Task: Look for space in Budaun, India from 2nd June, 2023 to 9th June, 2023 for 5 adults in price range Rs.7000 to Rs.13000. Place can be shared room with 2 bedrooms having 5 beds and 2 bathrooms. Property type can be house, flat, guest house. Booking option can be shelf check-in. Required host language is English.
Action: Mouse moved to (585, 77)
Screenshot: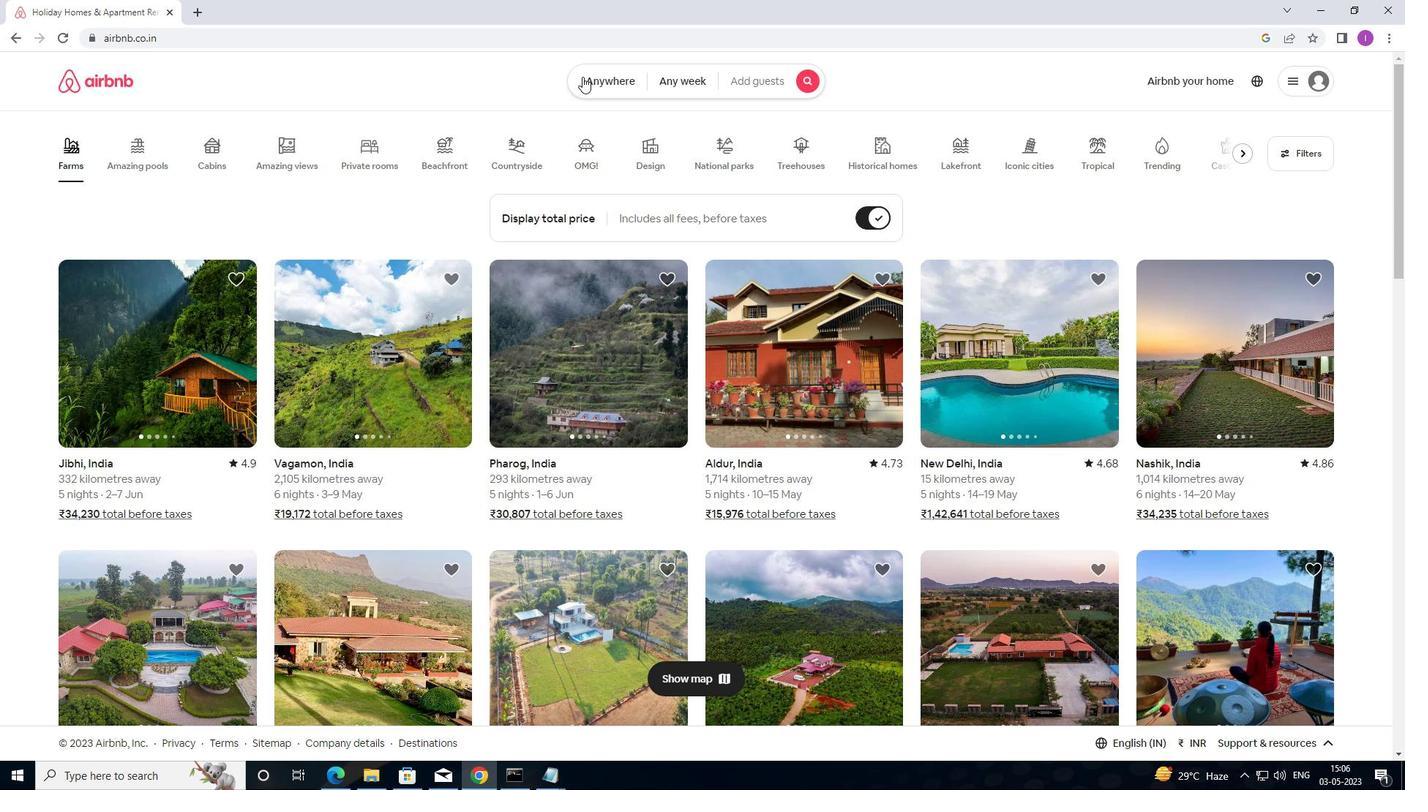 
Action: Mouse pressed left at (585, 77)
Screenshot: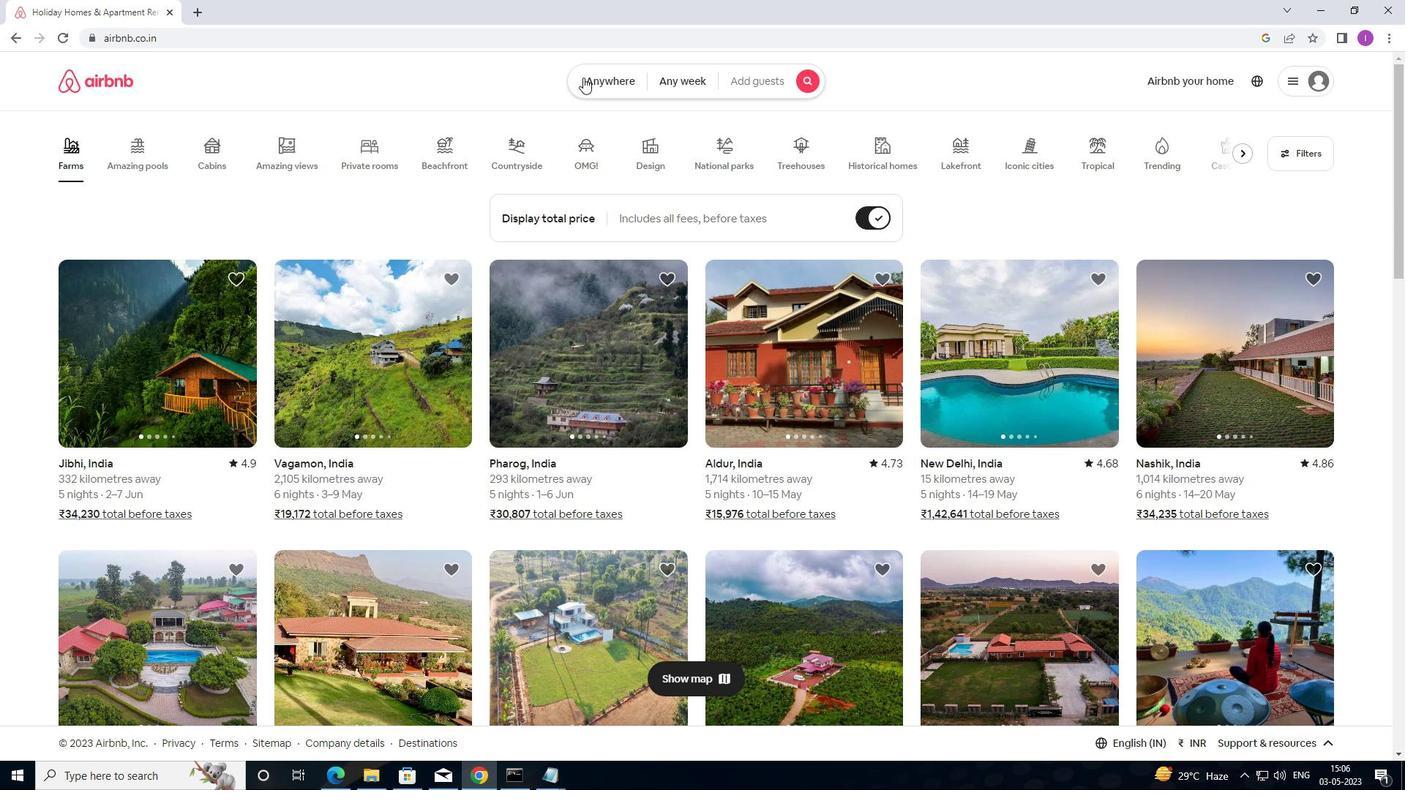 
Action: Mouse moved to (478, 144)
Screenshot: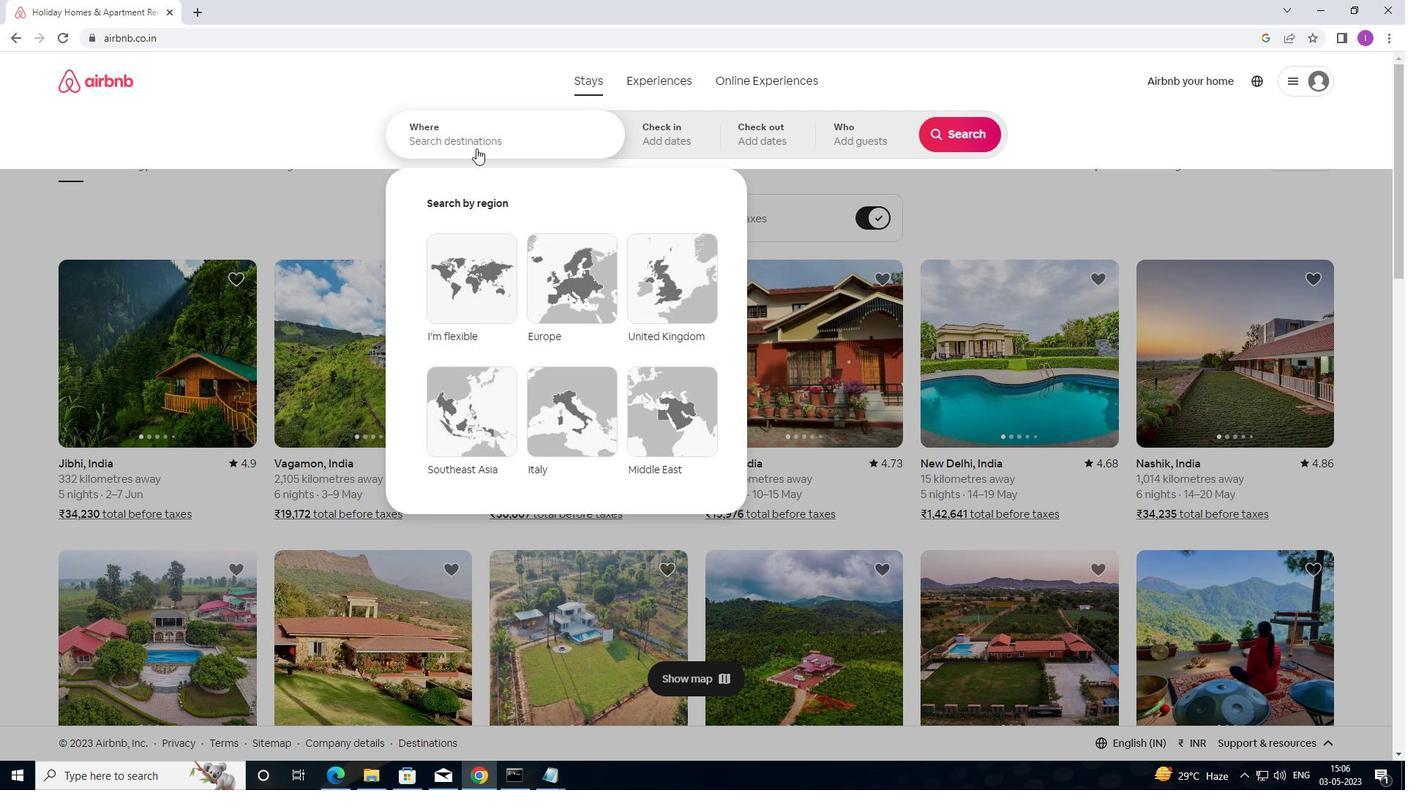 
Action: Mouse pressed left at (478, 144)
Screenshot: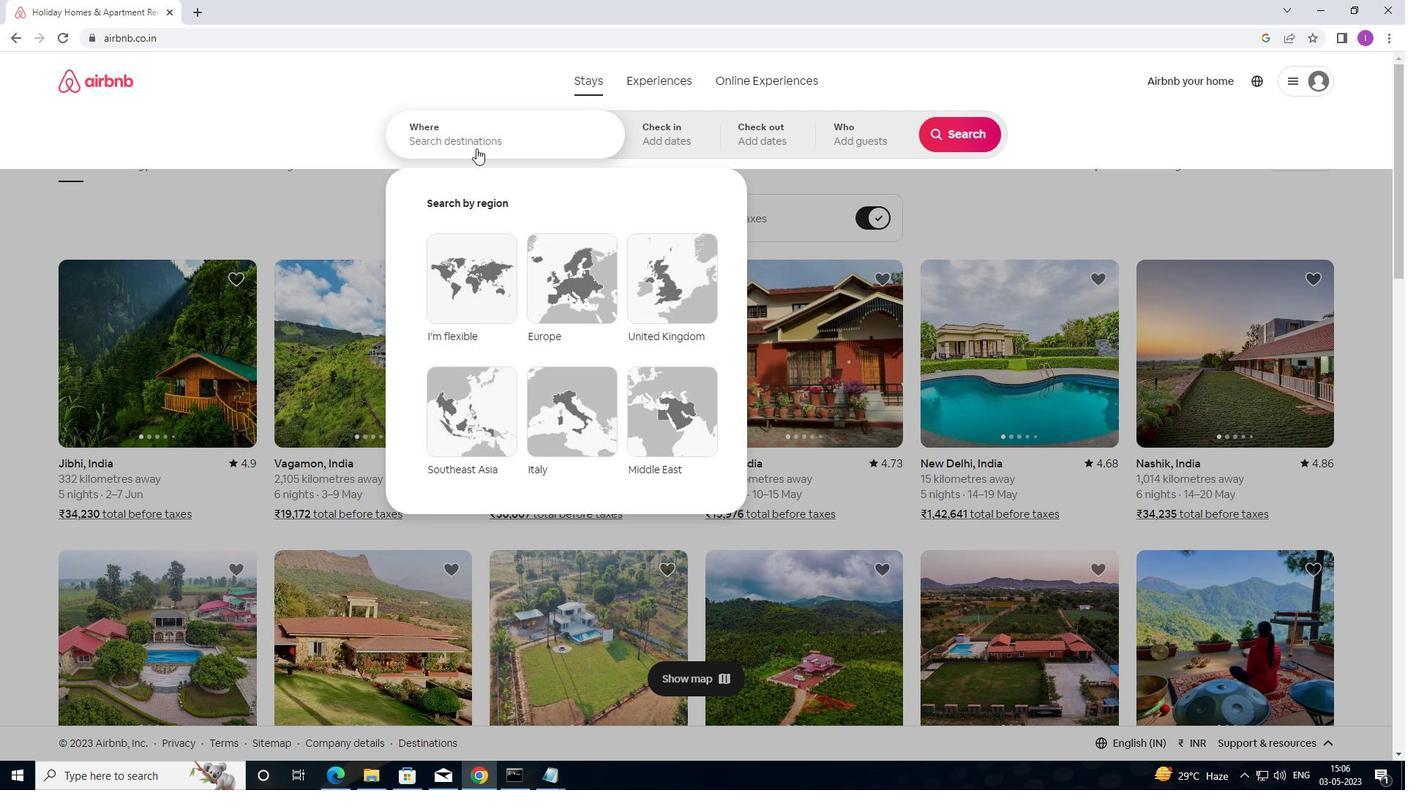 
Action: Mouse moved to (536, 133)
Screenshot: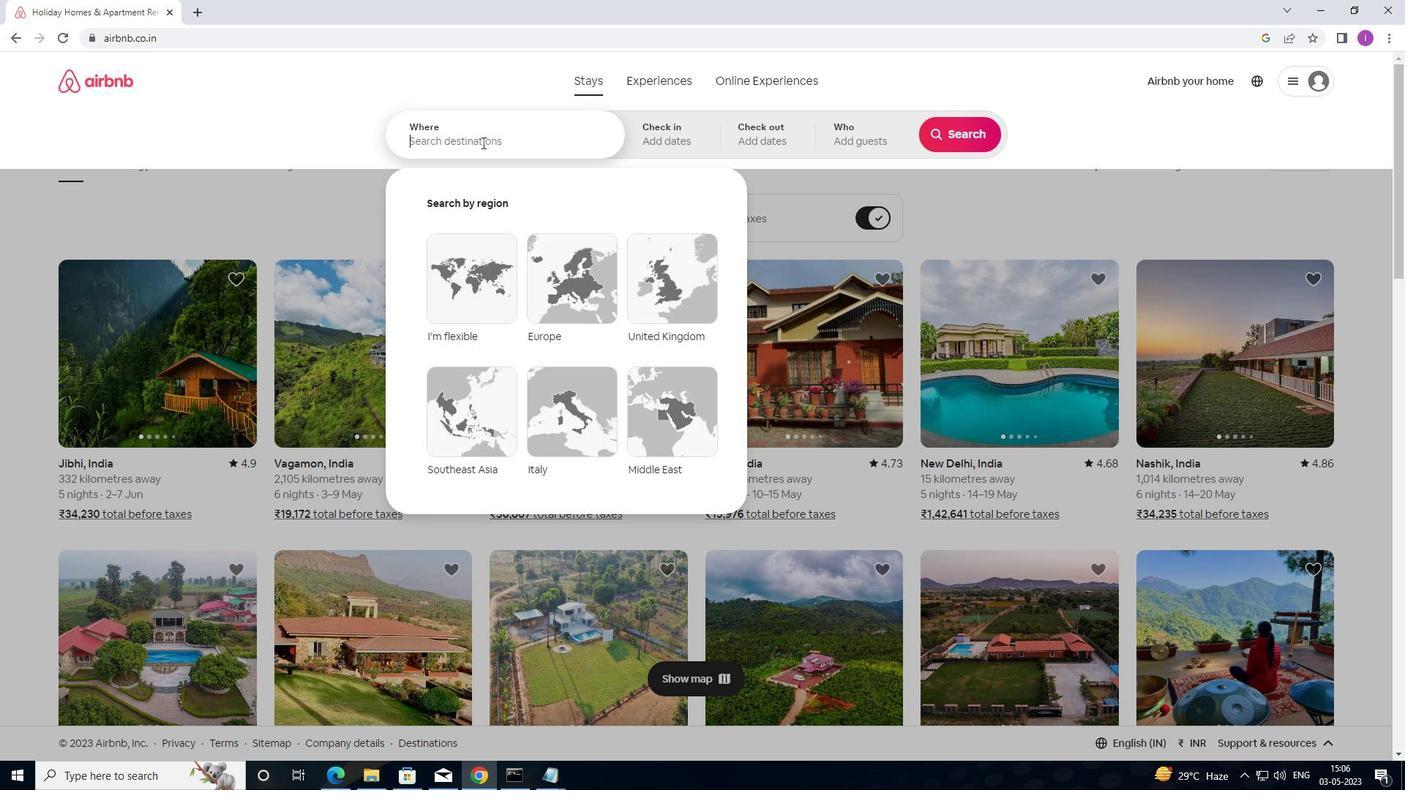 
Action: Key pressed <Key.shift>BUDUAN,<Key.shift>INDIA
Screenshot: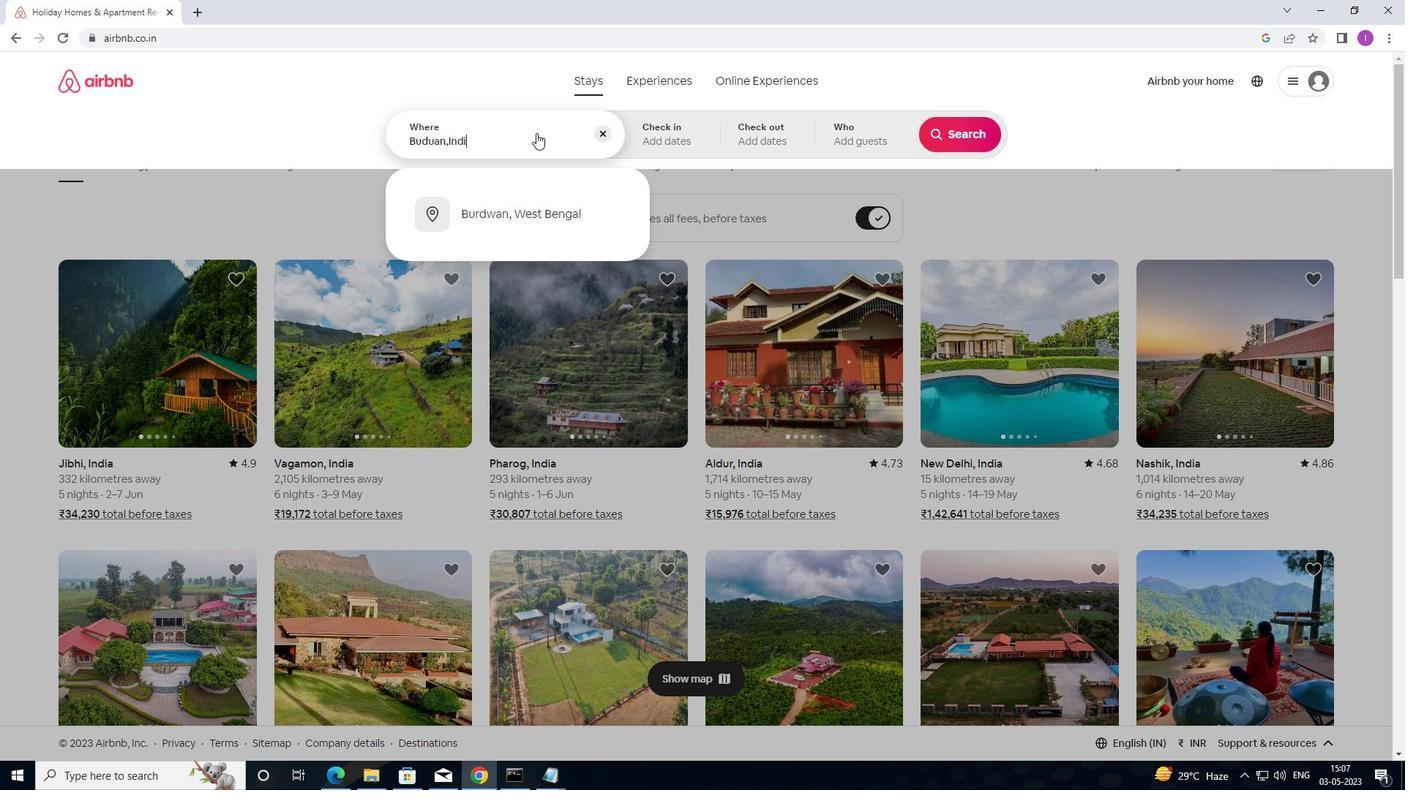 
Action: Mouse moved to (706, 133)
Screenshot: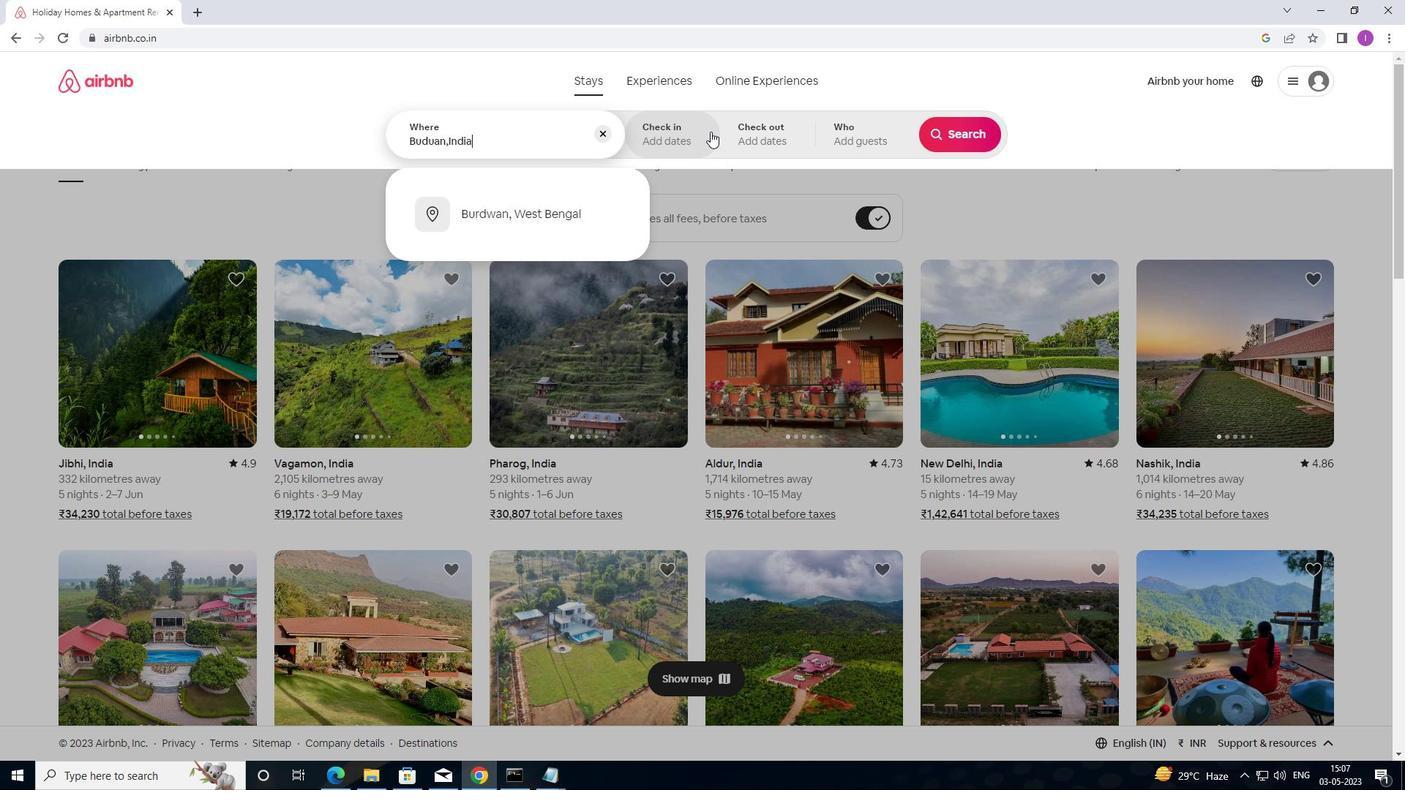
Action: Mouse pressed left at (706, 133)
Screenshot: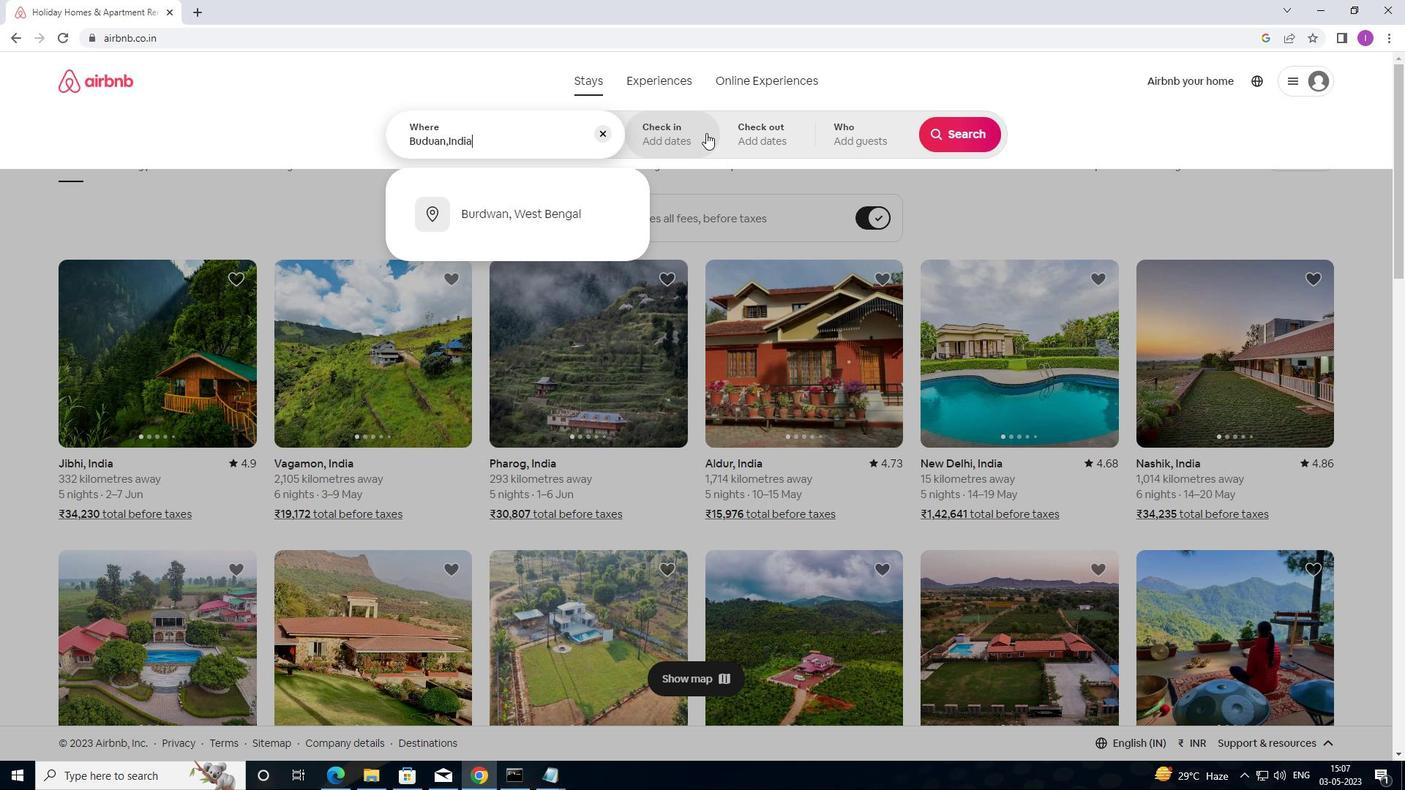 
Action: Mouse moved to (900, 305)
Screenshot: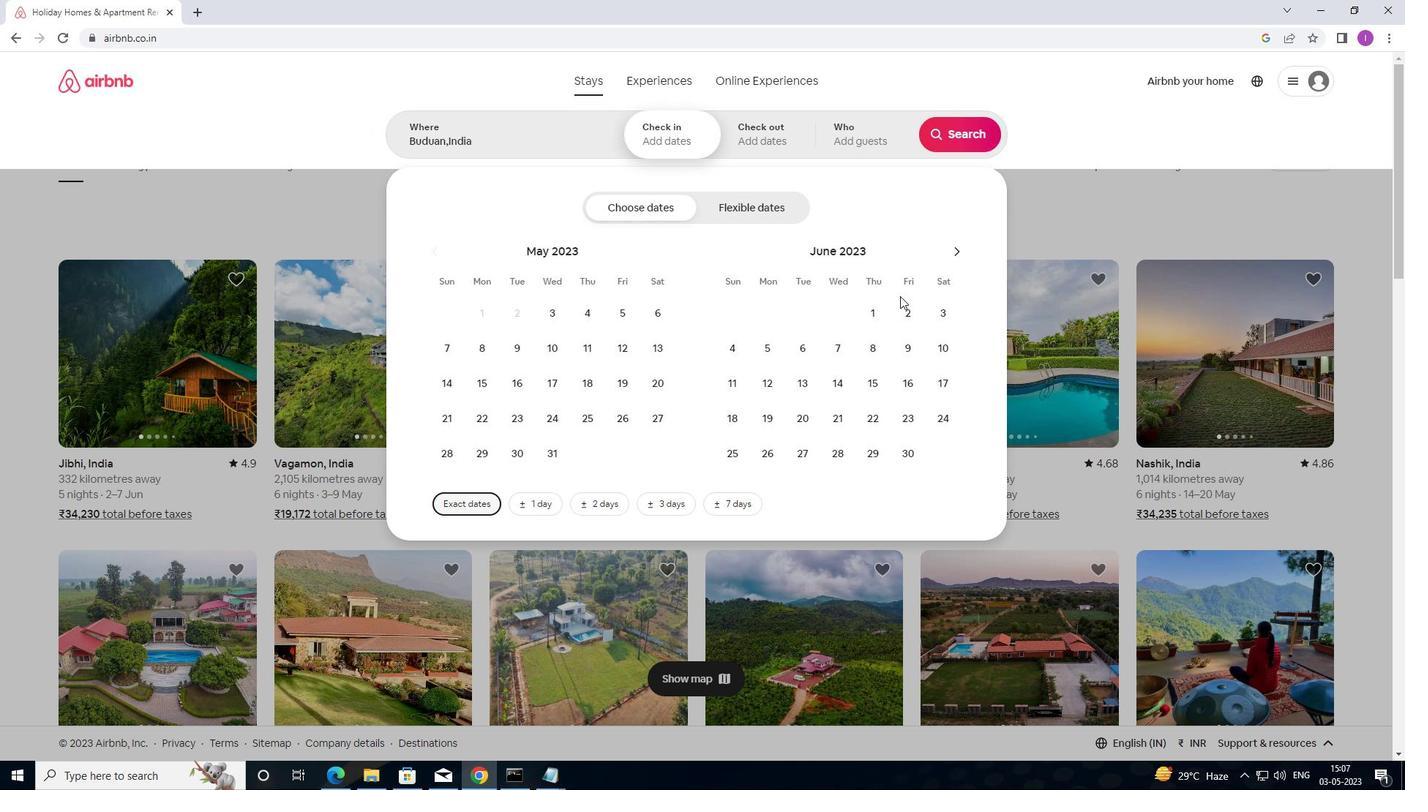 
Action: Mouse pressed left at (900, 305)
Screenshot: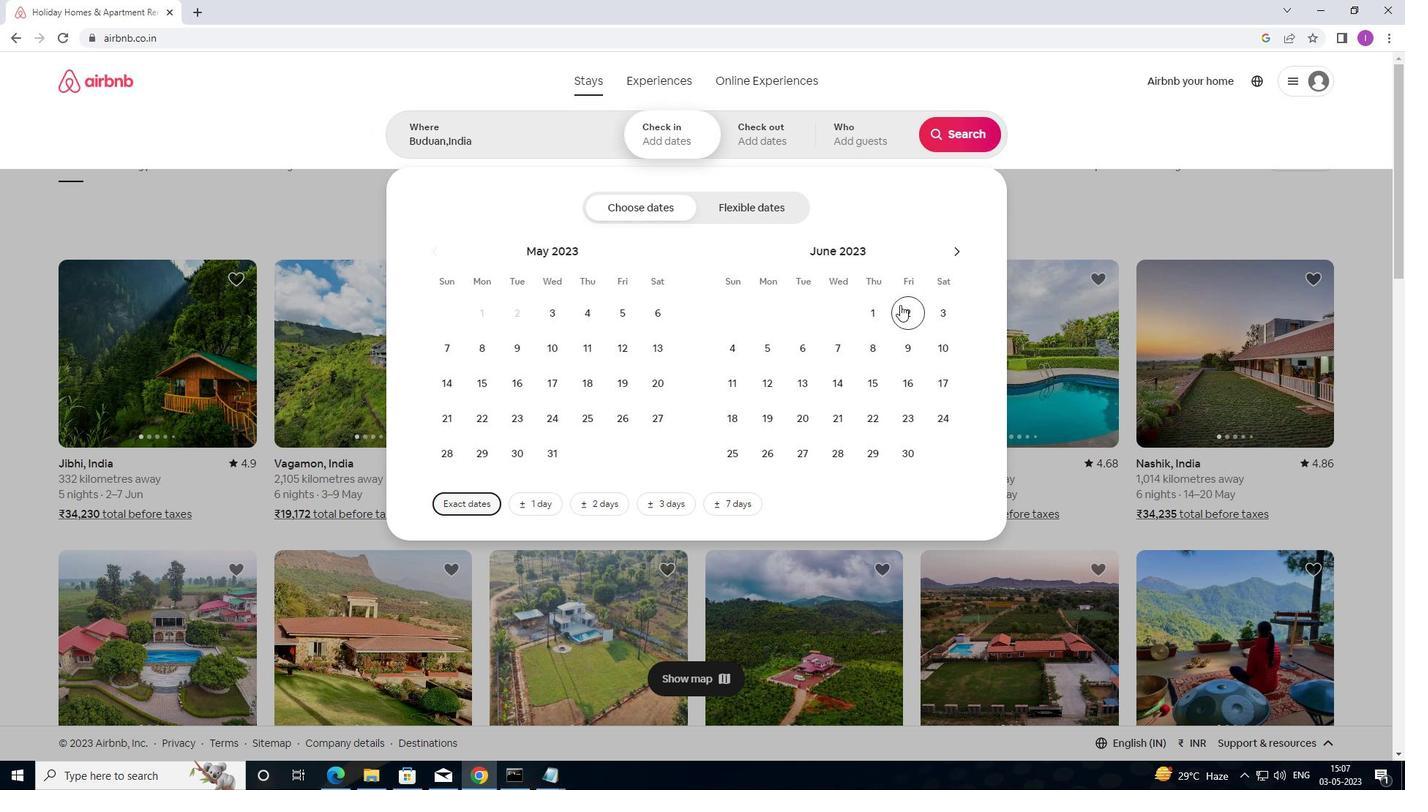 
Action: Mouse moved to (907, 347)
Screenshot: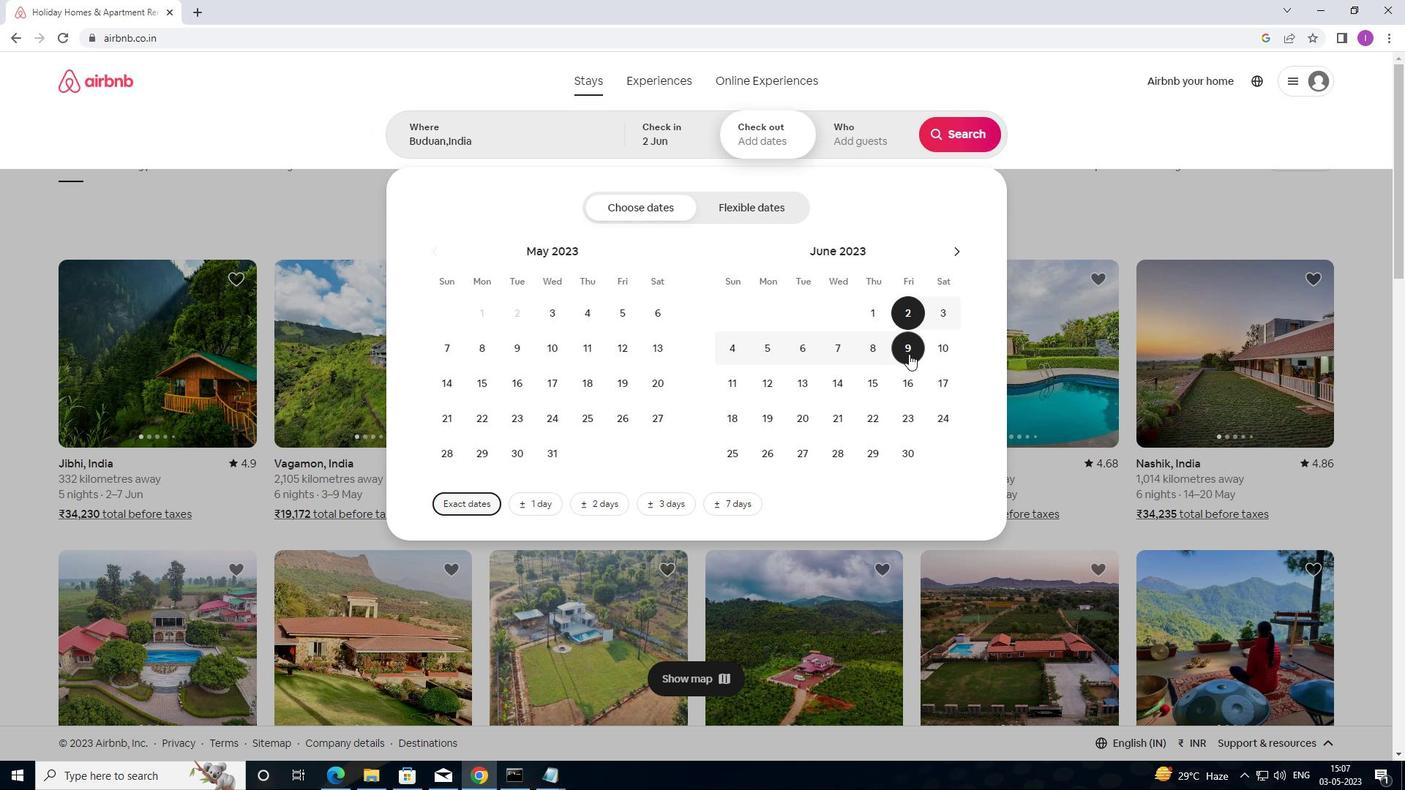 
Action: Mouse pressed left at (907, 347)
Screenshot: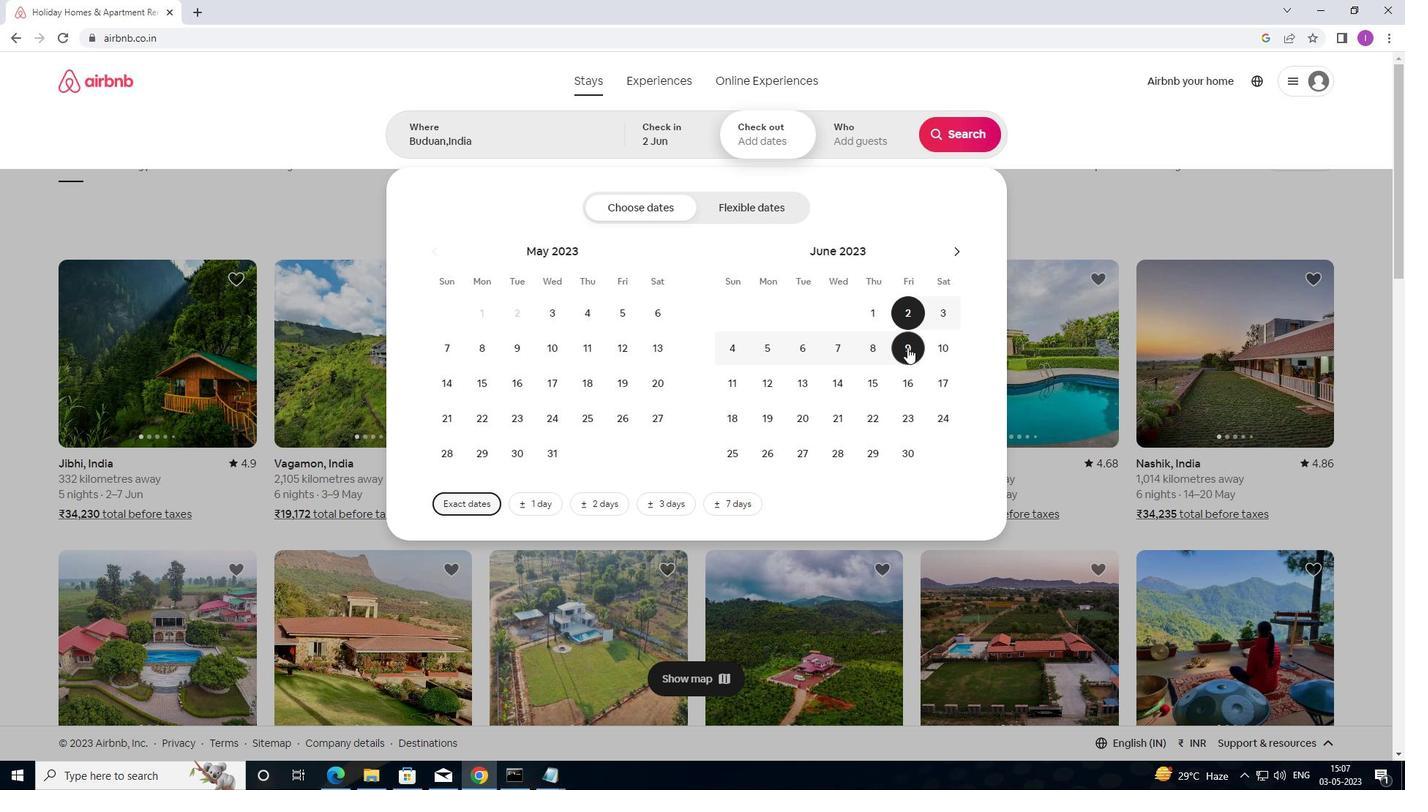
Action: Mouse moved to (882, 142)
Screenshot: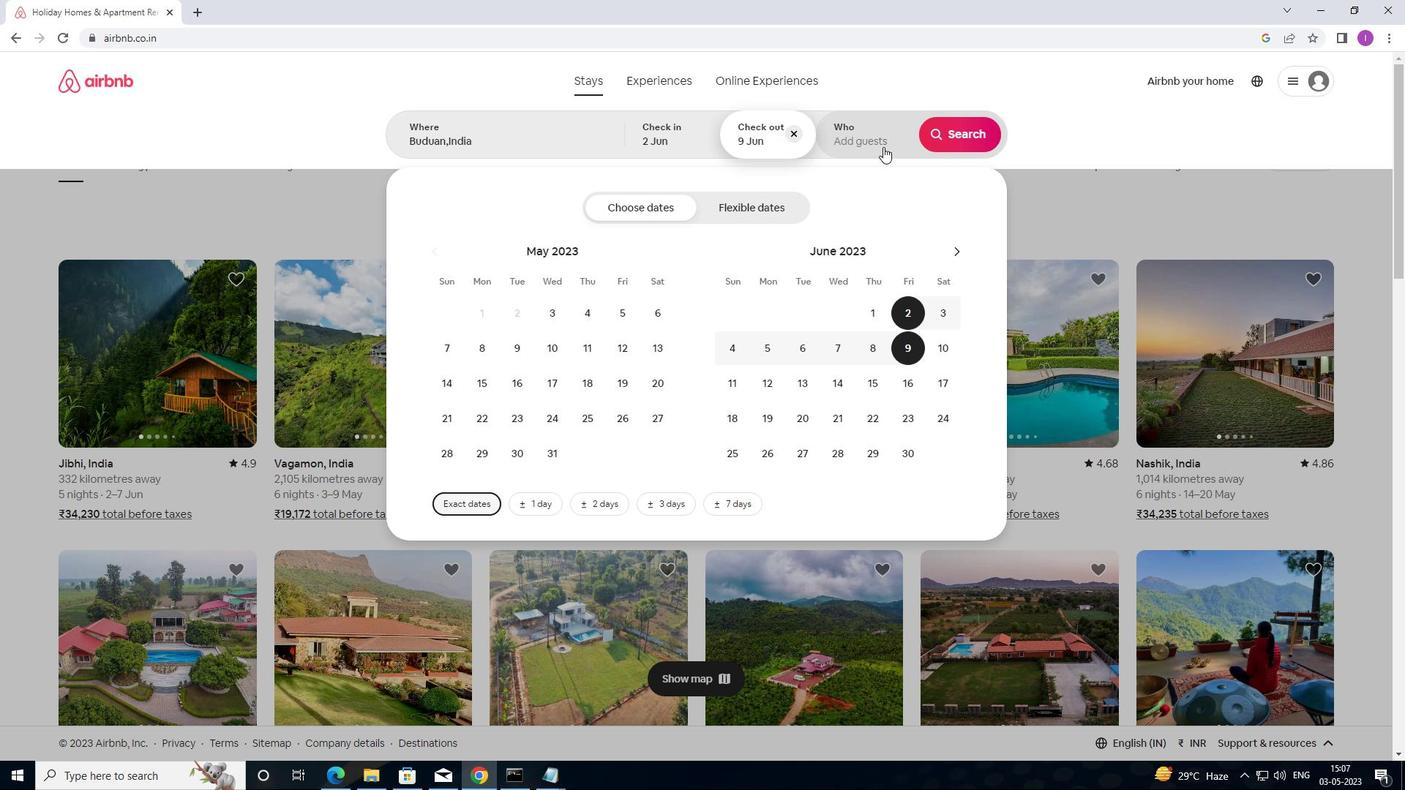 
Action: Mouse pressed left at (882, 142)
Screenshot: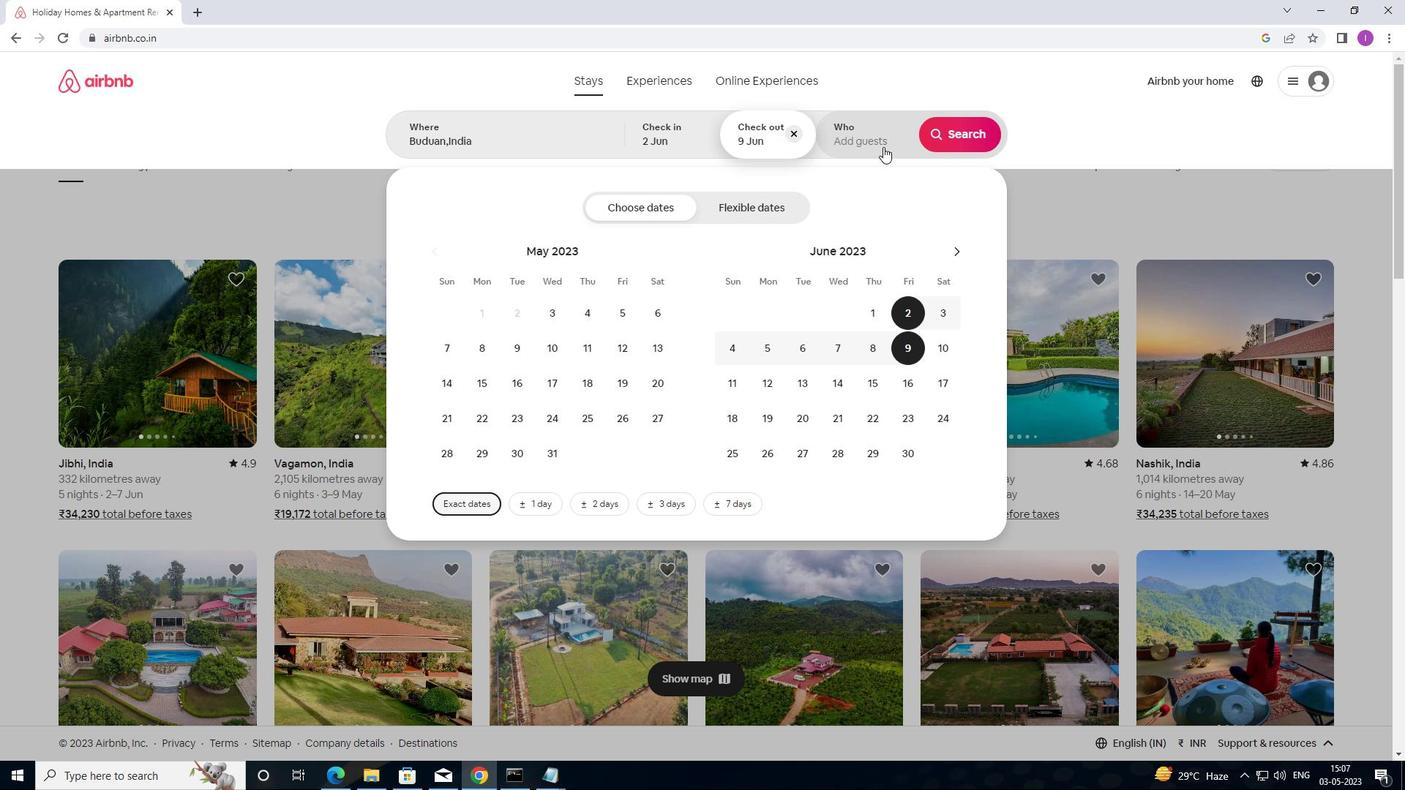 
Action: Mouse moved to (962, 204)
Screenshot: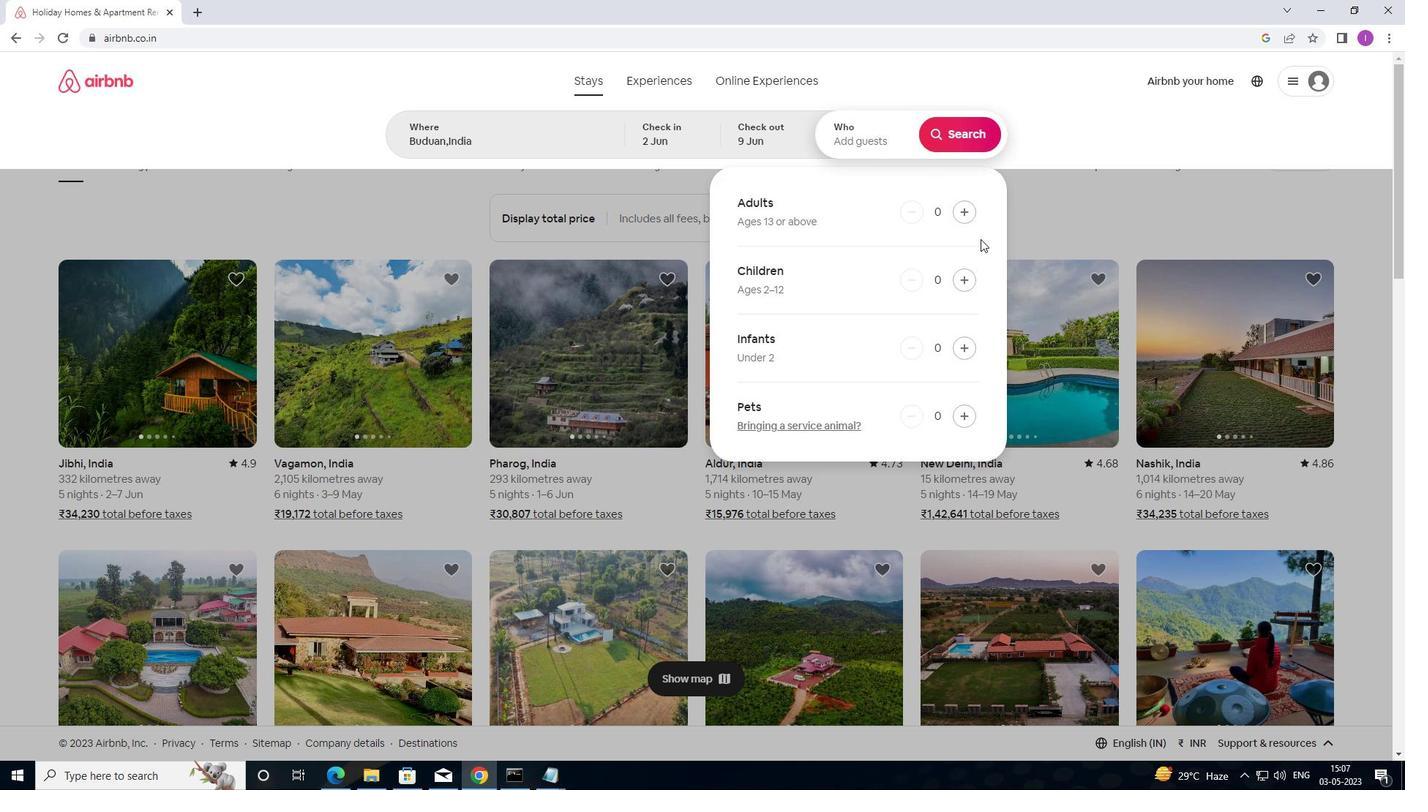 
Action: Mouse pressed left at (962, 204)
Screenshot: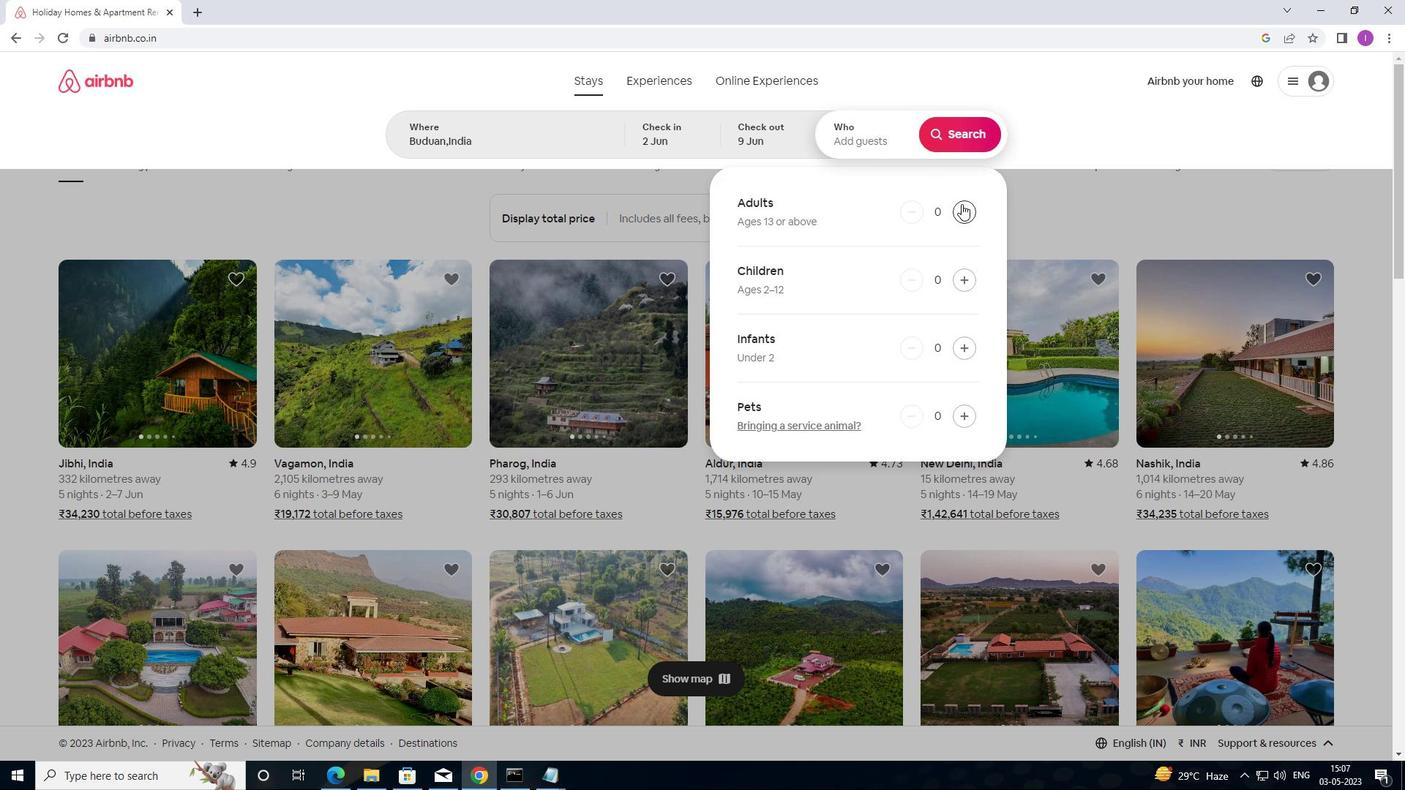 
Action: Mouse pressed left at (962, 204)
Screenshot: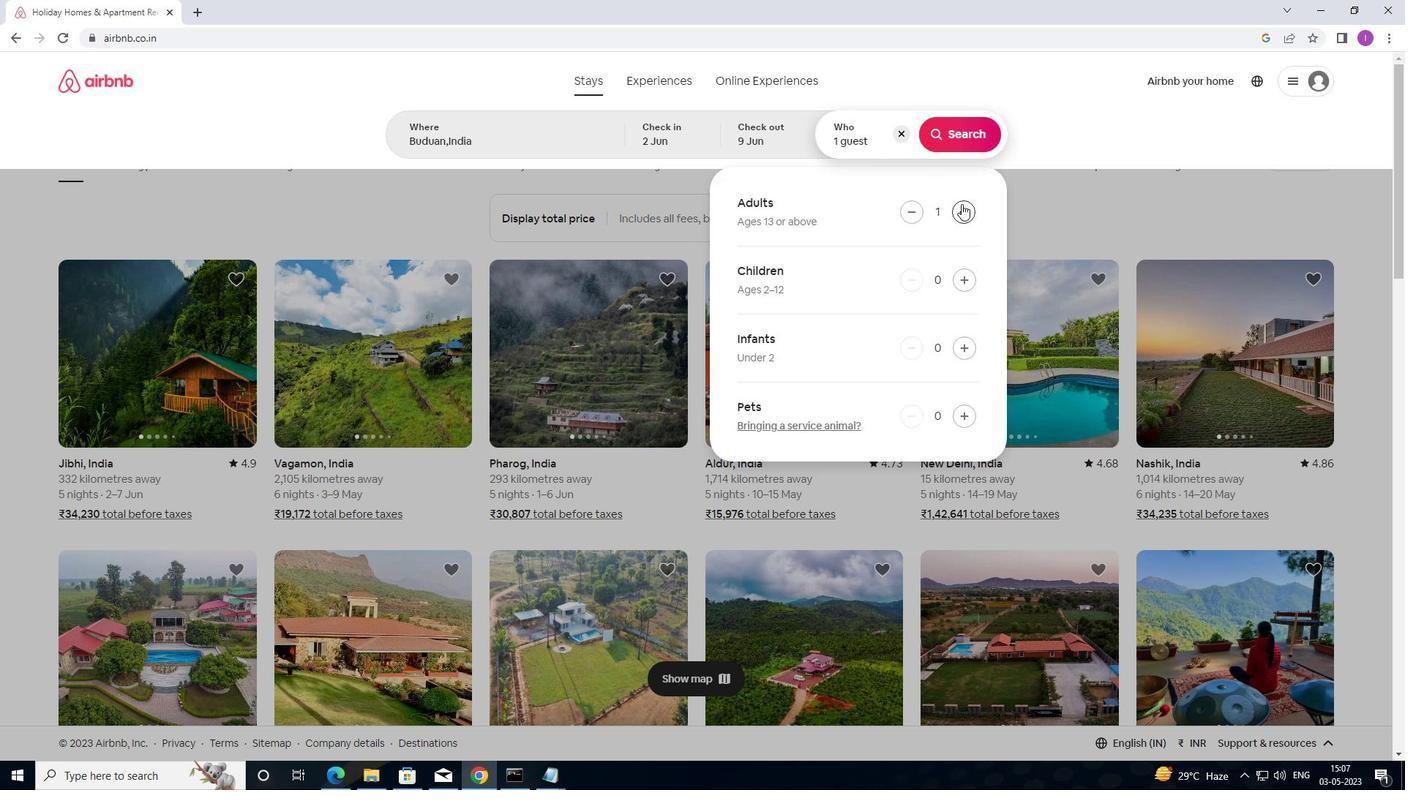 
Action: Mouse pressed left at (962, 204)
Screenshot: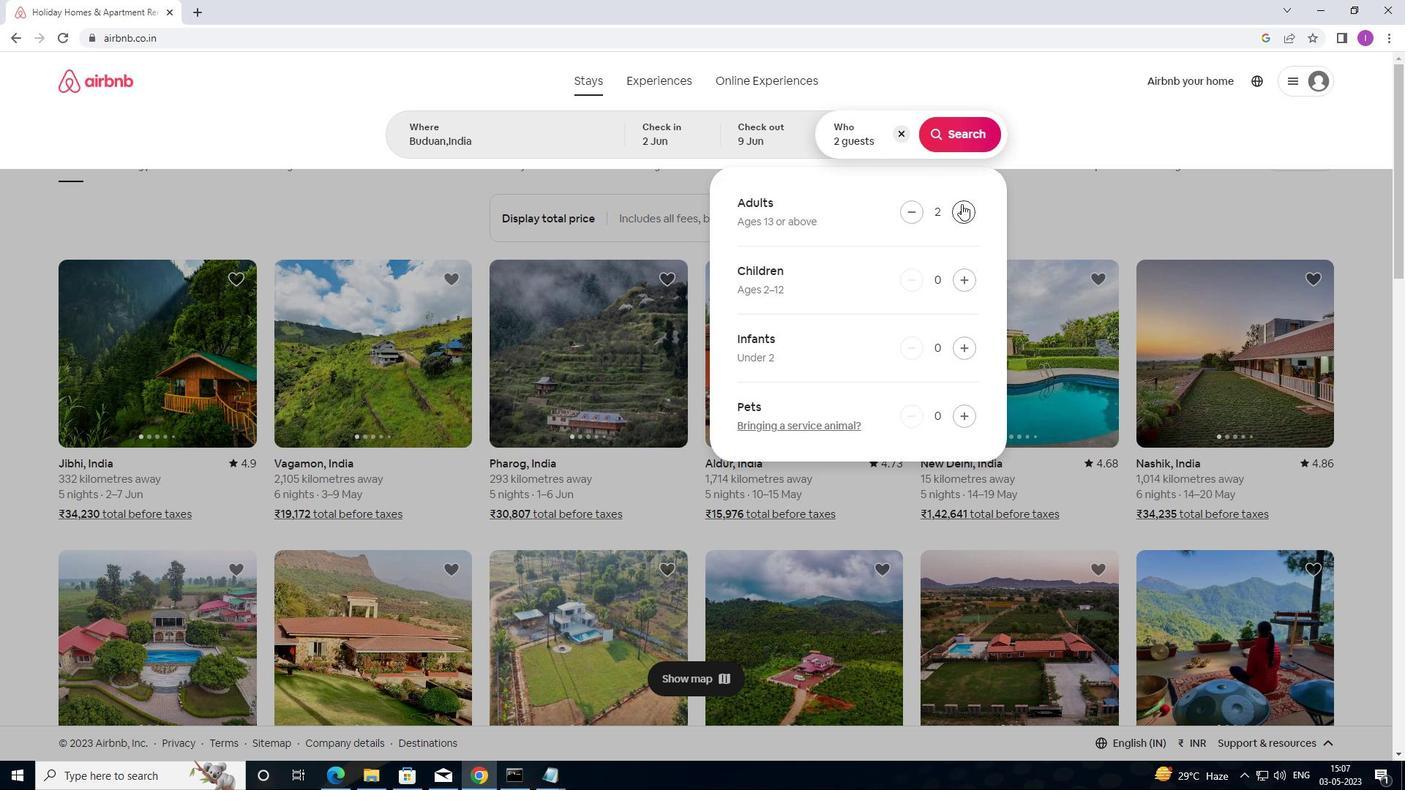 
Action: Mouse pressed left at (962, 204)
Screenshot: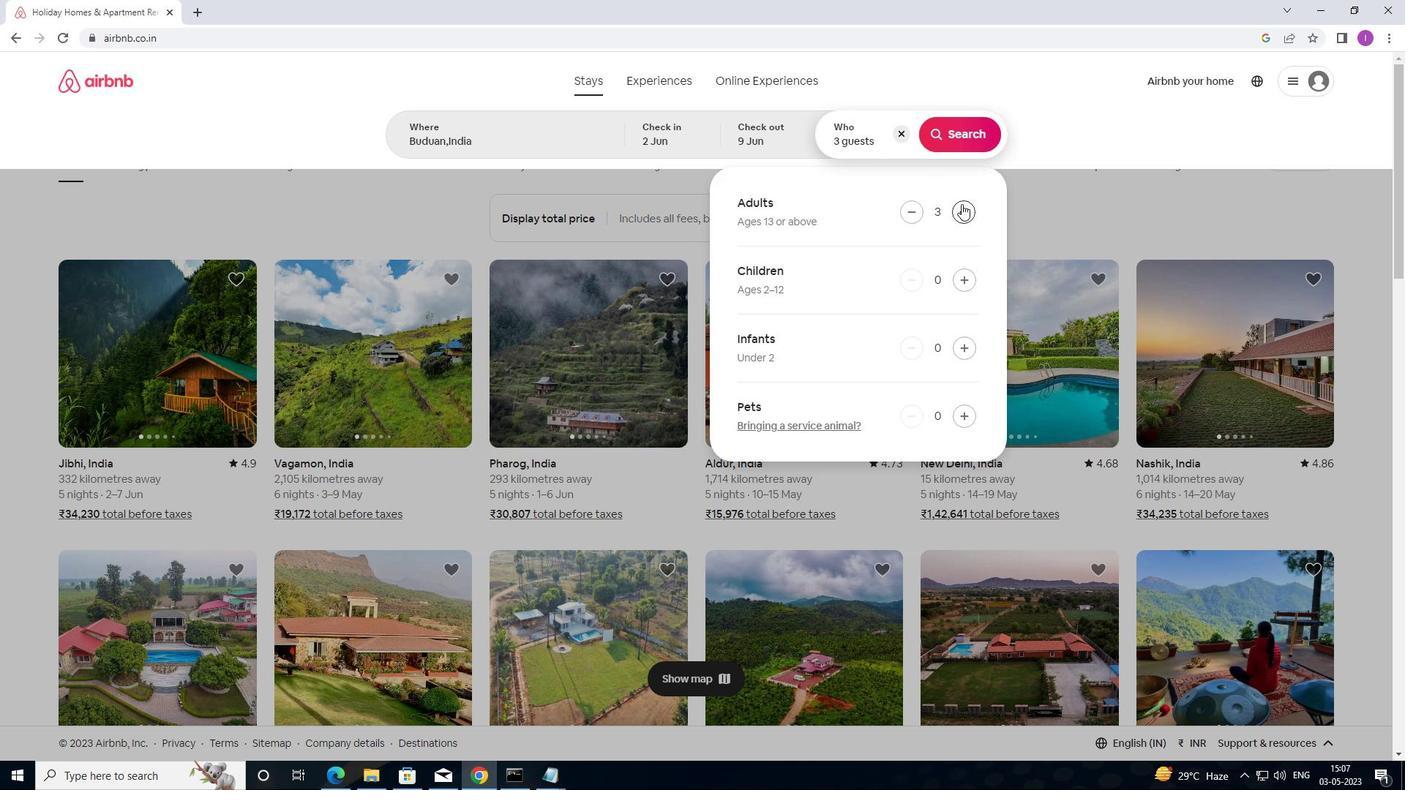 
Action: Mouse pressed left at (962, 204)
Screenshot: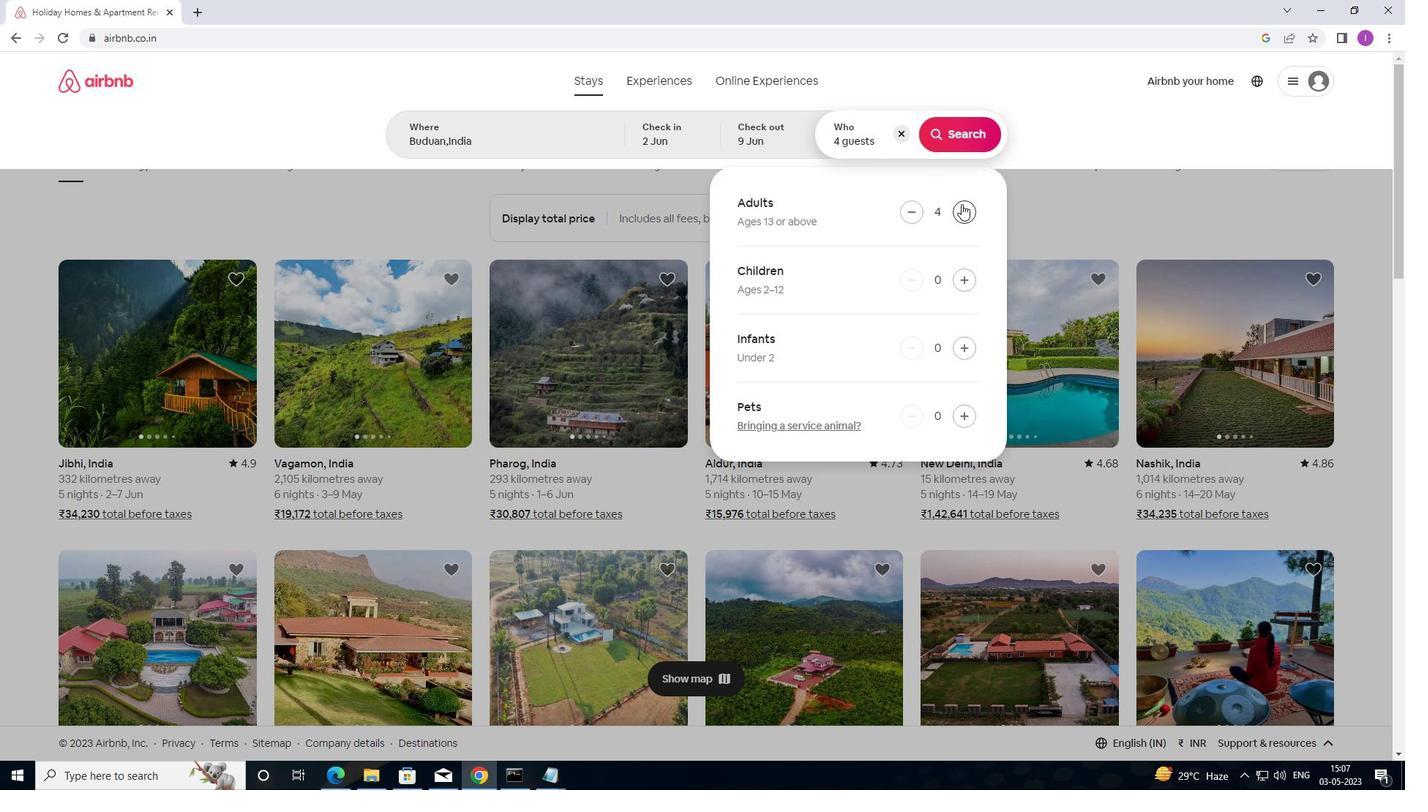 
Action: Mouse moved to (970, 131)
Screenshot: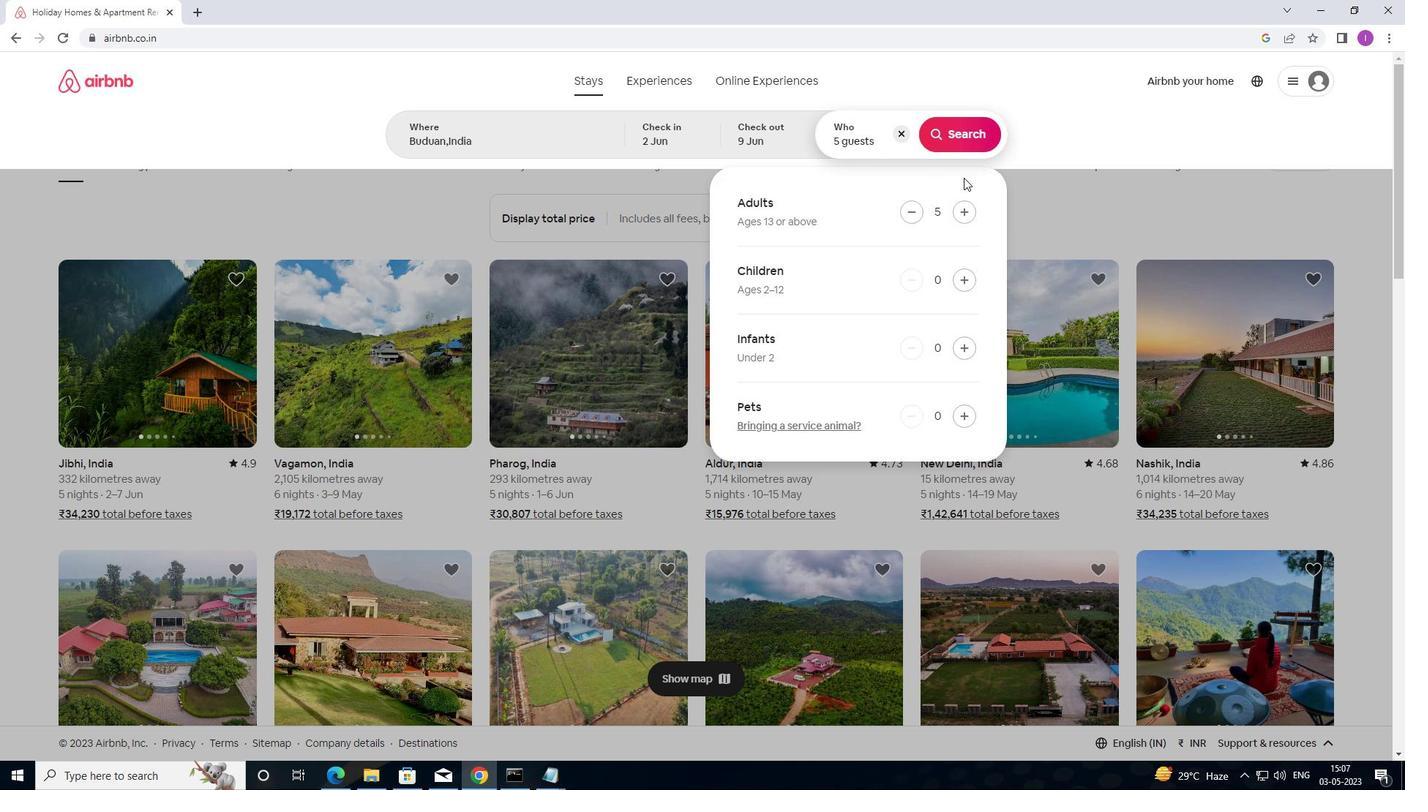 
Action: Mouse pressed left at (970, 131)
Screenshot: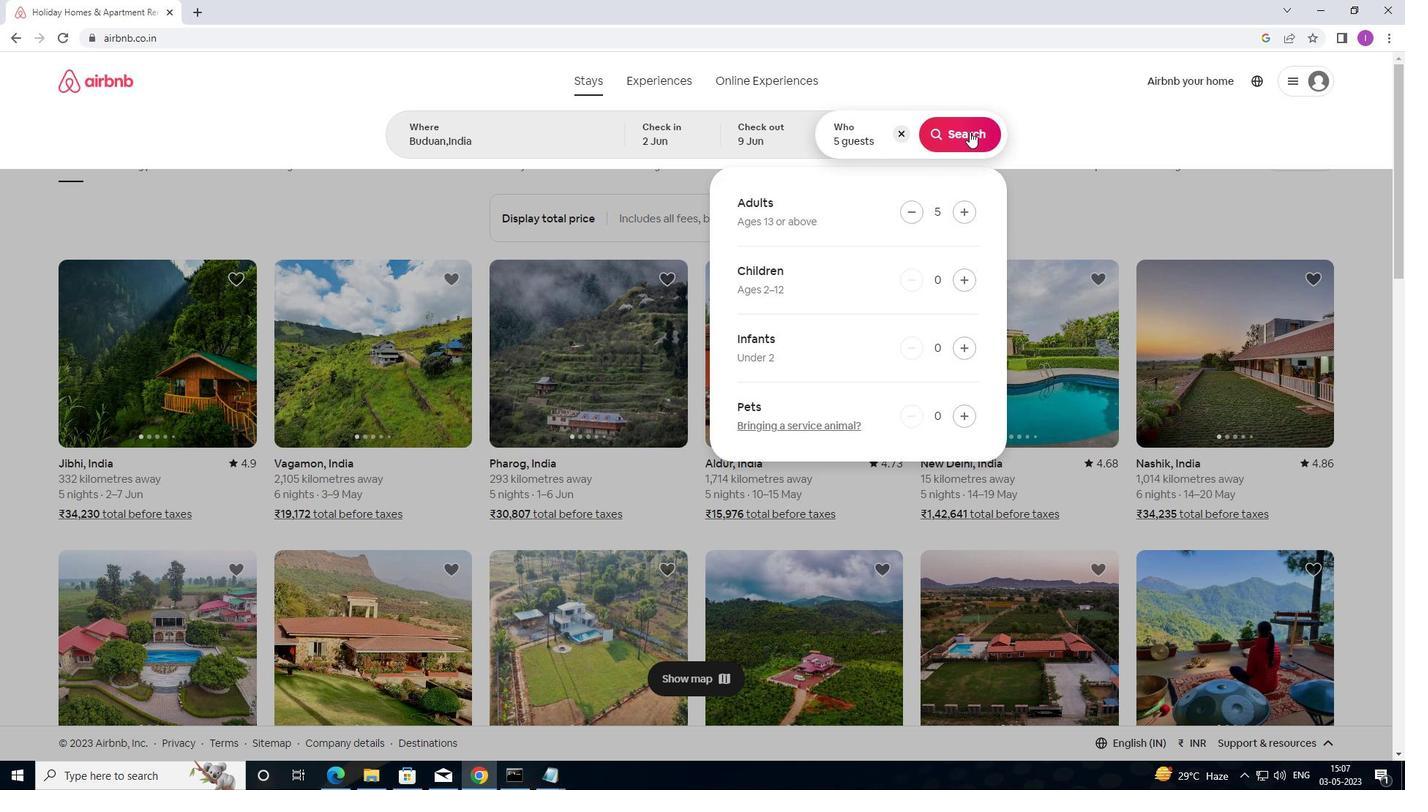 
Action: Mouse moved to (1334, 136)
Screenshot: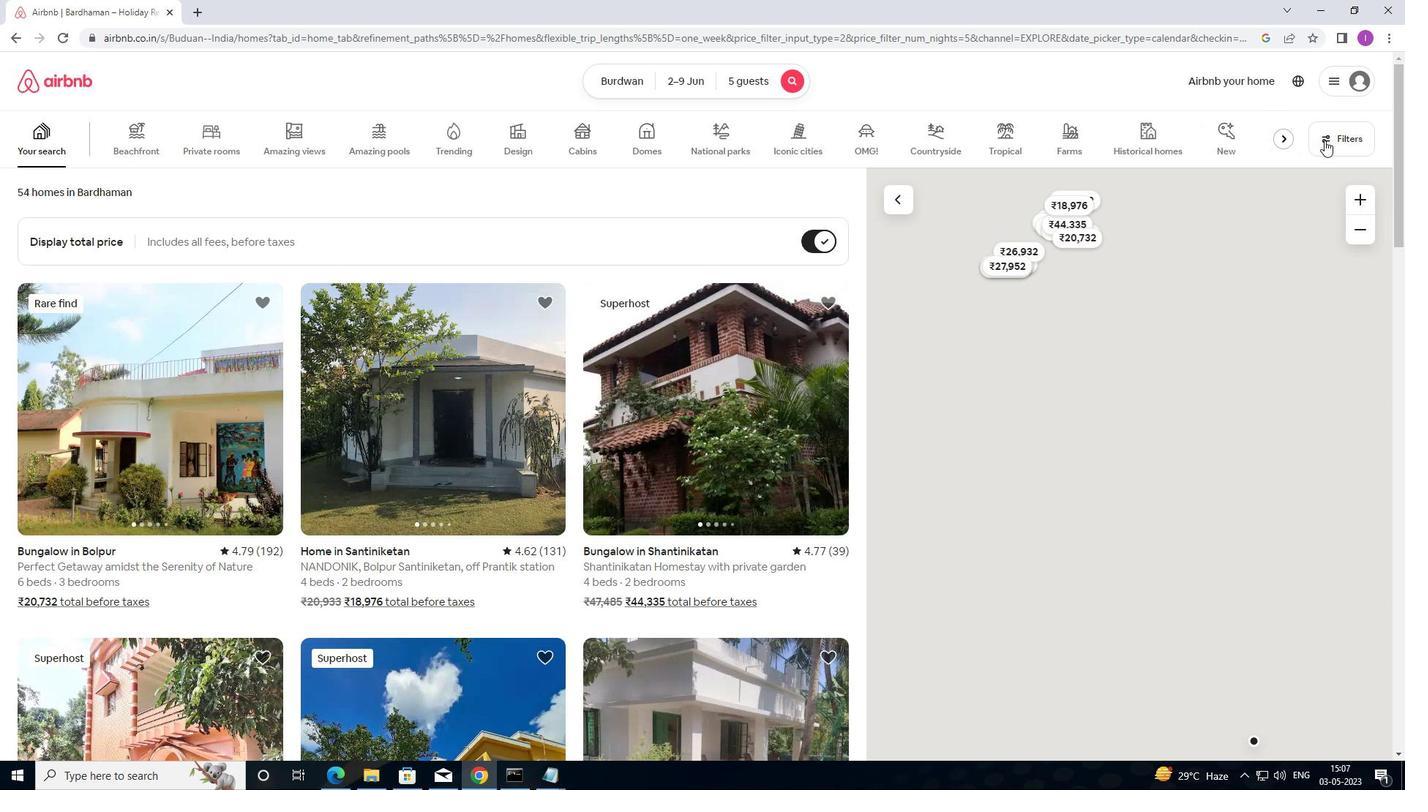 
Action: Mouse pressed left at (1334, 136)
Screenshot: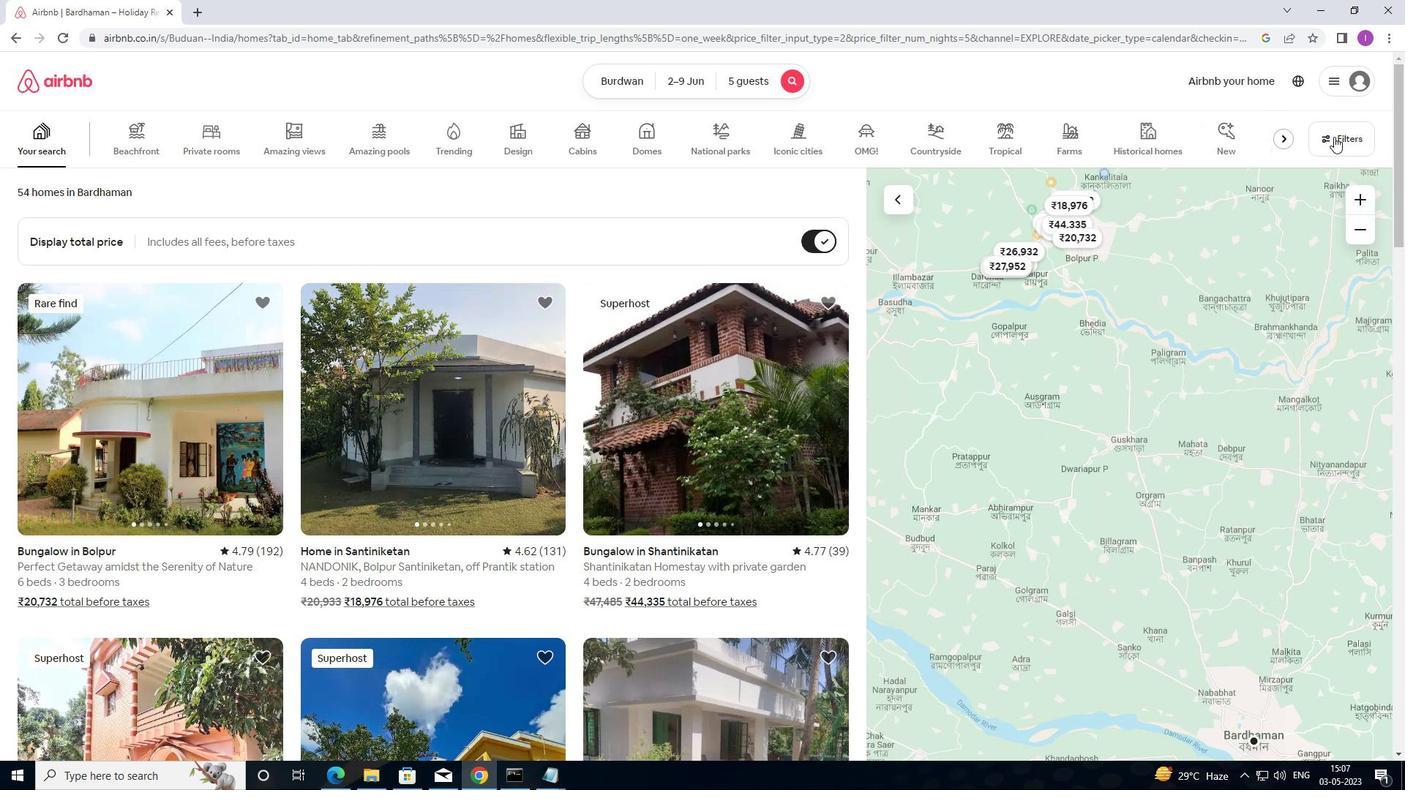 
Action: Mouse moved to (507, 322)
Screenshot: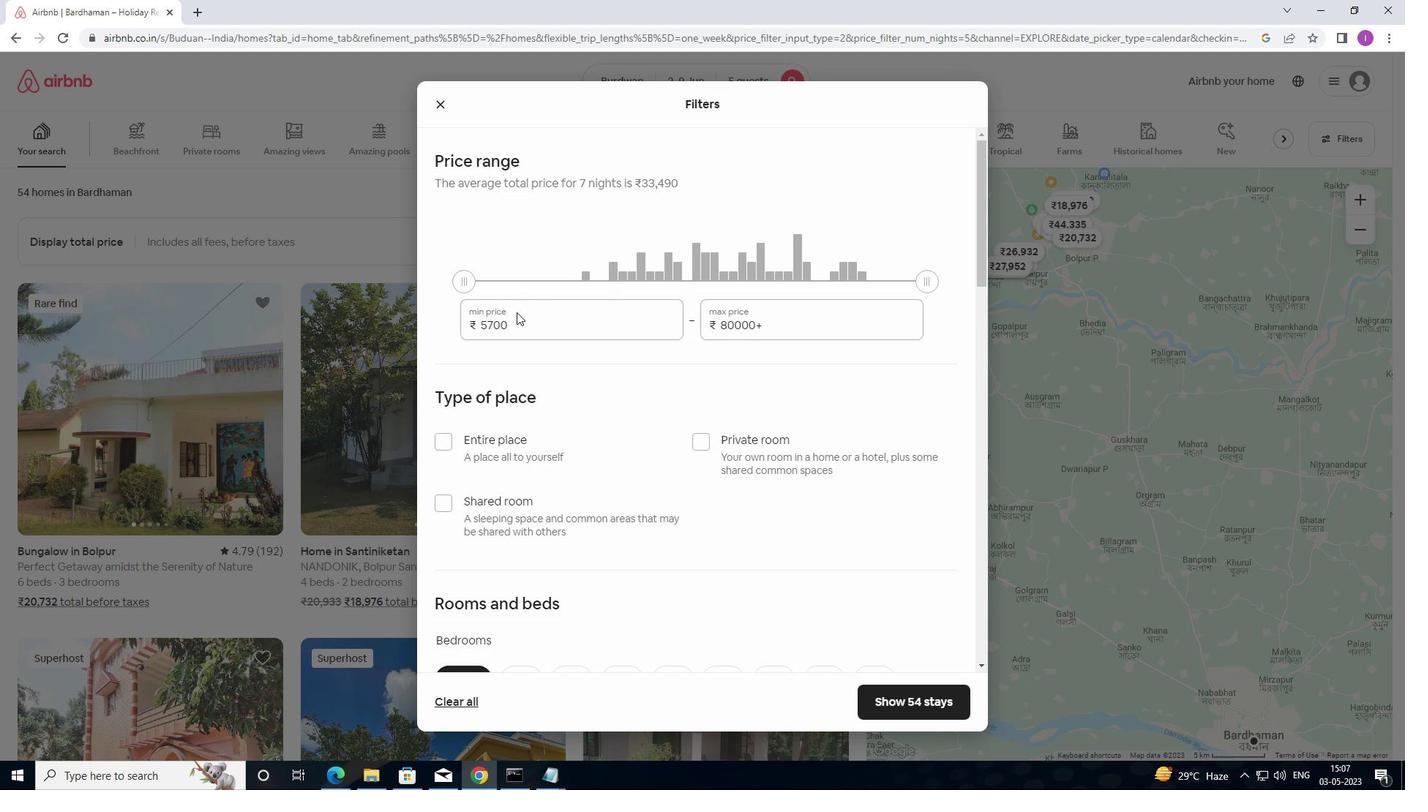 
Action: Mouse pressed left at (507, 322)
Screenshot: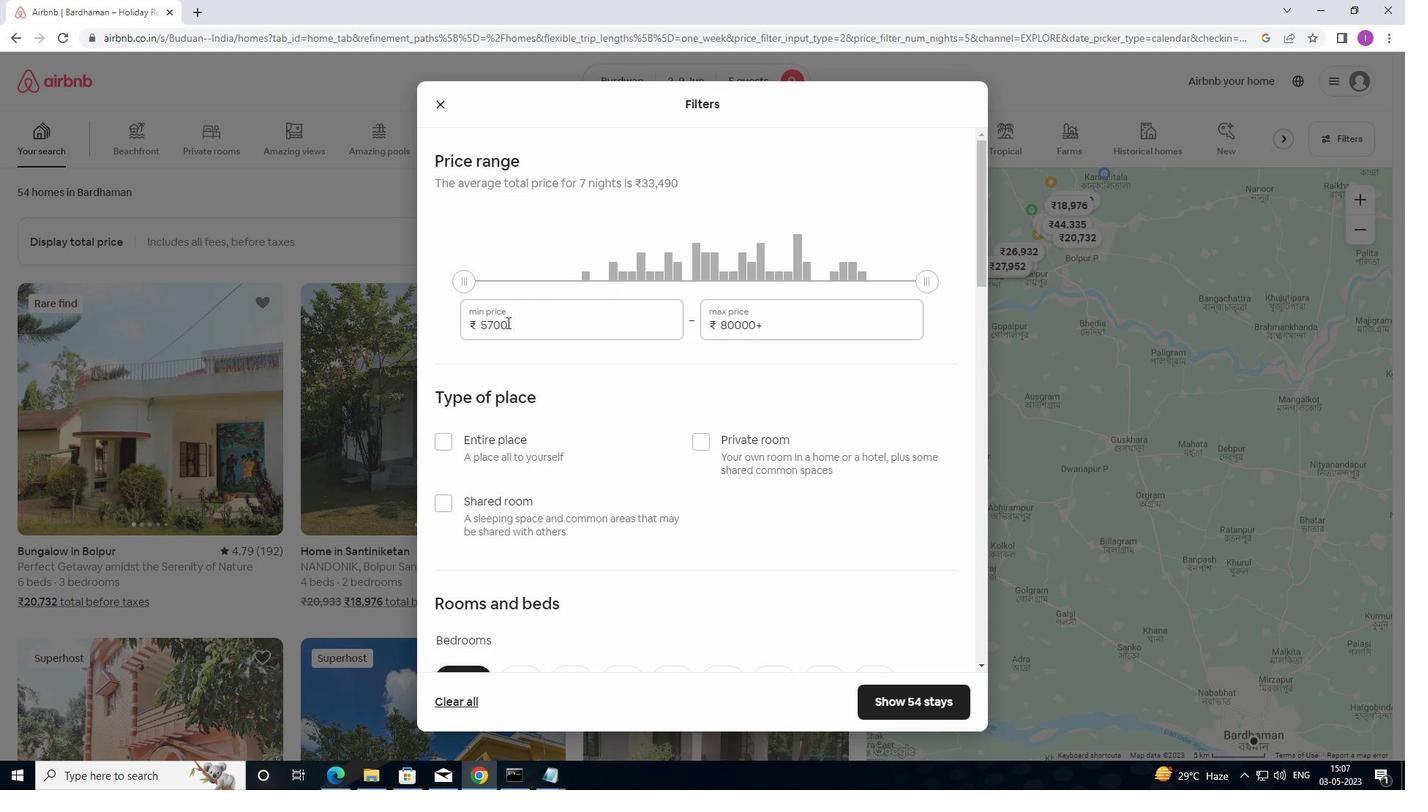 
Action: Mouse moved to (464, 330)
Screenshot: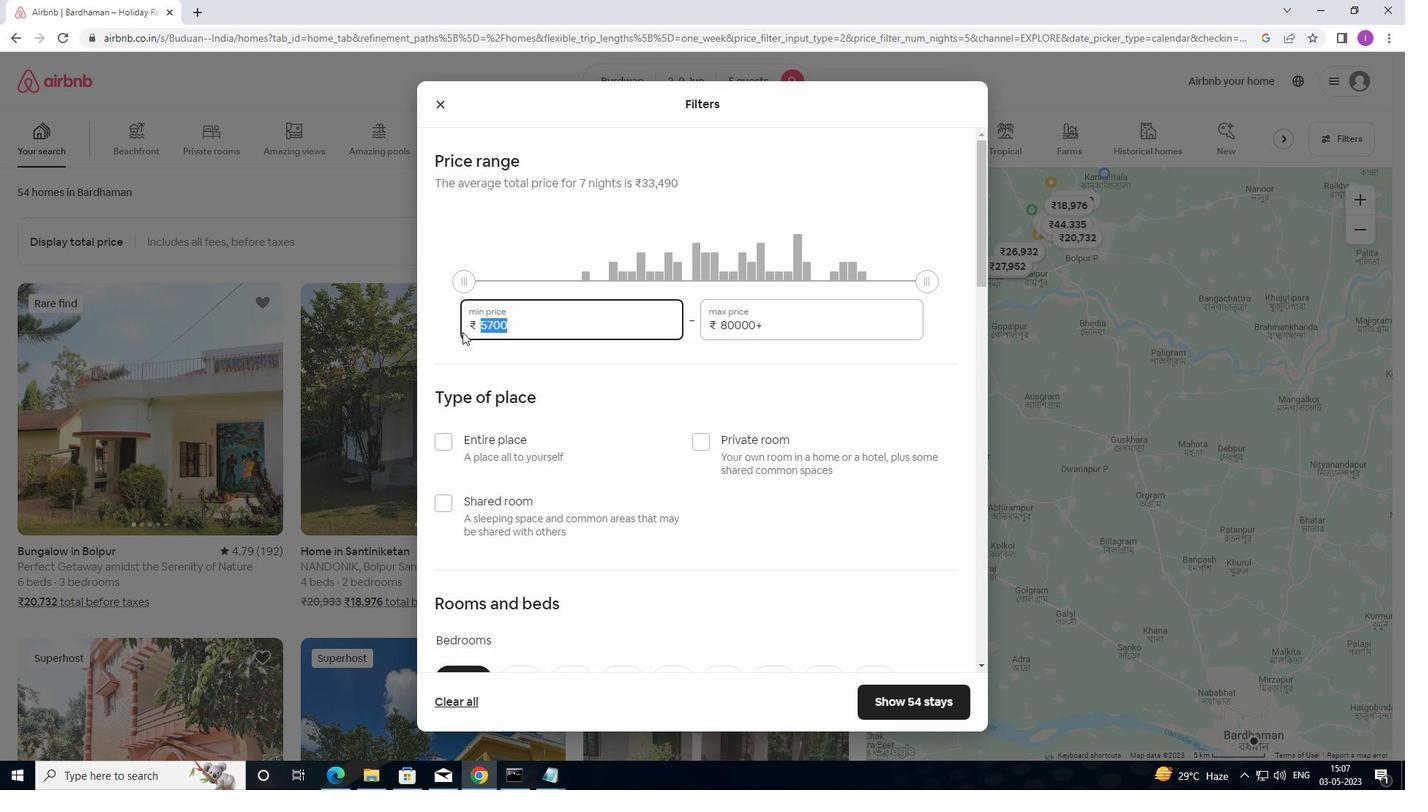 
Action: Key pressed 70
Screenshot: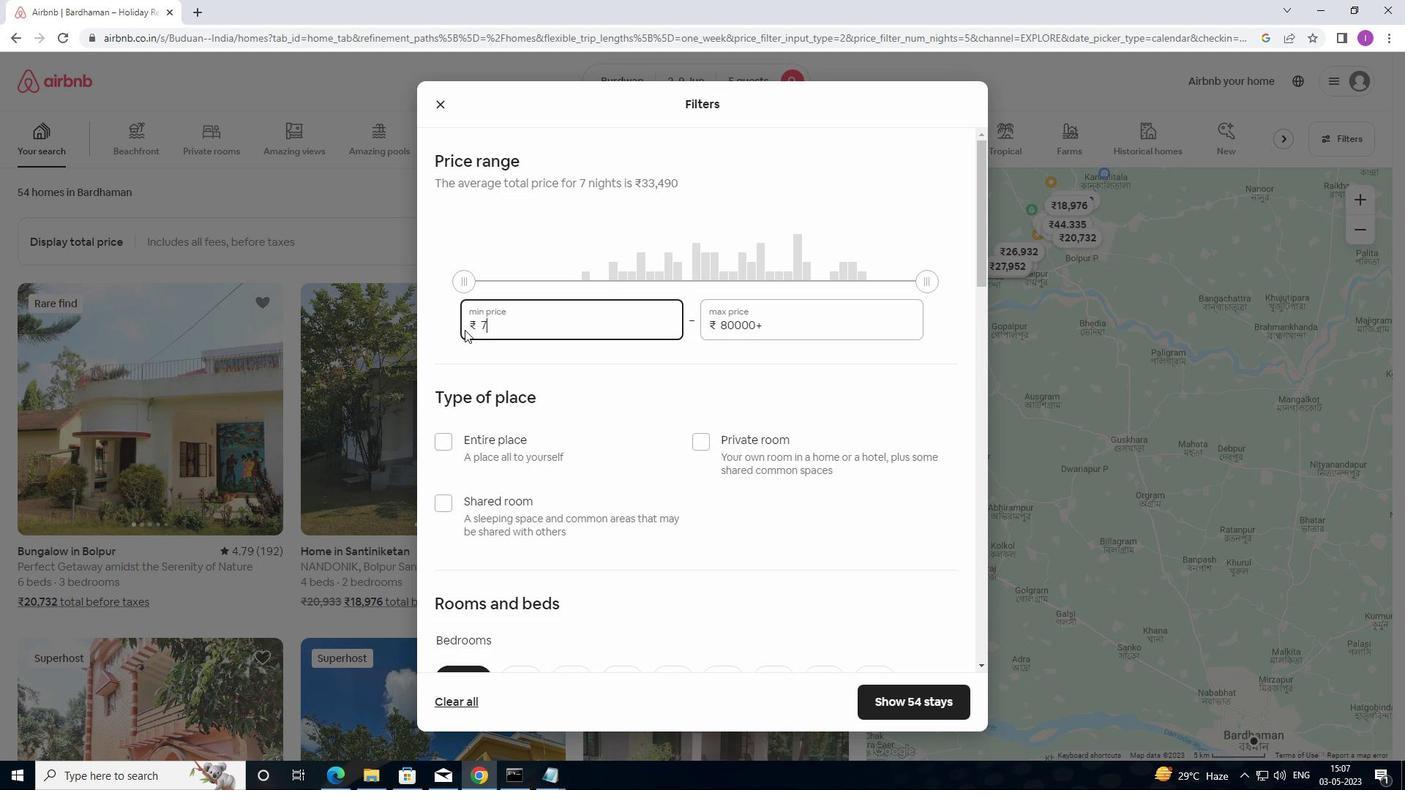 
Action: Mouse moved to (467, 329)
Screenshot: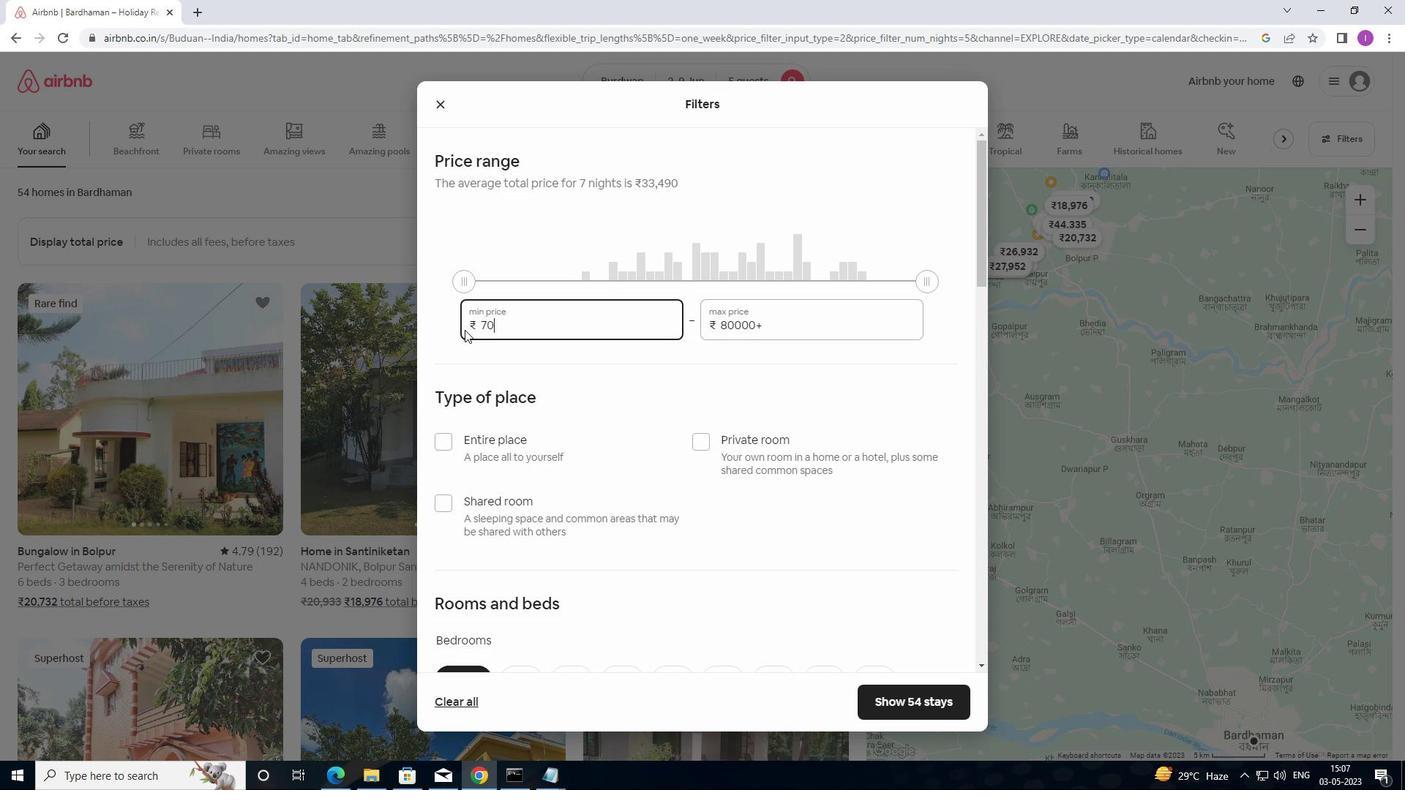 
Action: Key pressed 0
Screenshot: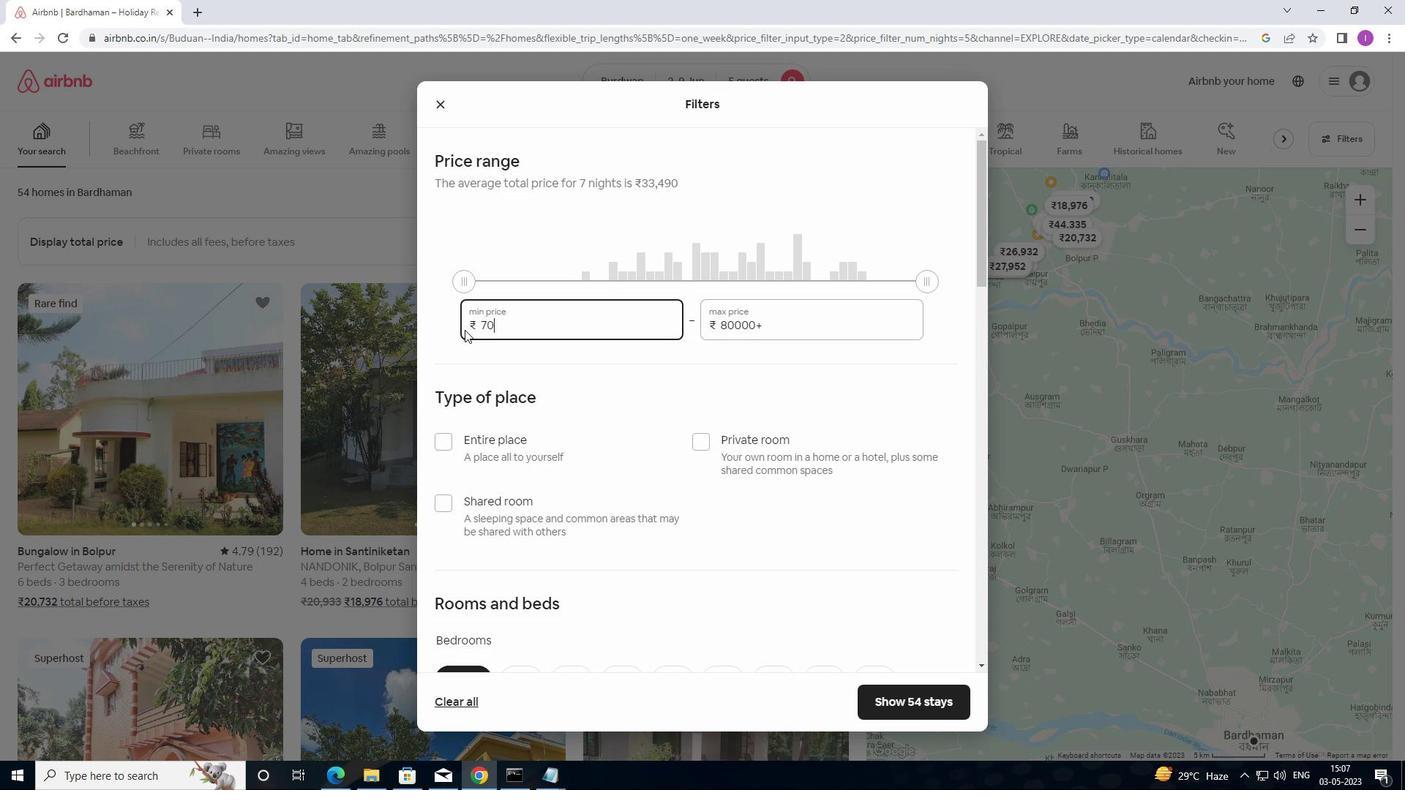 
Action: Mouse moved to (504, 325)
Screenshot: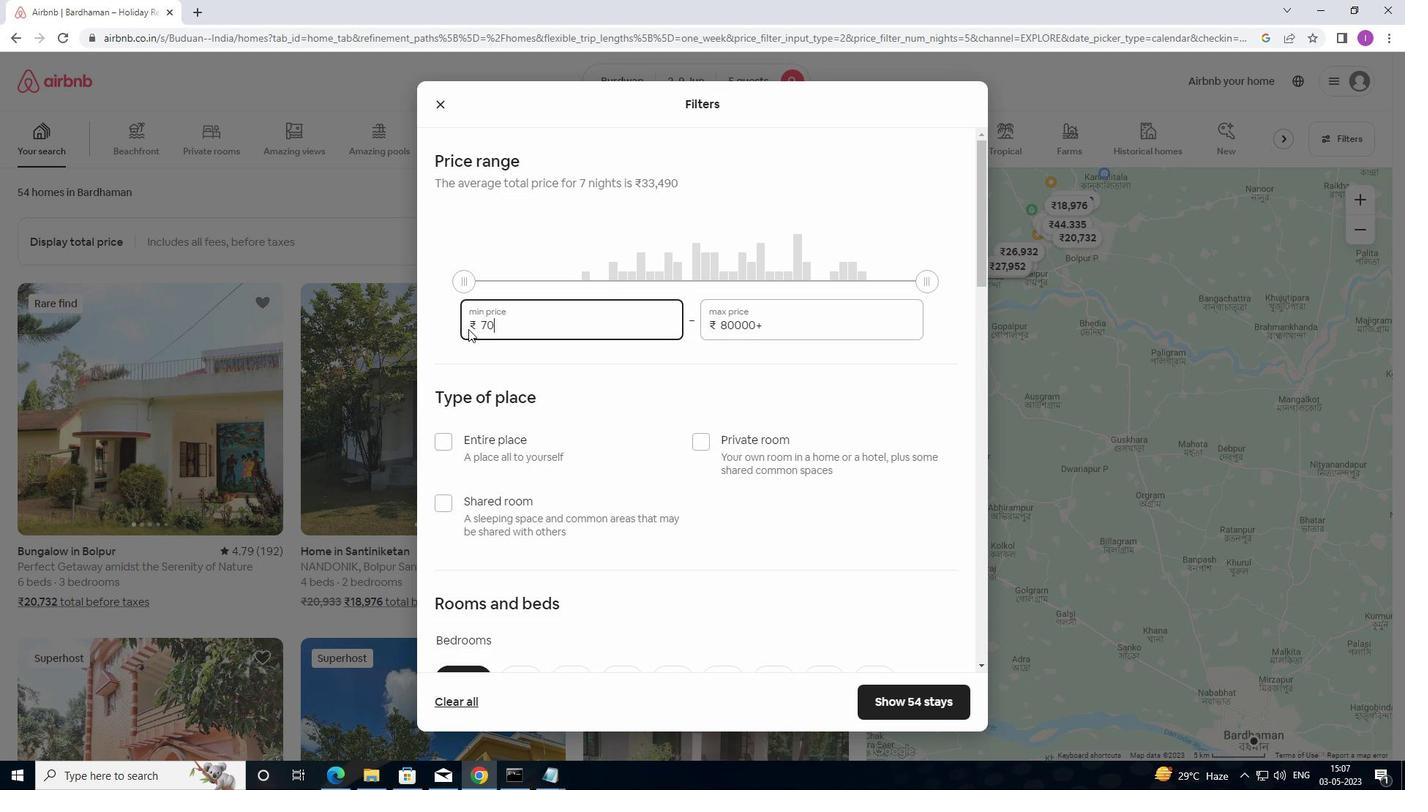 
Action: Key pressed 0
Screenshot: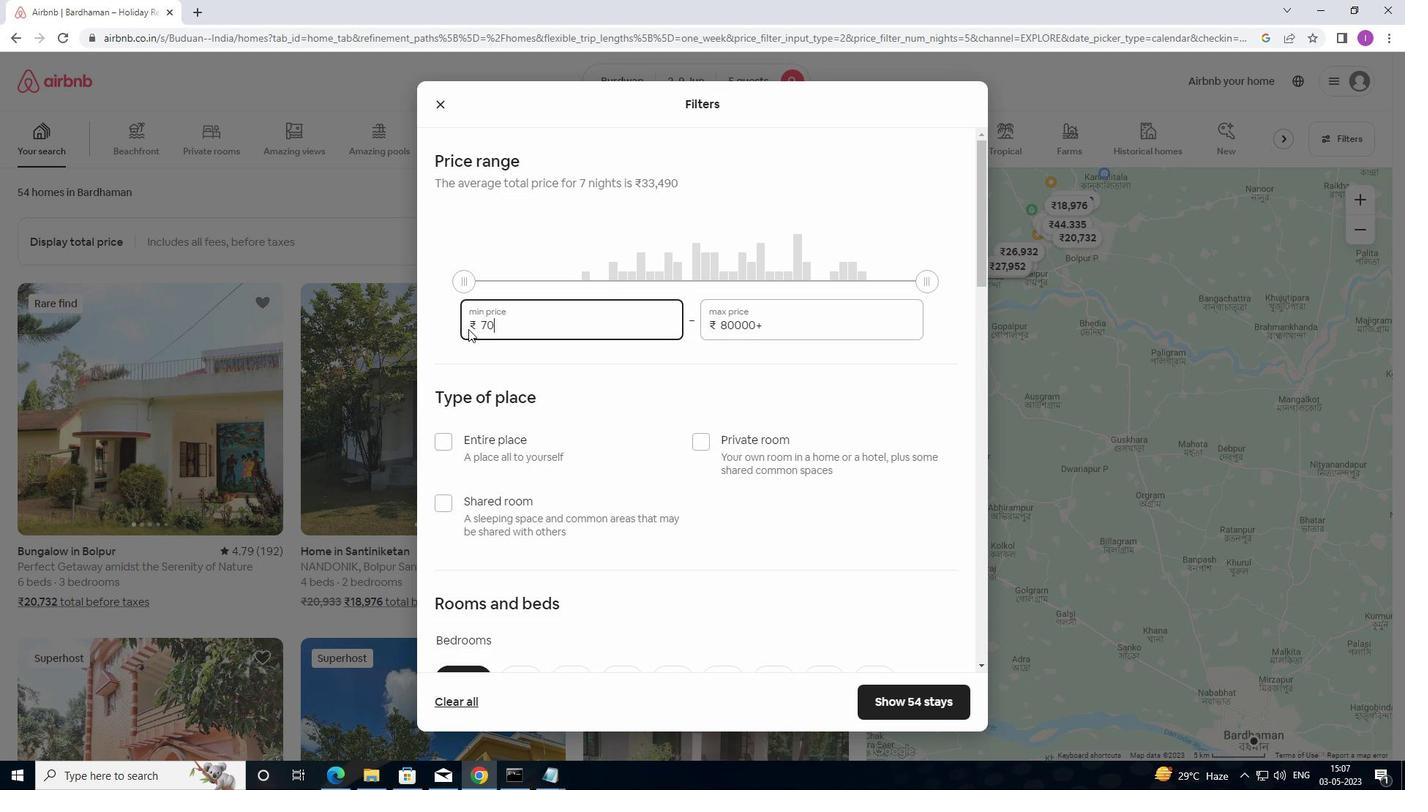 
Action: Mouse moved to (786, 322)
Screenshot: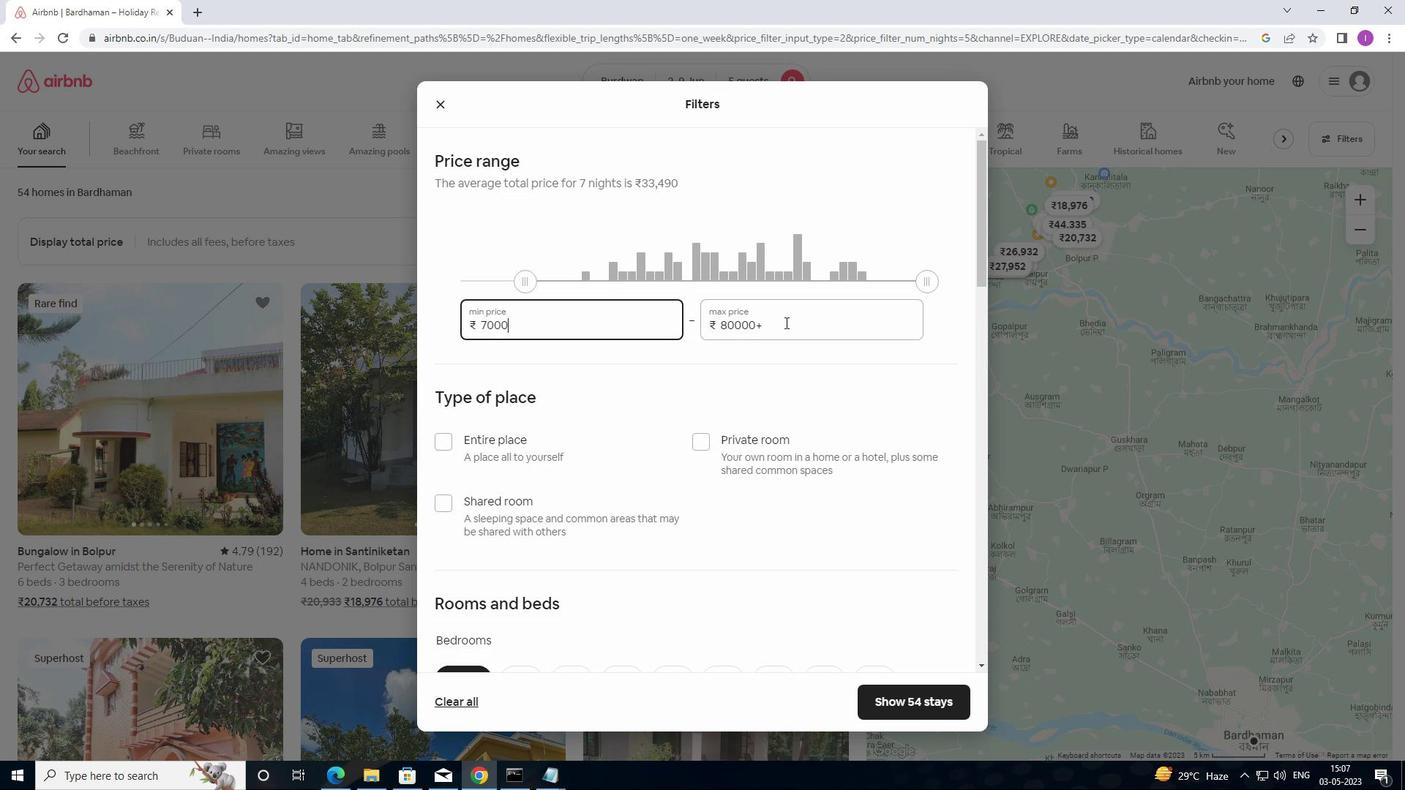 
Action: Mouse pressed left at (786, 322)
Screenshot: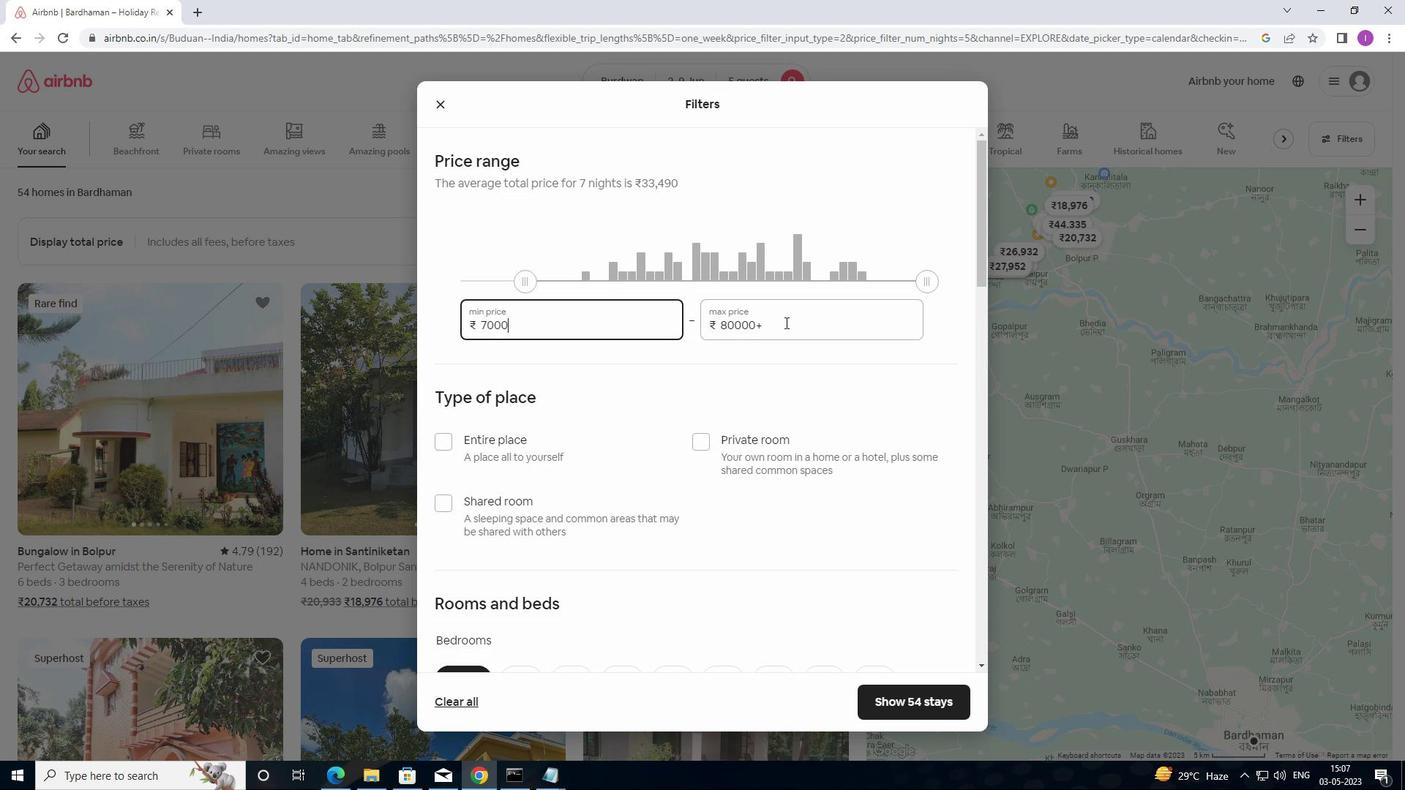 
Action: Mouse moved to (702, 316)
Screenshot: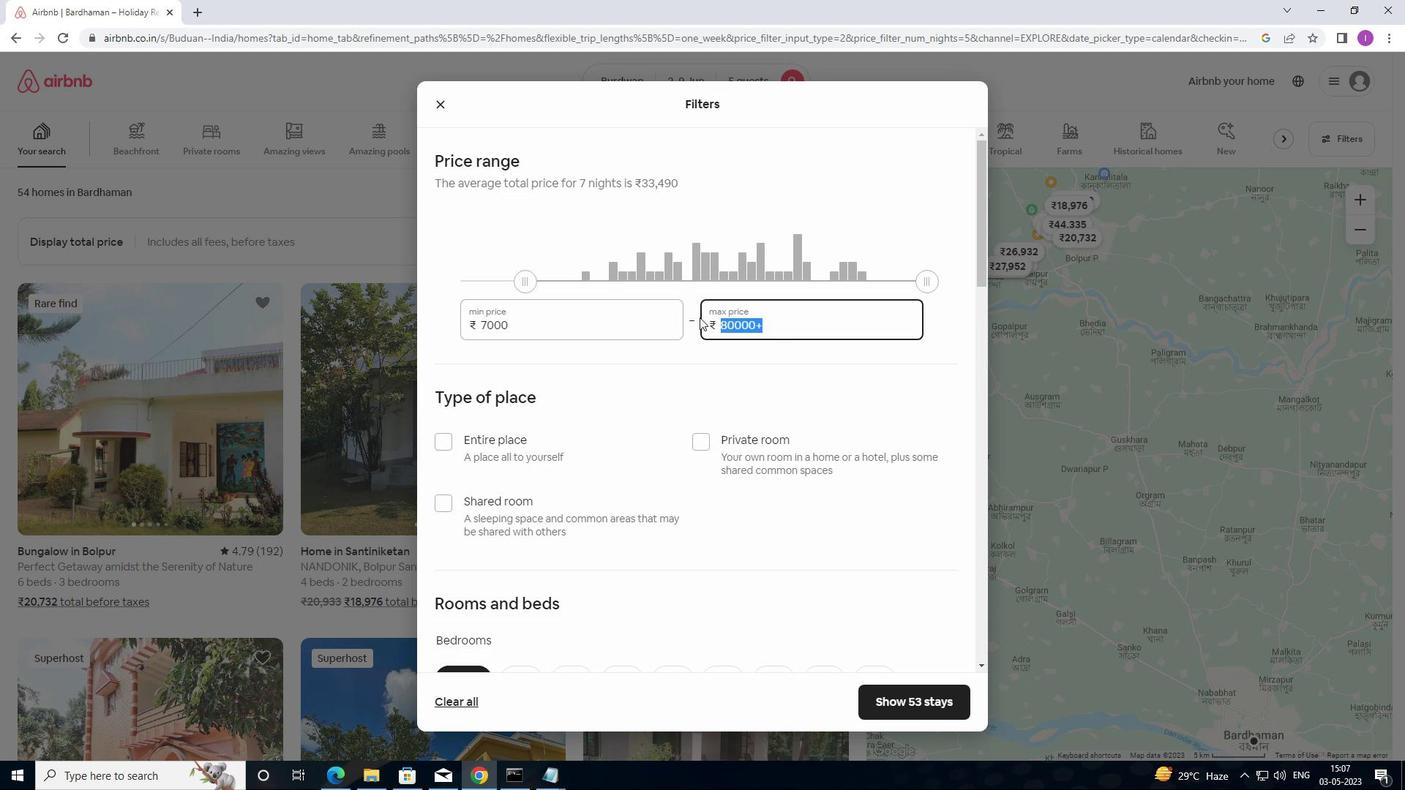 
Action: Key pressed 1
Screenshot: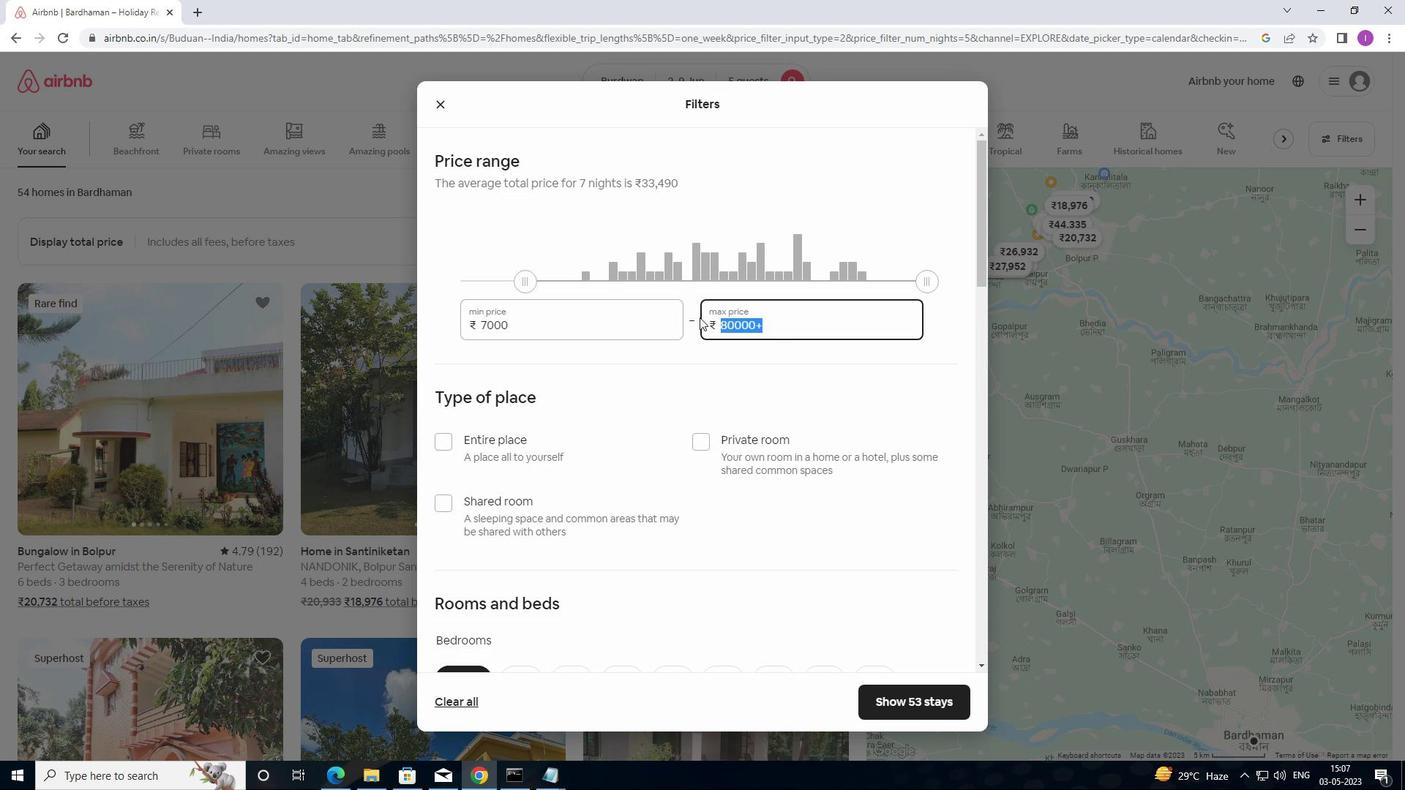
Action: Mouse moved to (703, 316)
Screenshot: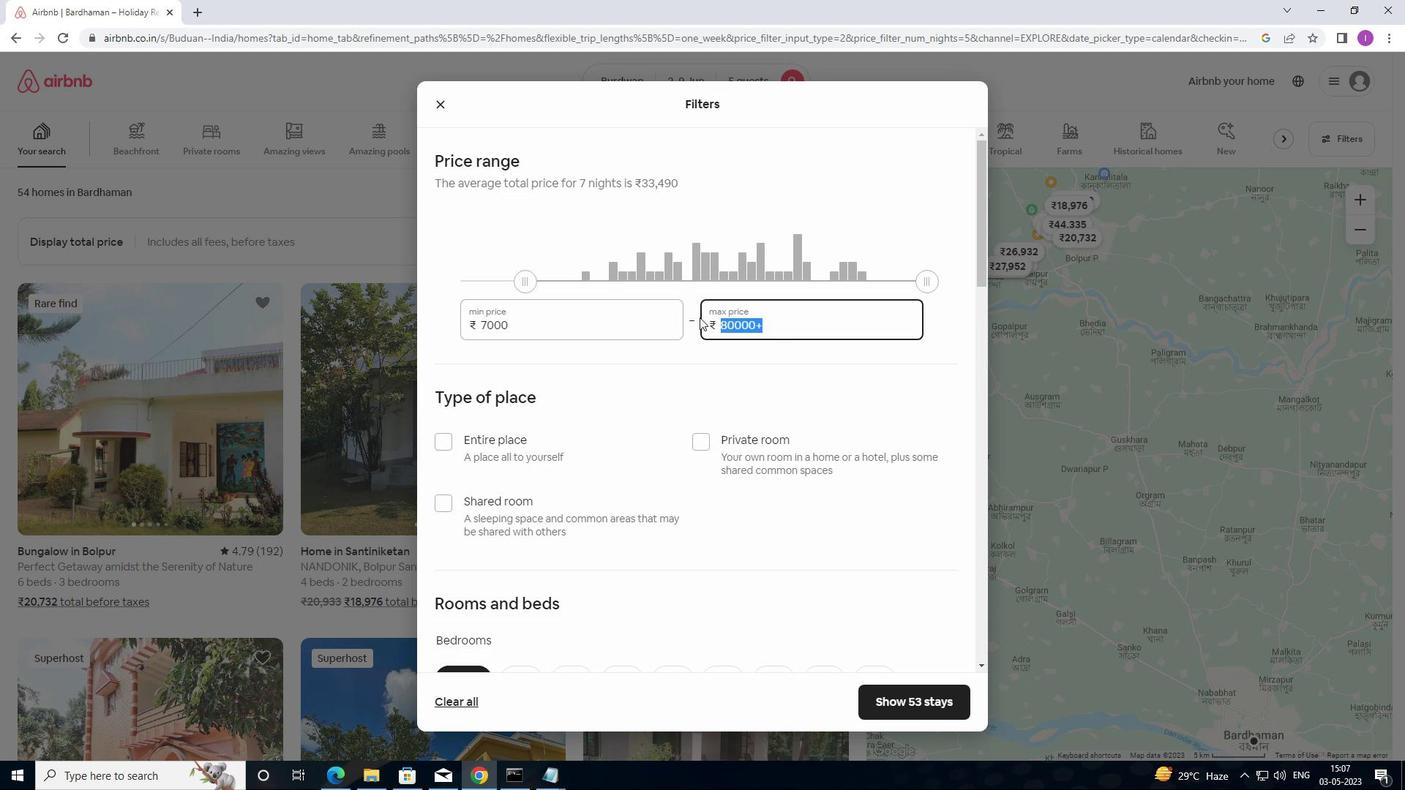 
Action: Key pressed 300
Screenshot: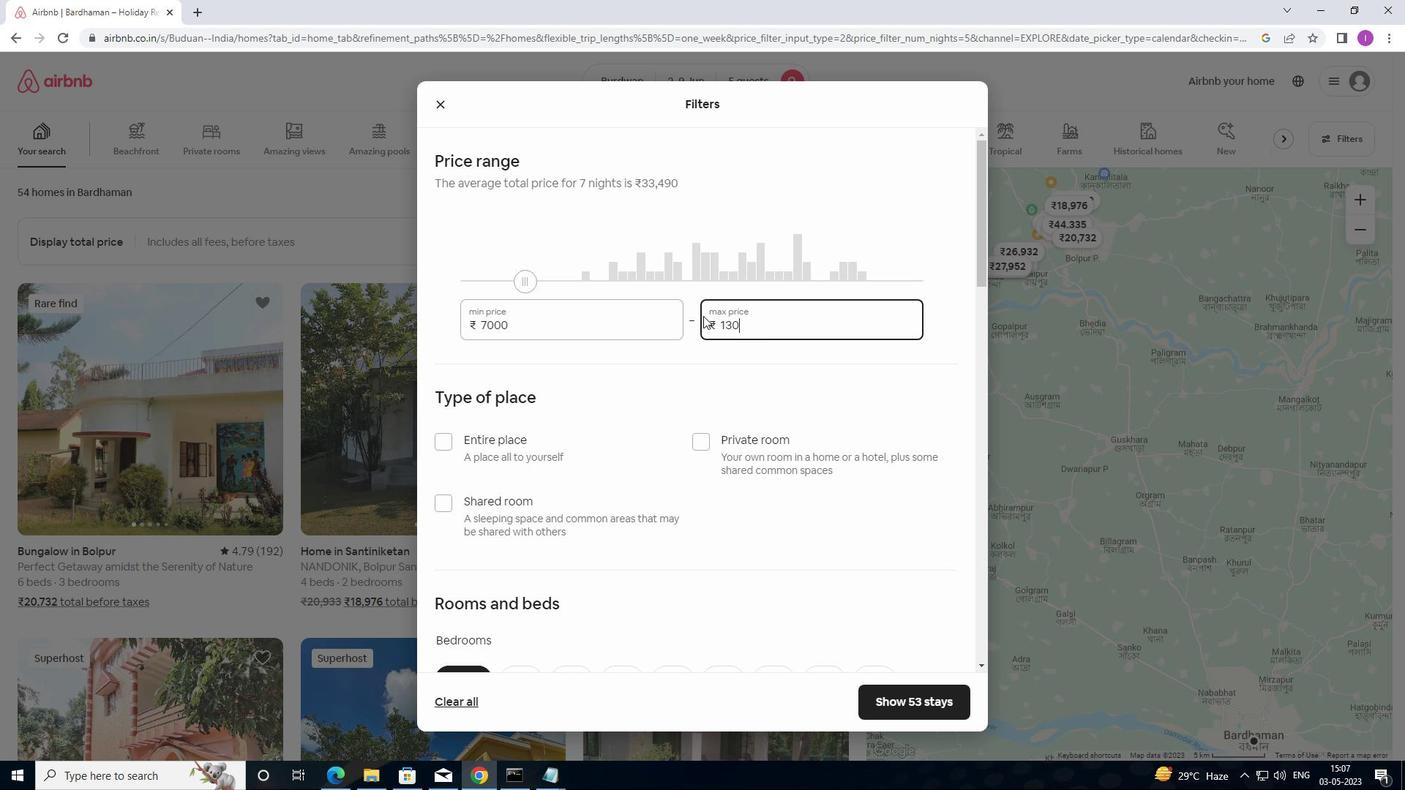 
Action: Mouse moved to (714, 313)
Screenshot: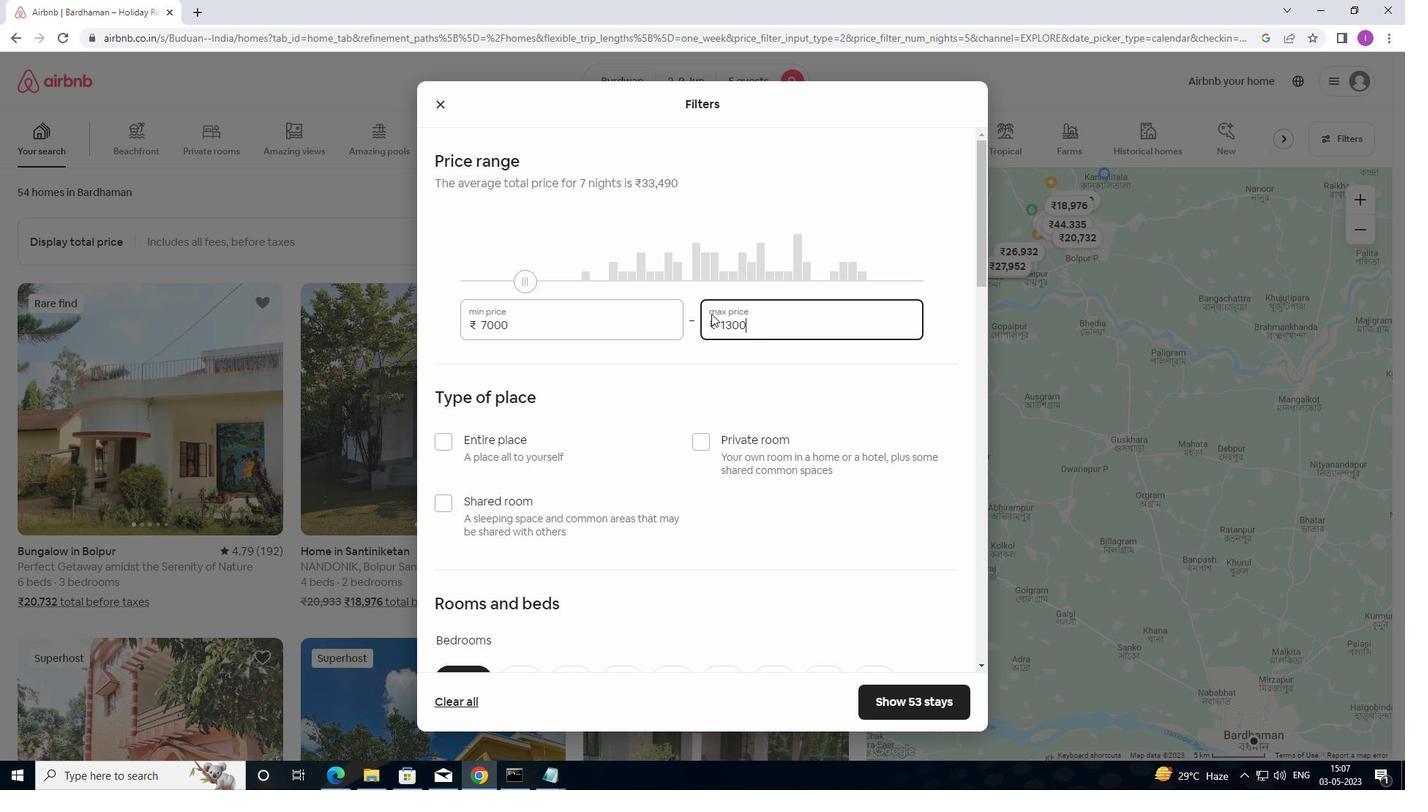
Action: Key pressed 0
Screenshot: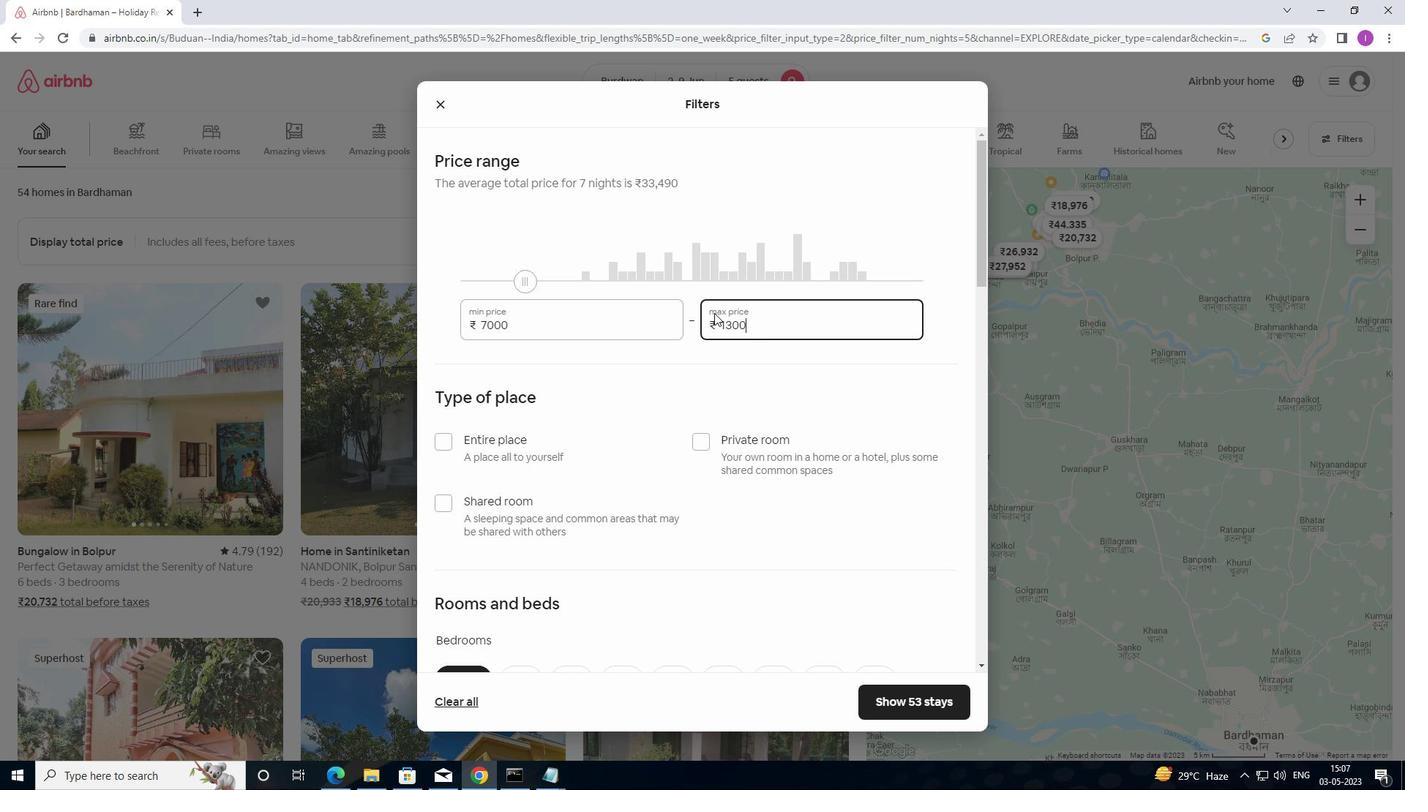
Action: Mouse moved to (705, 426)
Screenshot: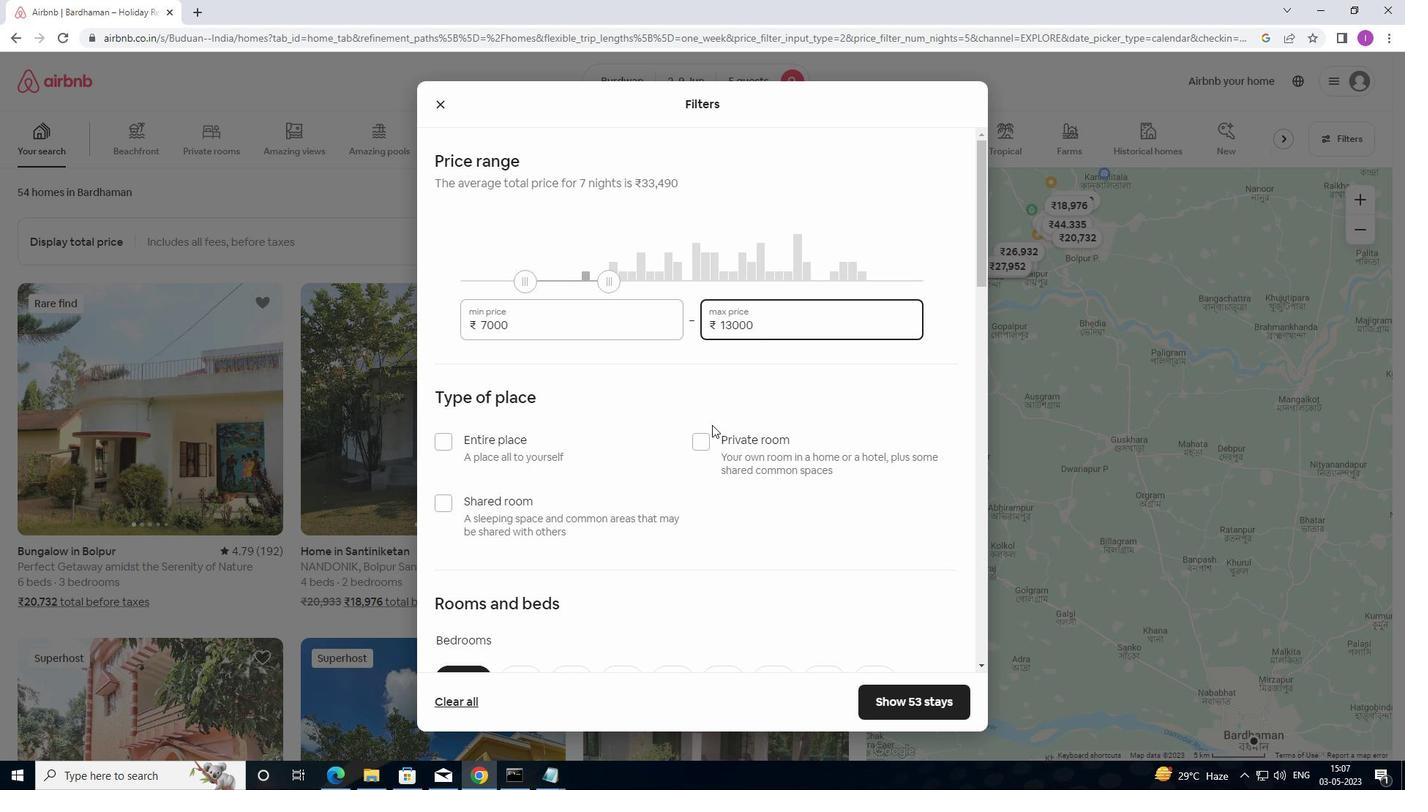 
Action: Mouse scrolled (705, 426) with delta (0, 0)
Screenshot: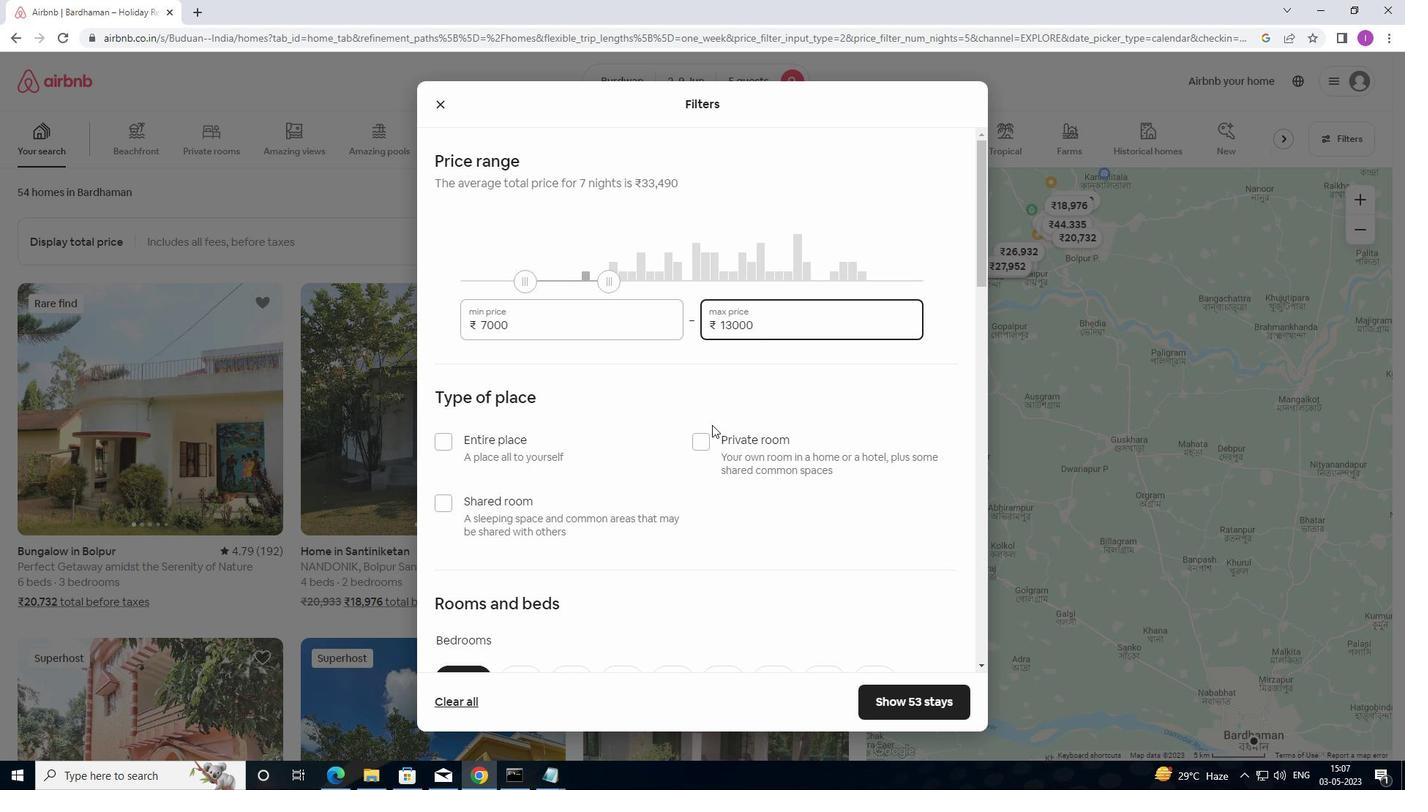 
Action: Mouse moved to (696, 429)
Screenshot: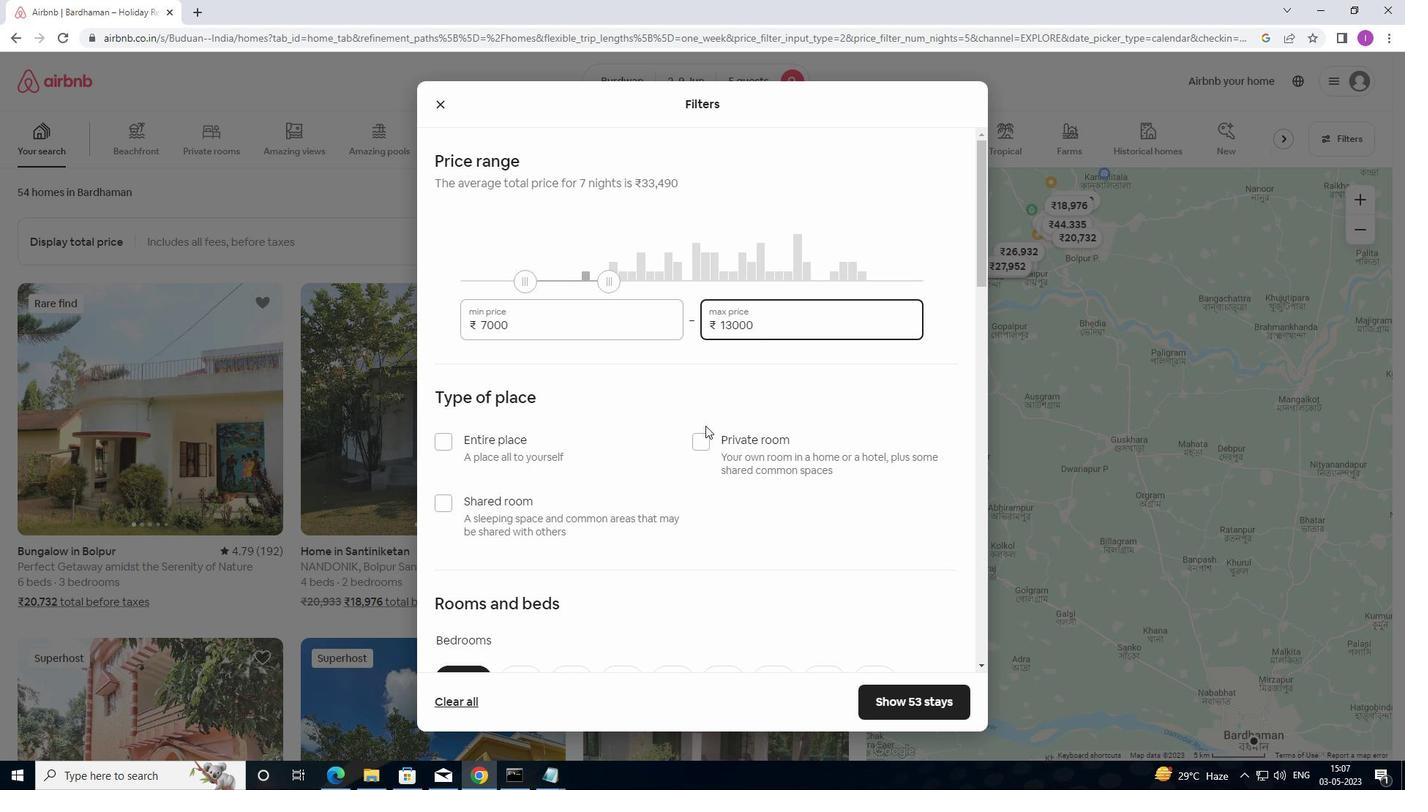 
Action: Mouse scrolled (696, 428) with delta (0, 0)
Screenshot: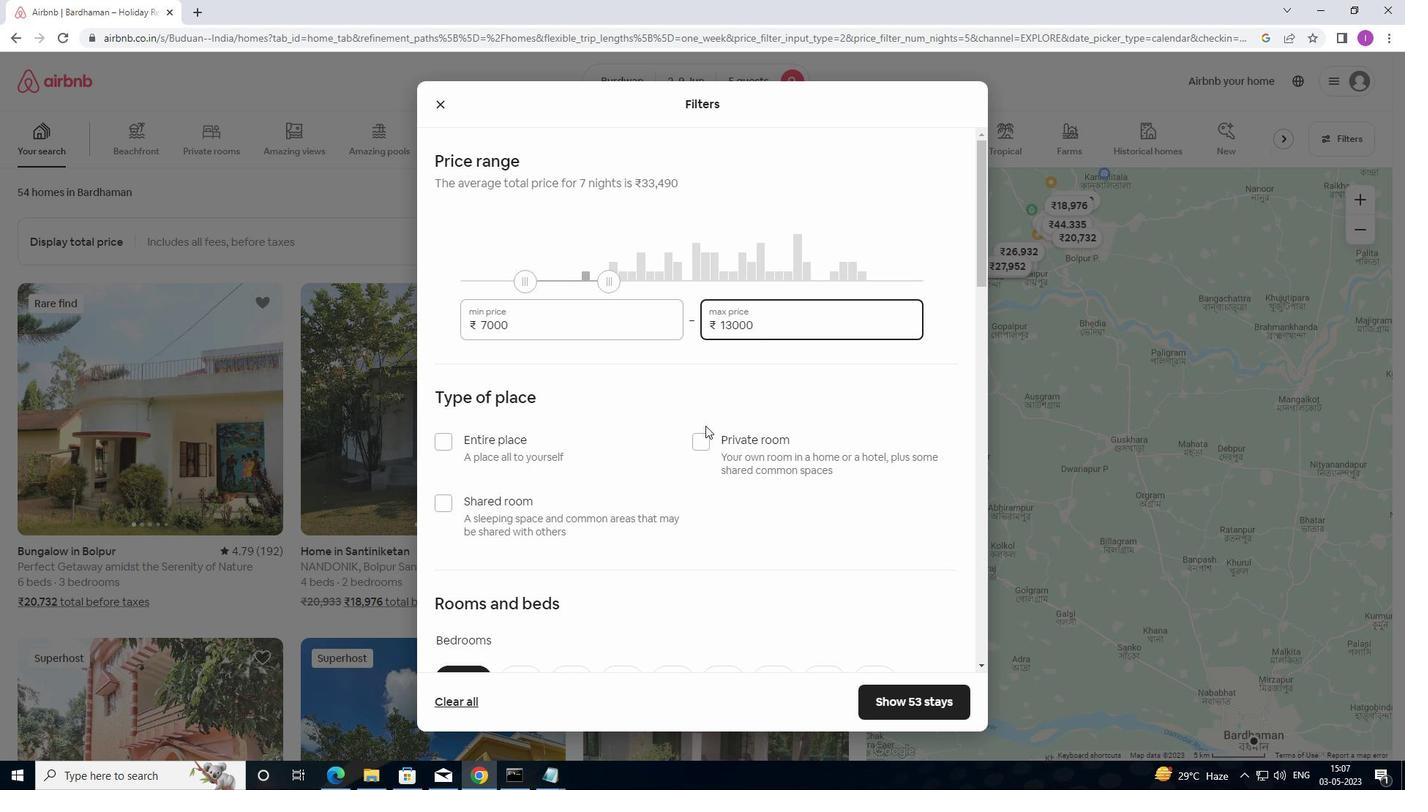 
Action: Mouse moved to (437, 296)
Screenshot: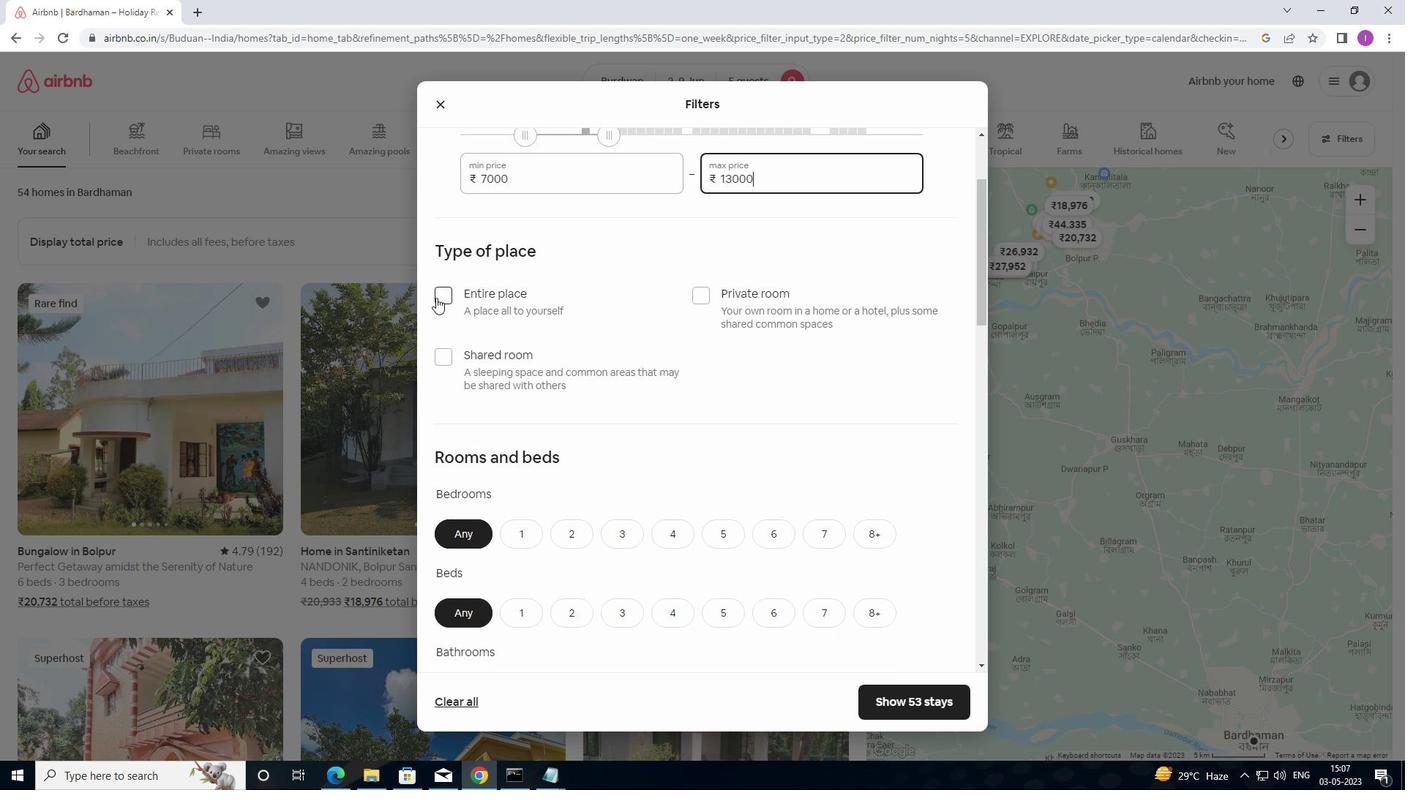 
Action: Mouse pressed left at (437, 296)
Screenshot: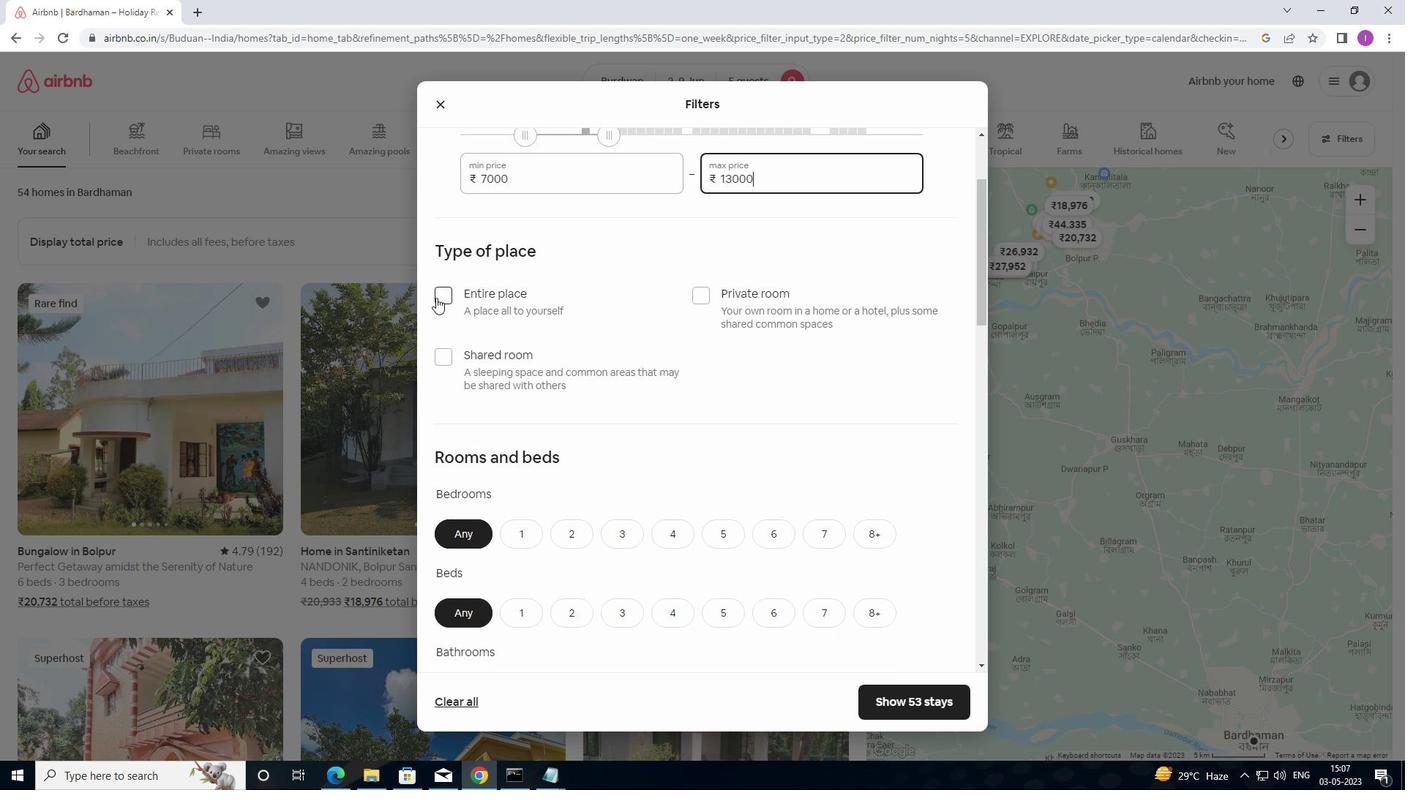 
Action: Mouse moved to (626, 347)
Screenshot: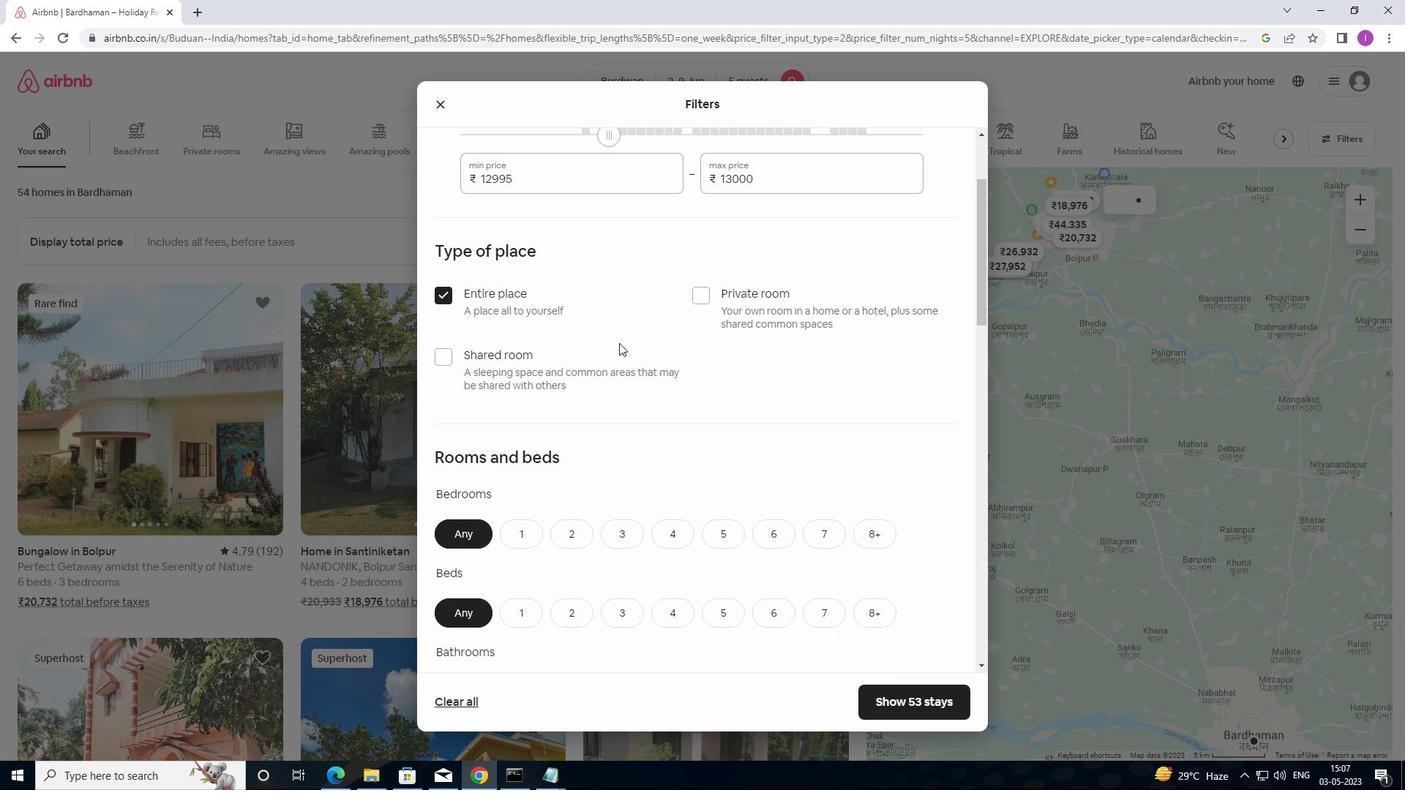 
Action: Mouse scrolled (626, 347) with delta (0, 0)
Screenshot: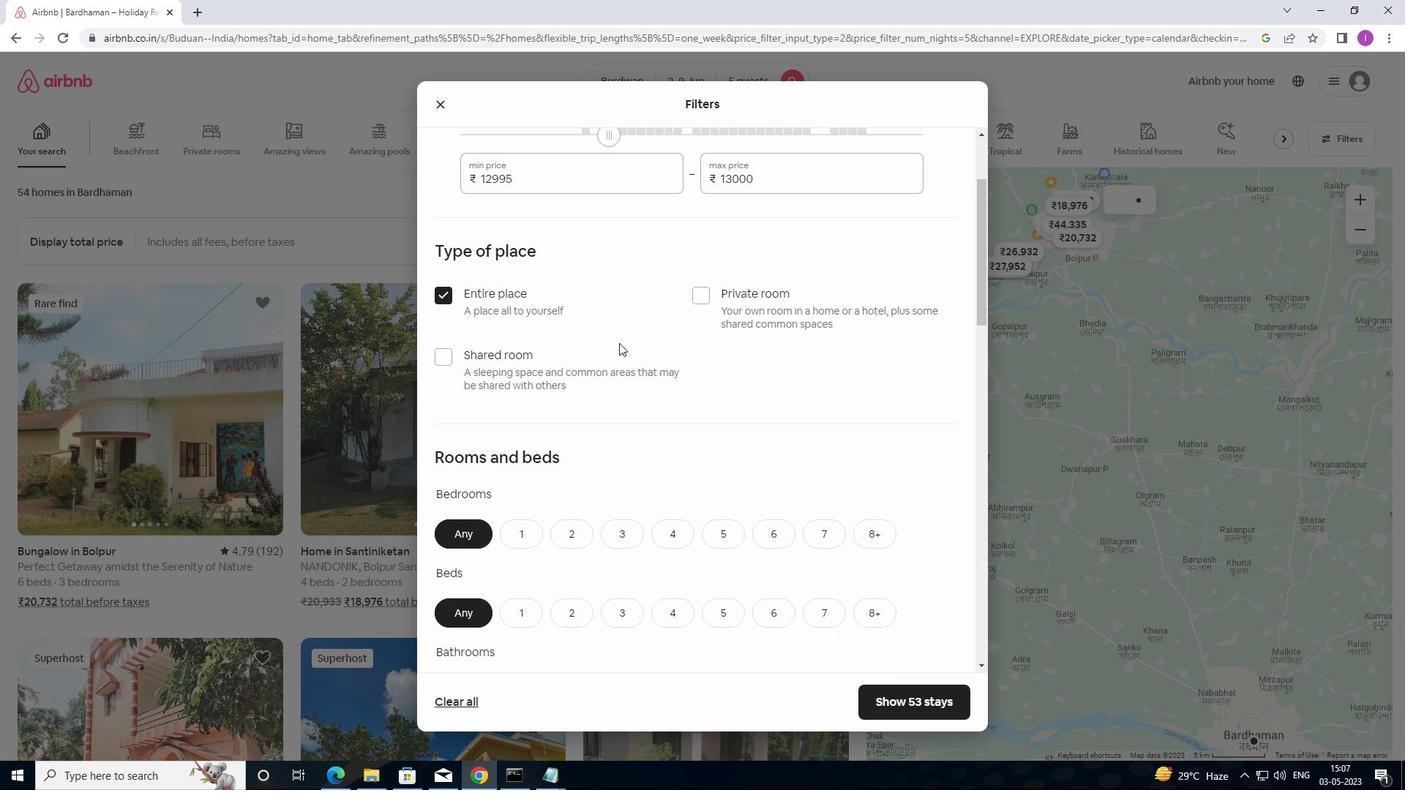 
Action: Mouse moved to (661, 325)
Screenshot: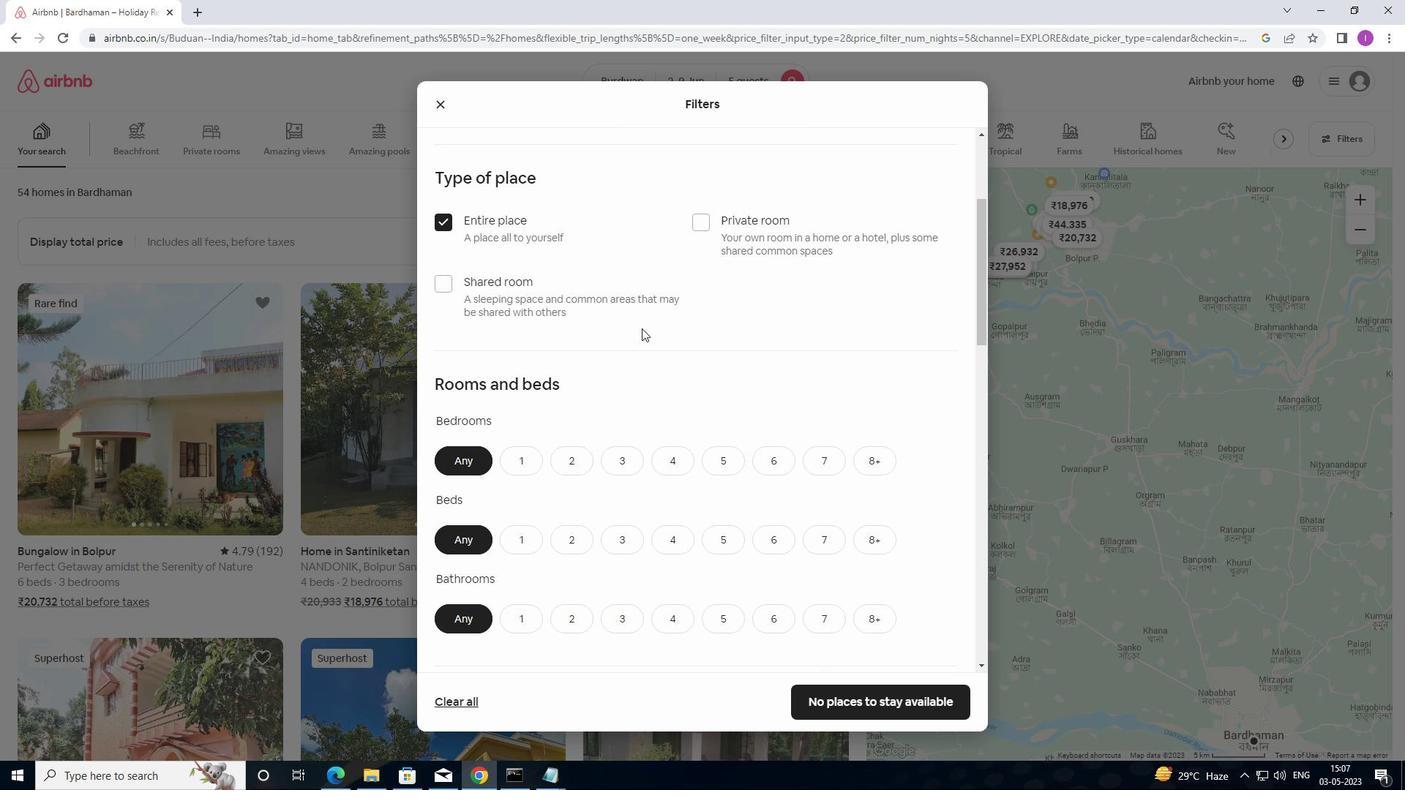 
Action: Mouse scrolled (661, 325) with delta (0, 0)
Screenshot: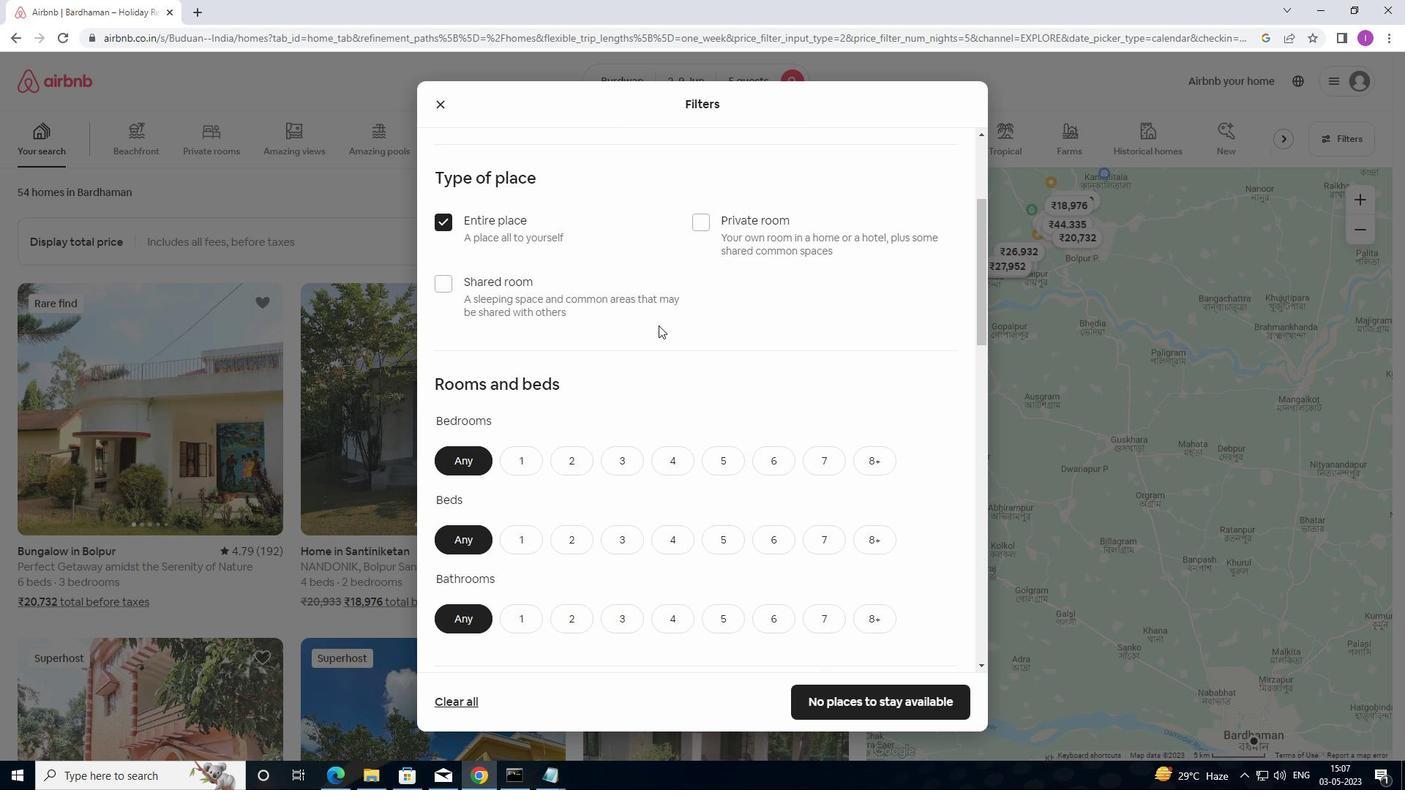 
Action: Mouse moved to (450, 213)
Screenshot: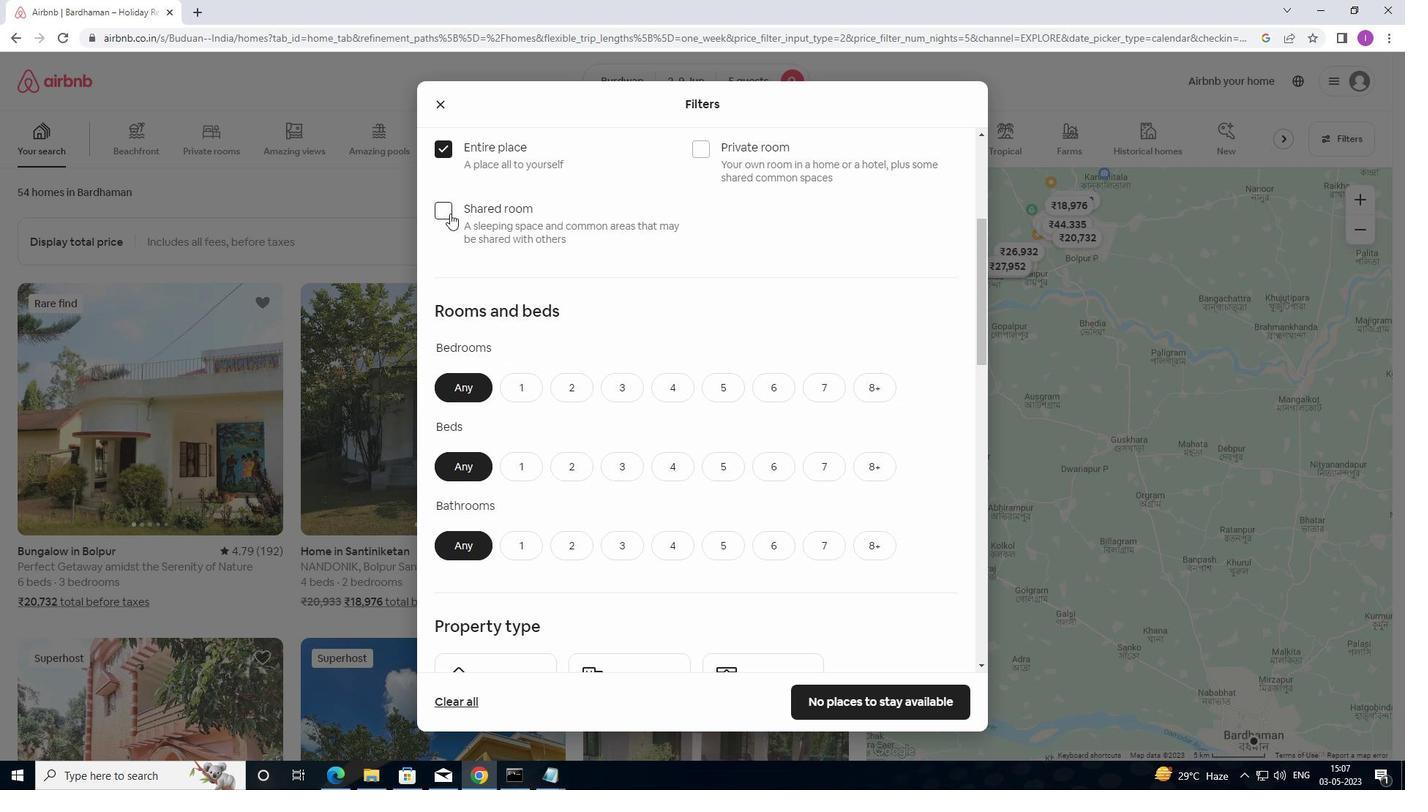 
Action: Mouse pressed left at (450, 213)
Screenshot: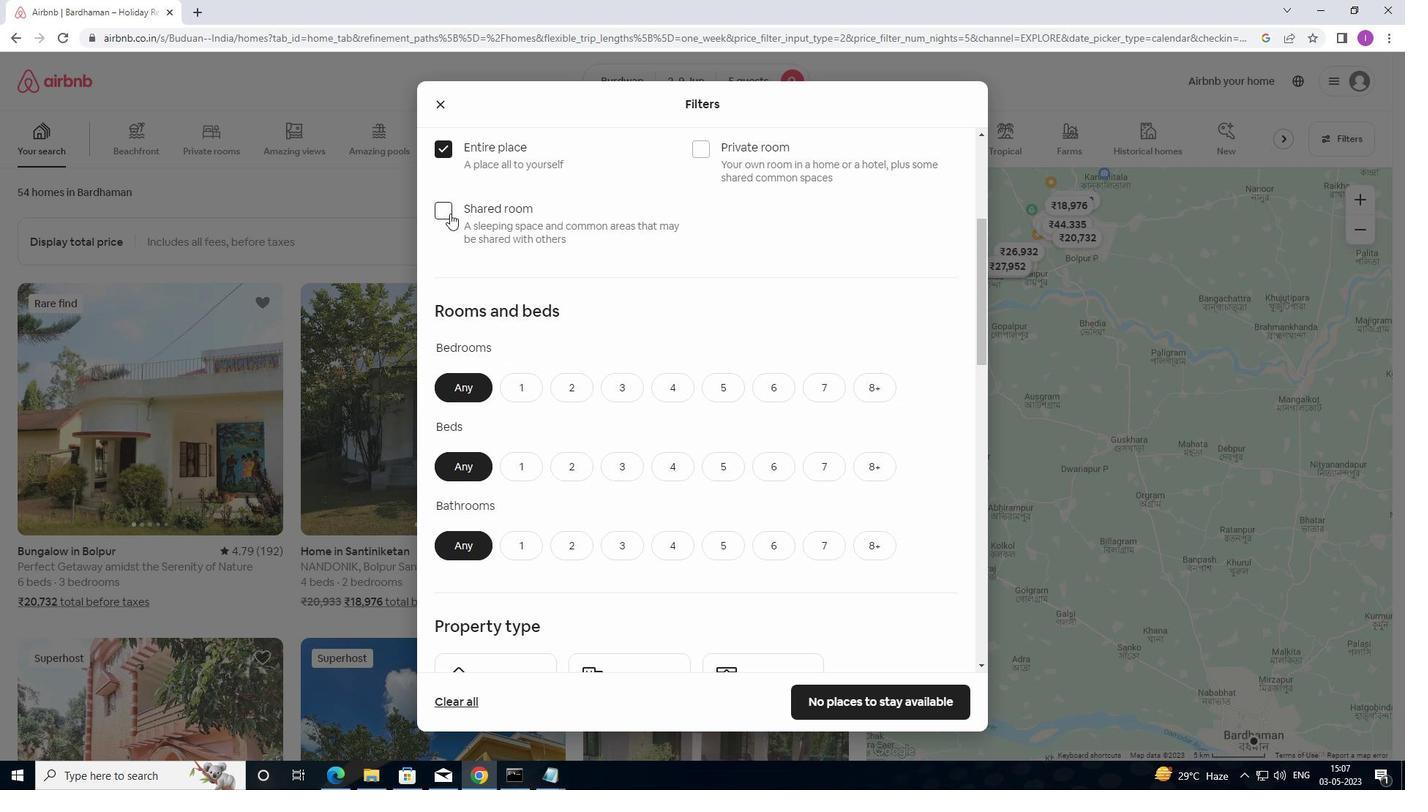 
Action: Mouse moved to (451, 158)
Screenshot: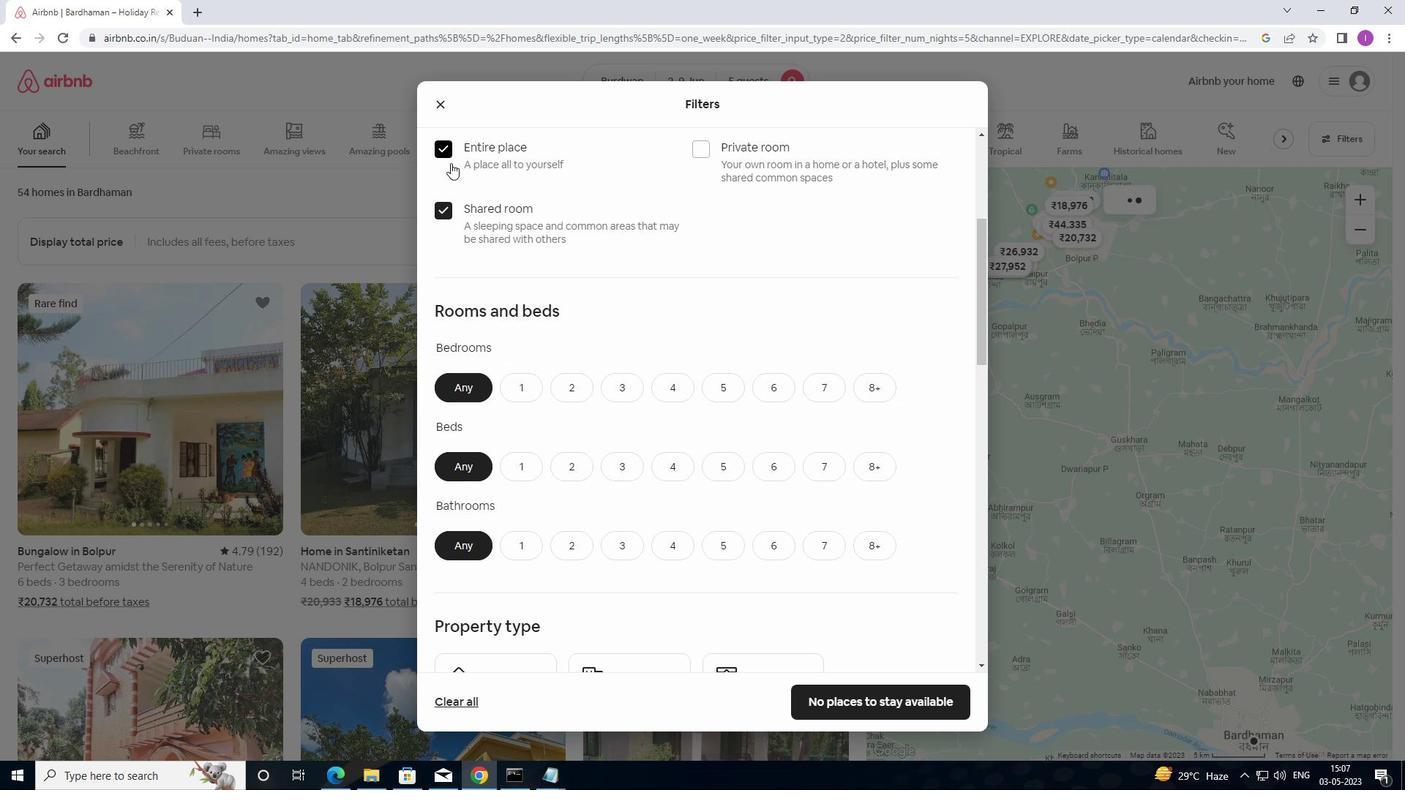 
Action: Mouse pressed left at (451, 158)
Screenshot: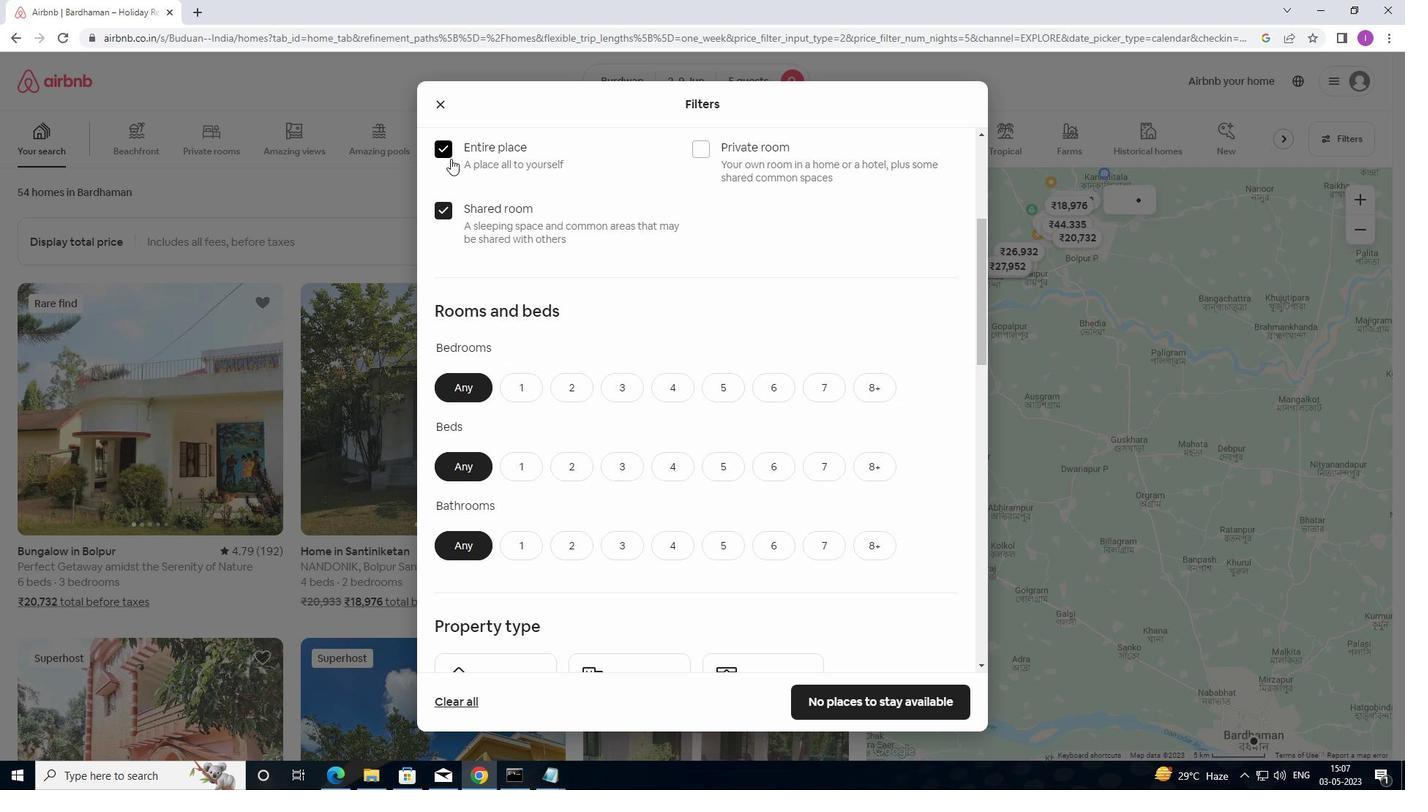 
Action: Mouse moved to (451, 151)
Screenshot: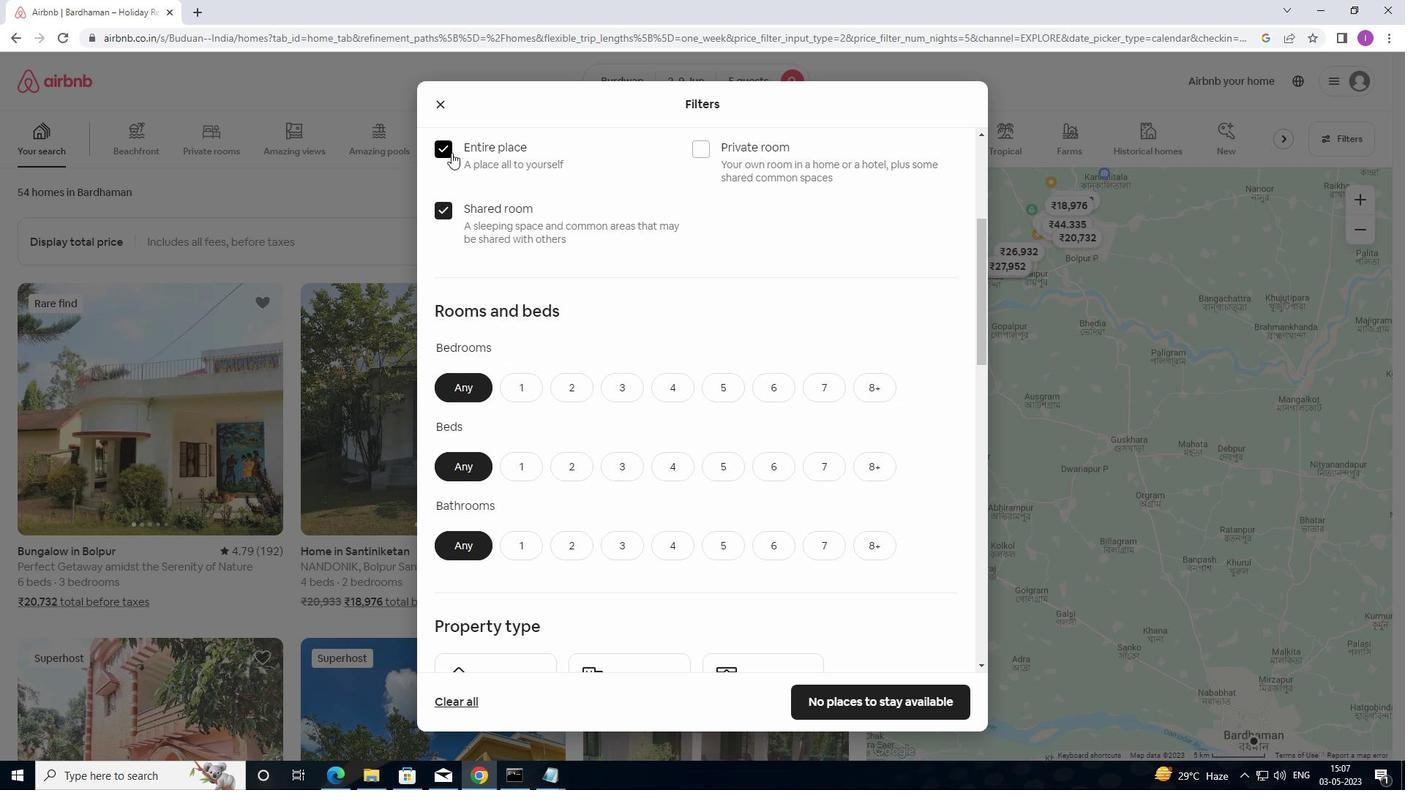 
Action: Mouse pressed left at (451, 151)
Screenshot: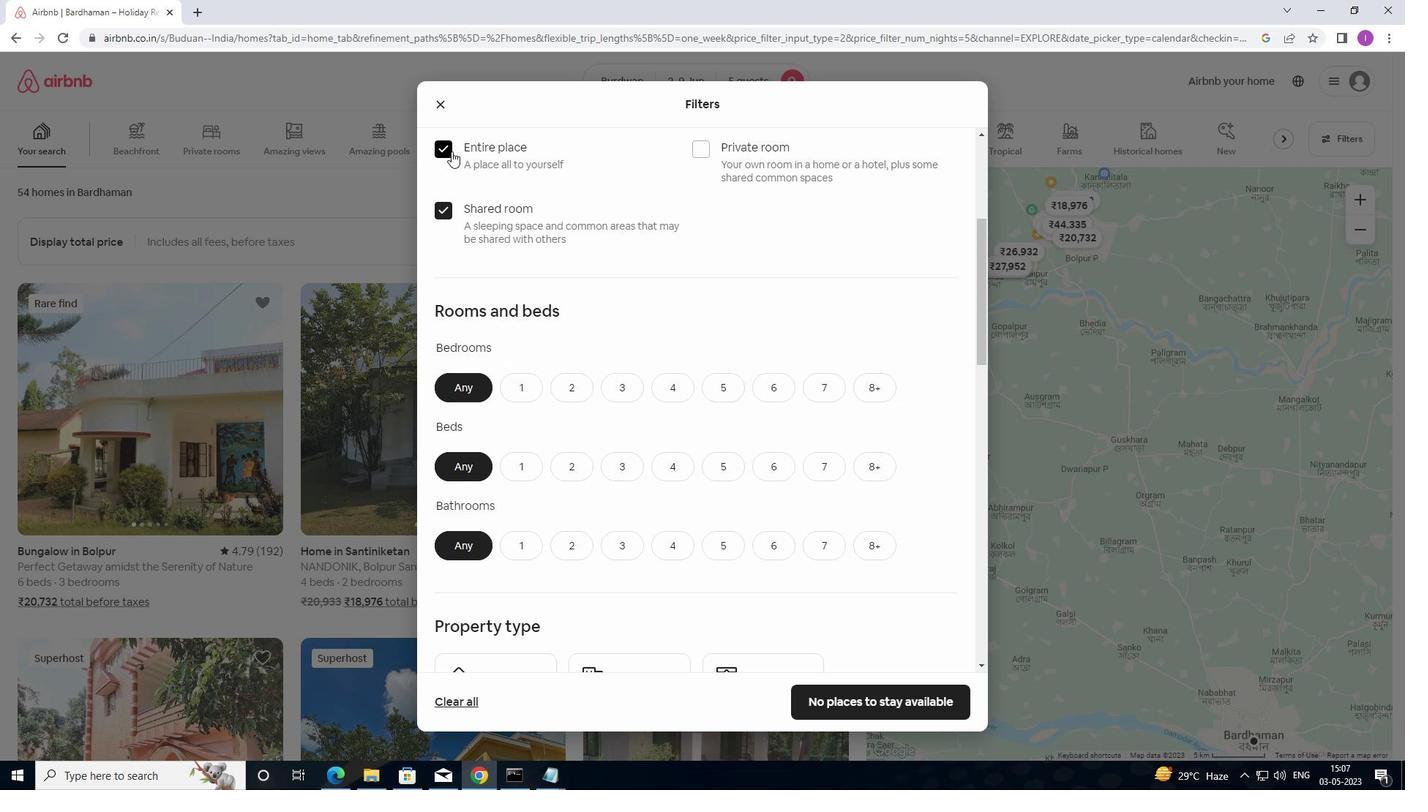 
Action: Mouse moved to (651, 349)
Screenshot: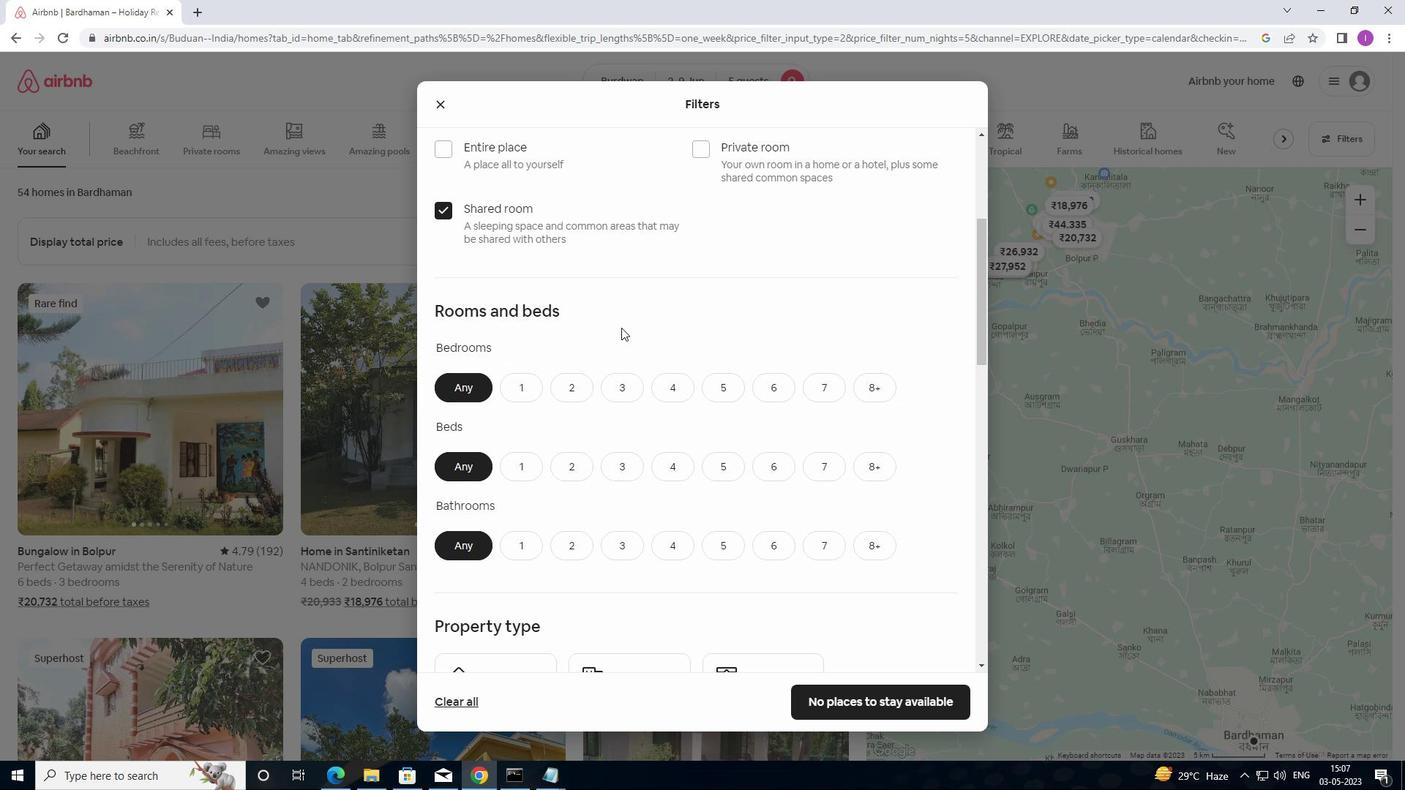 
Action: Mouse scrolled (651, 349) with delta (0, 0)
Screenshot: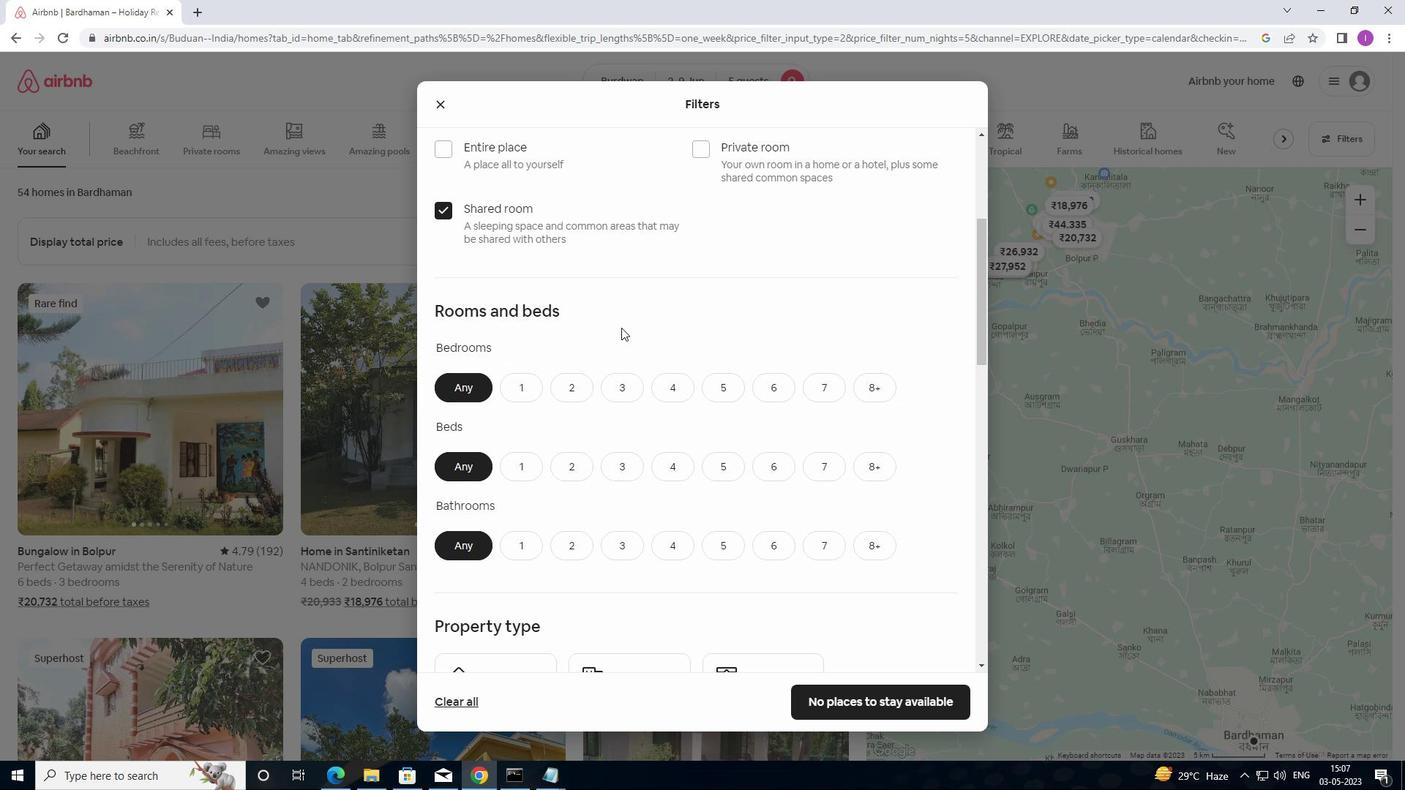 
Action: Mouse moved to (564, 305)
Screenshot: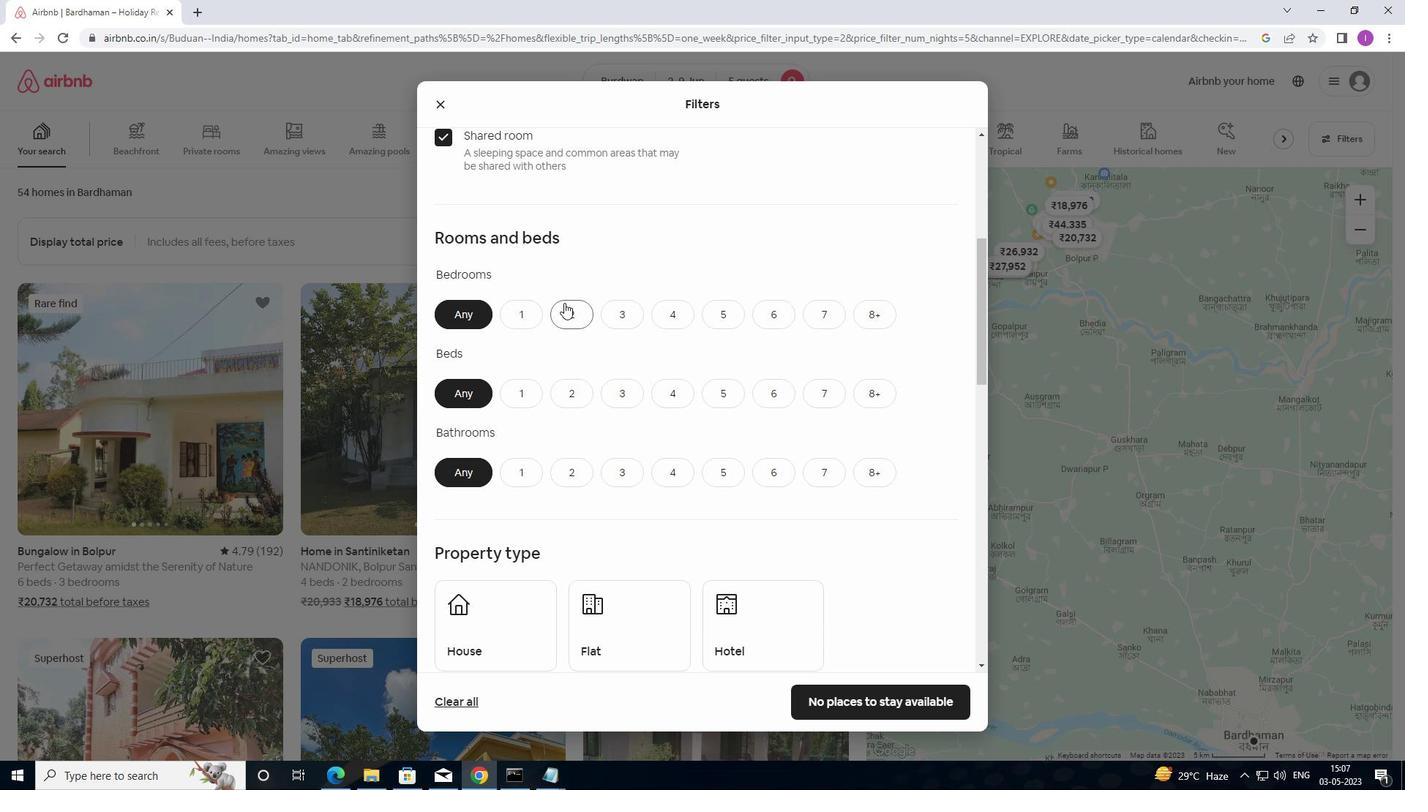 
Action: Mouse pressed left at (564, 305)
Screenshot: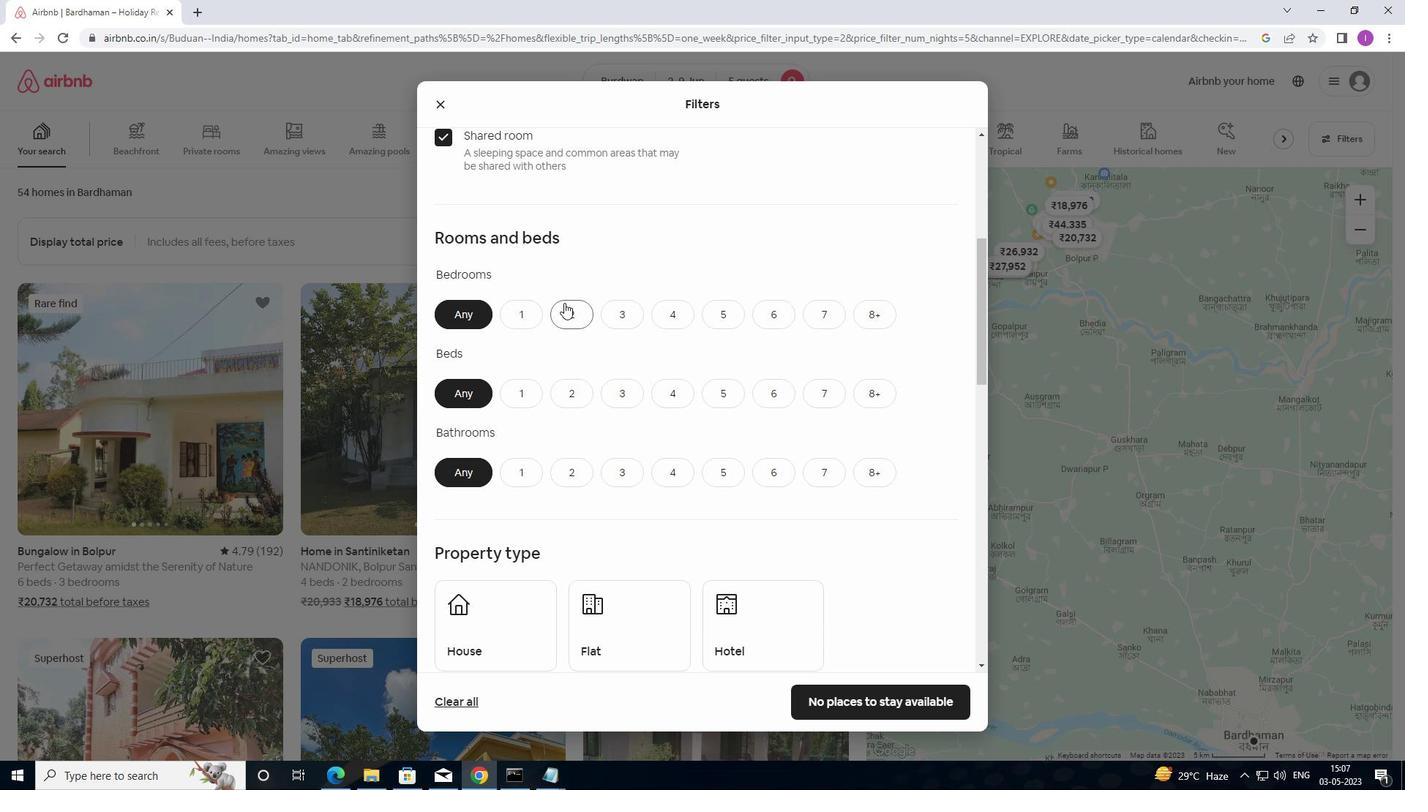 
Action: Mouse moved to (719, 396)
Screenshot: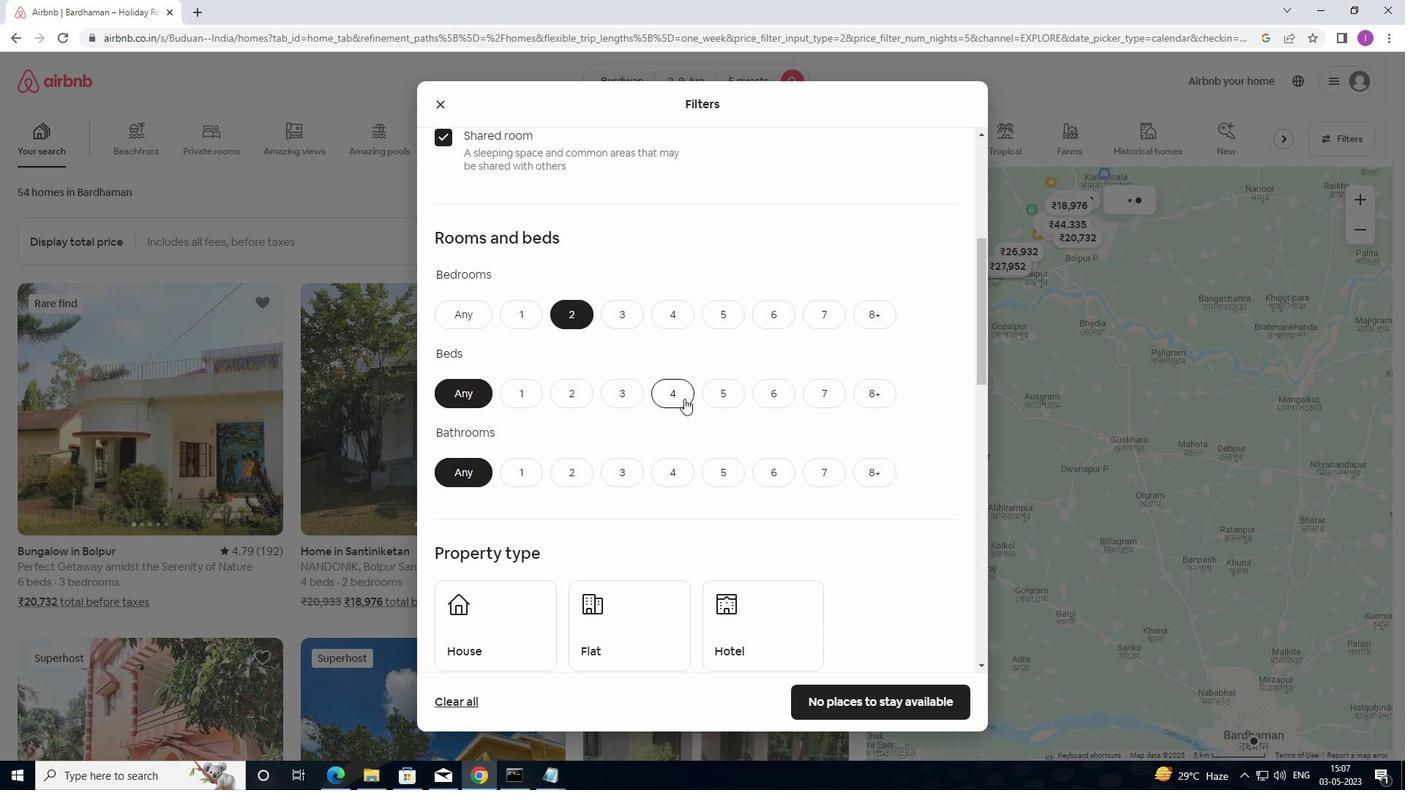 
Action: Mouse pressed left at (719, 396)
Screenshot: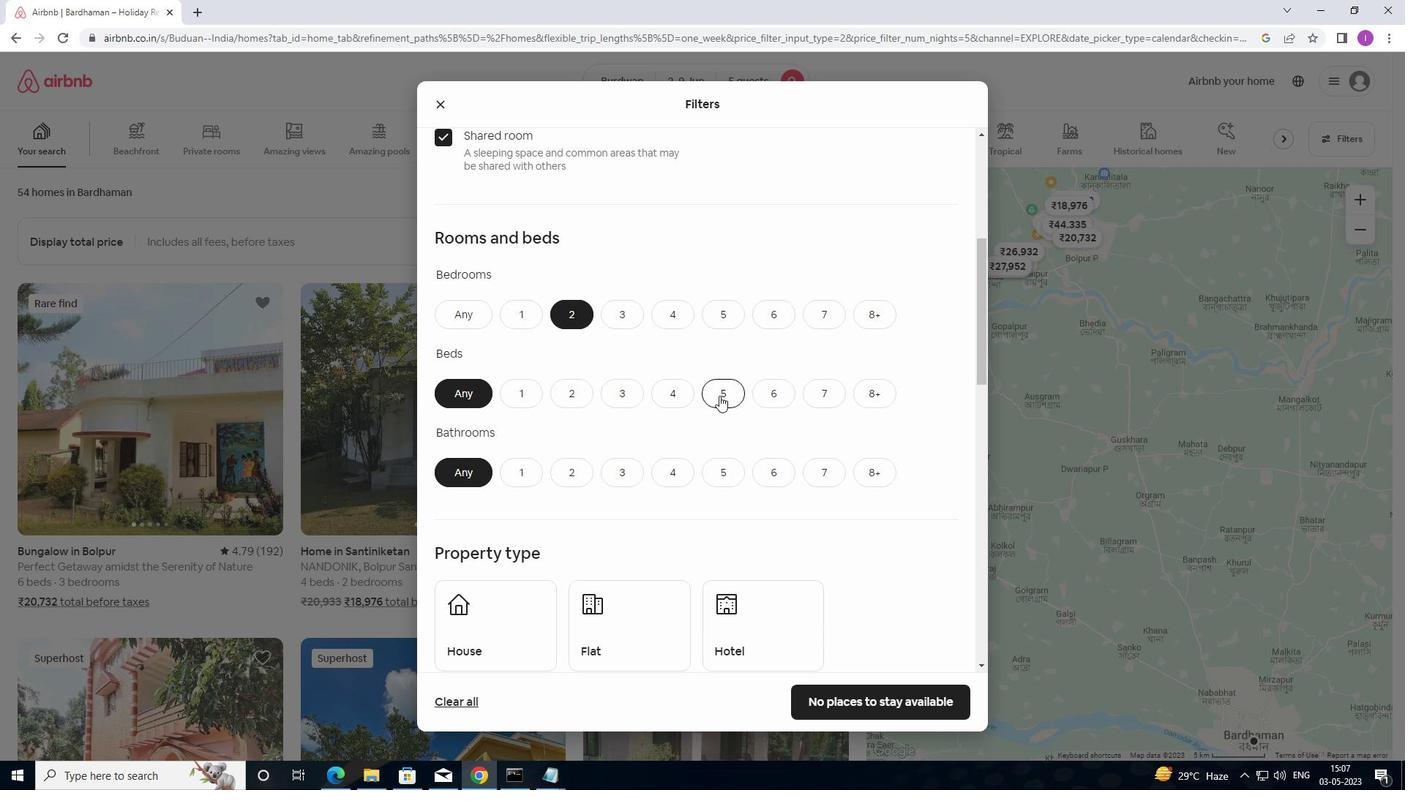 
Action: Mouse moved to (648, 453)
Screenshot: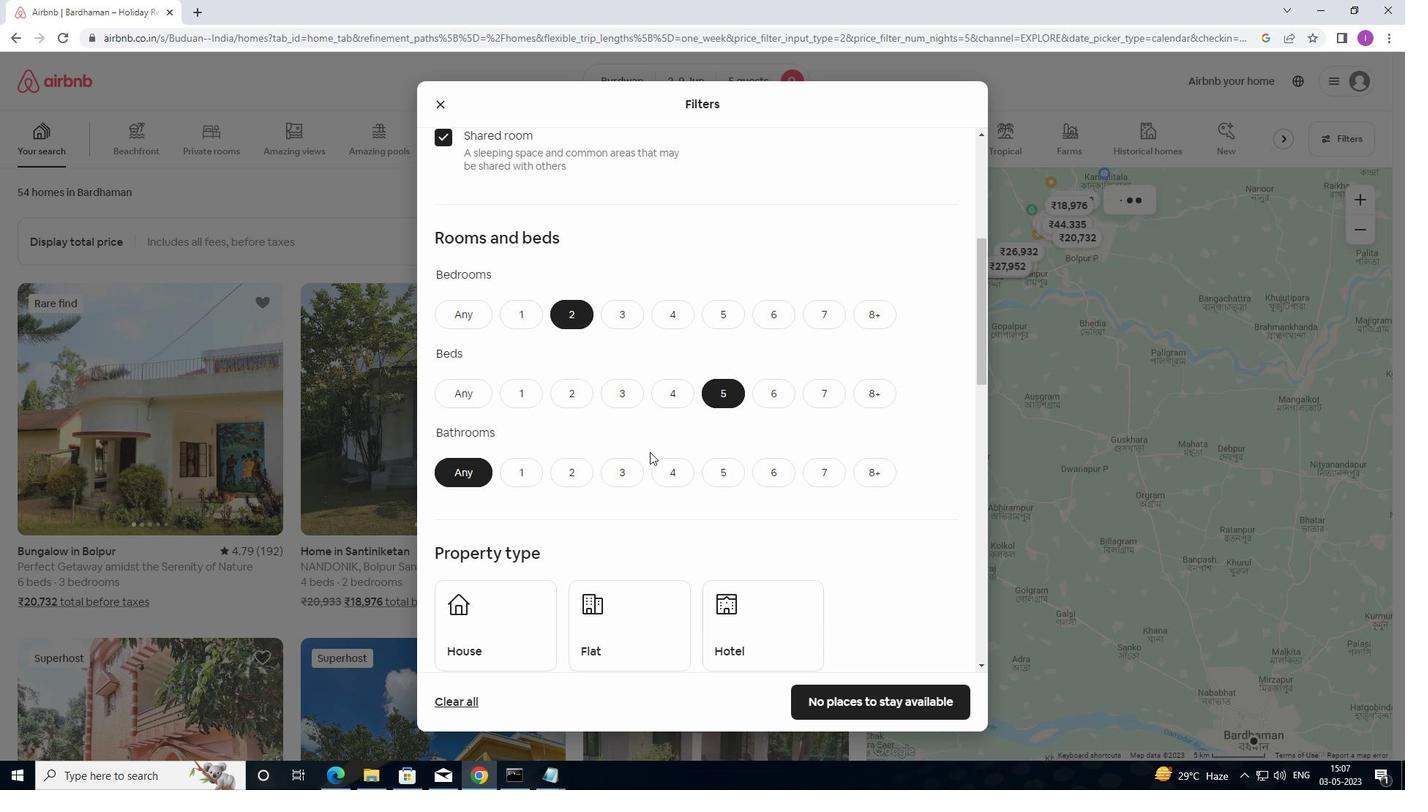 
Action: Mouse scrolled (648, 452) with delta (0, 0)
Screenshot: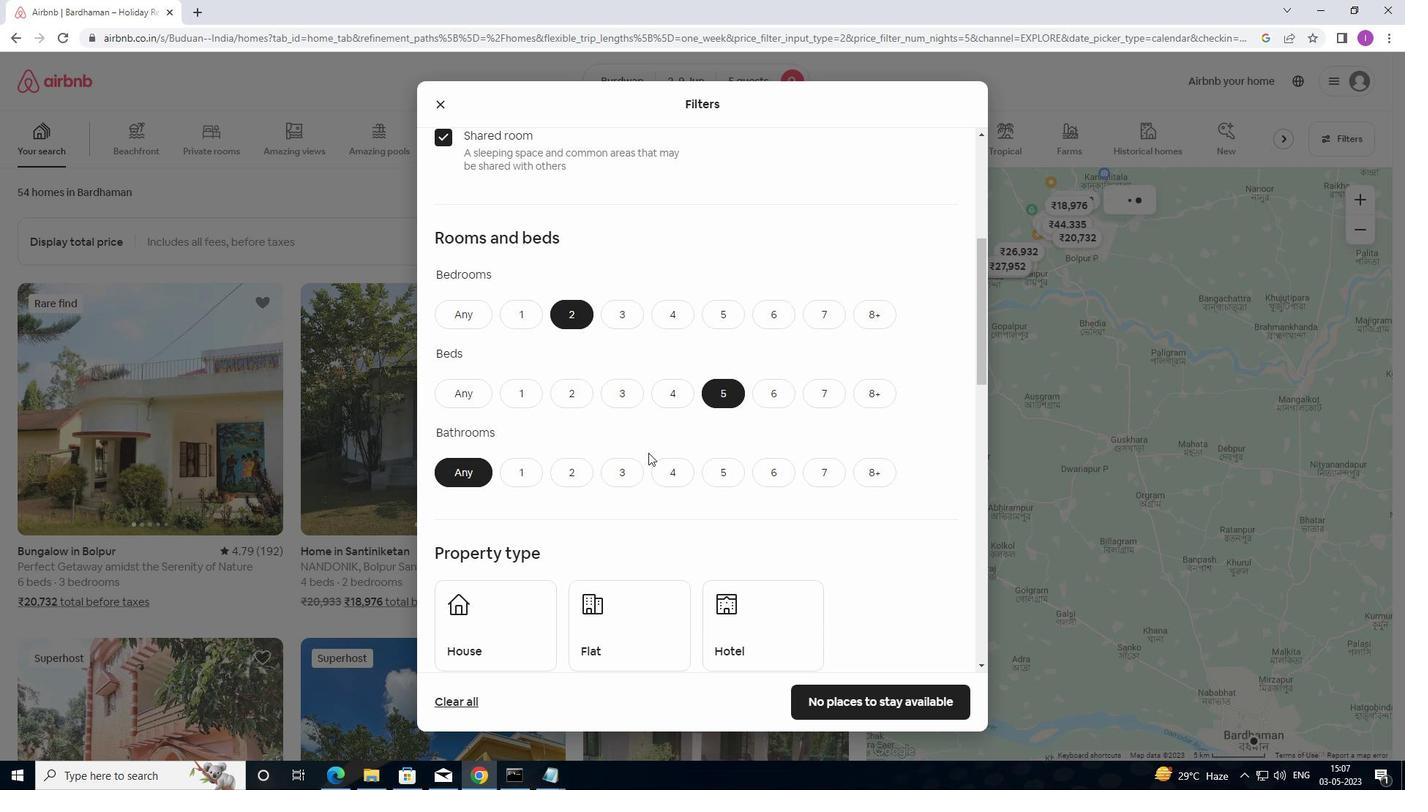 
Action: Mouse scrolled (648, 452) with delta (0, 0)
Screenshot: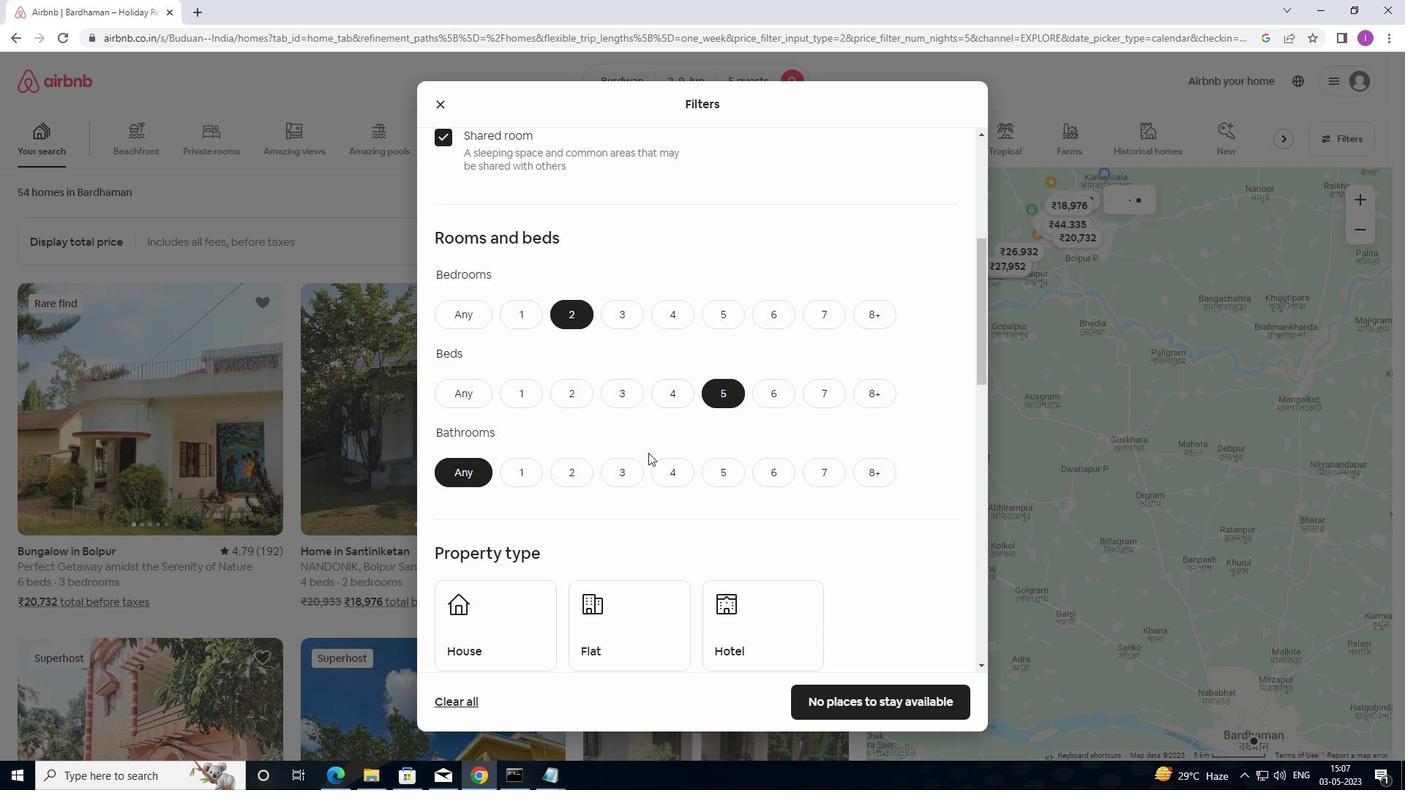 
Action: Mouse moved to (563, 330)
Screenshot: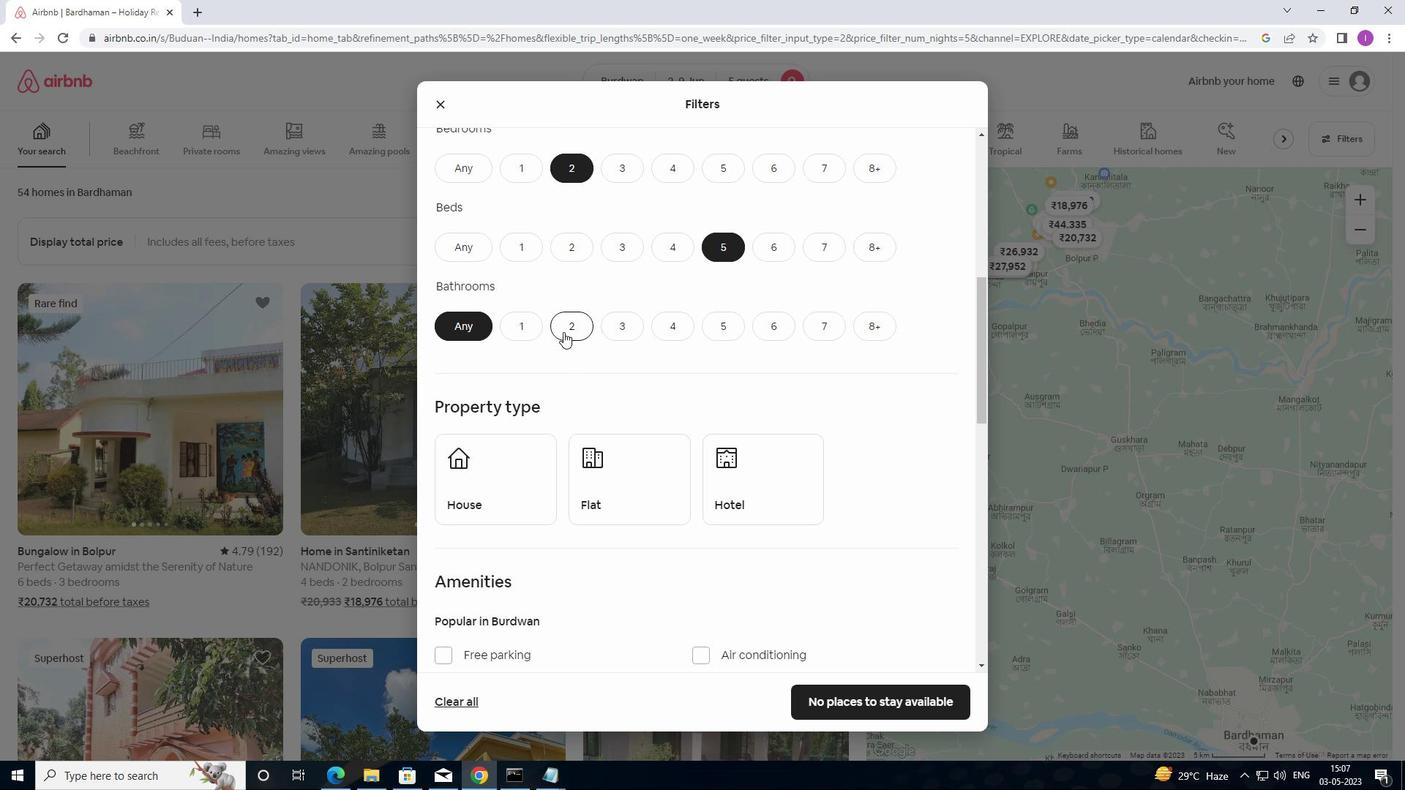 
Action: Mouse pressed left at (563, 330)
Screenshot: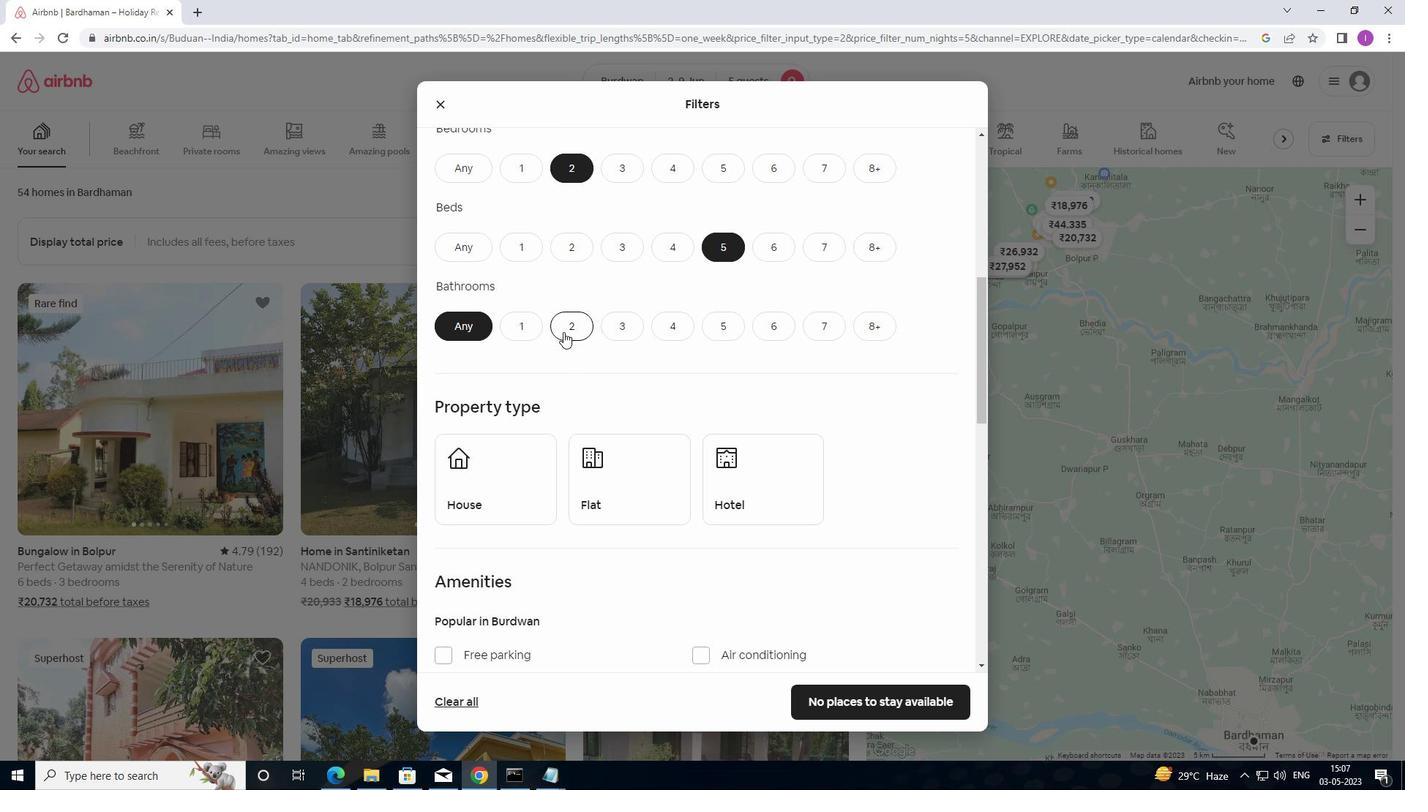 
Action: Mouse moved to (571, 412)
Screenshot: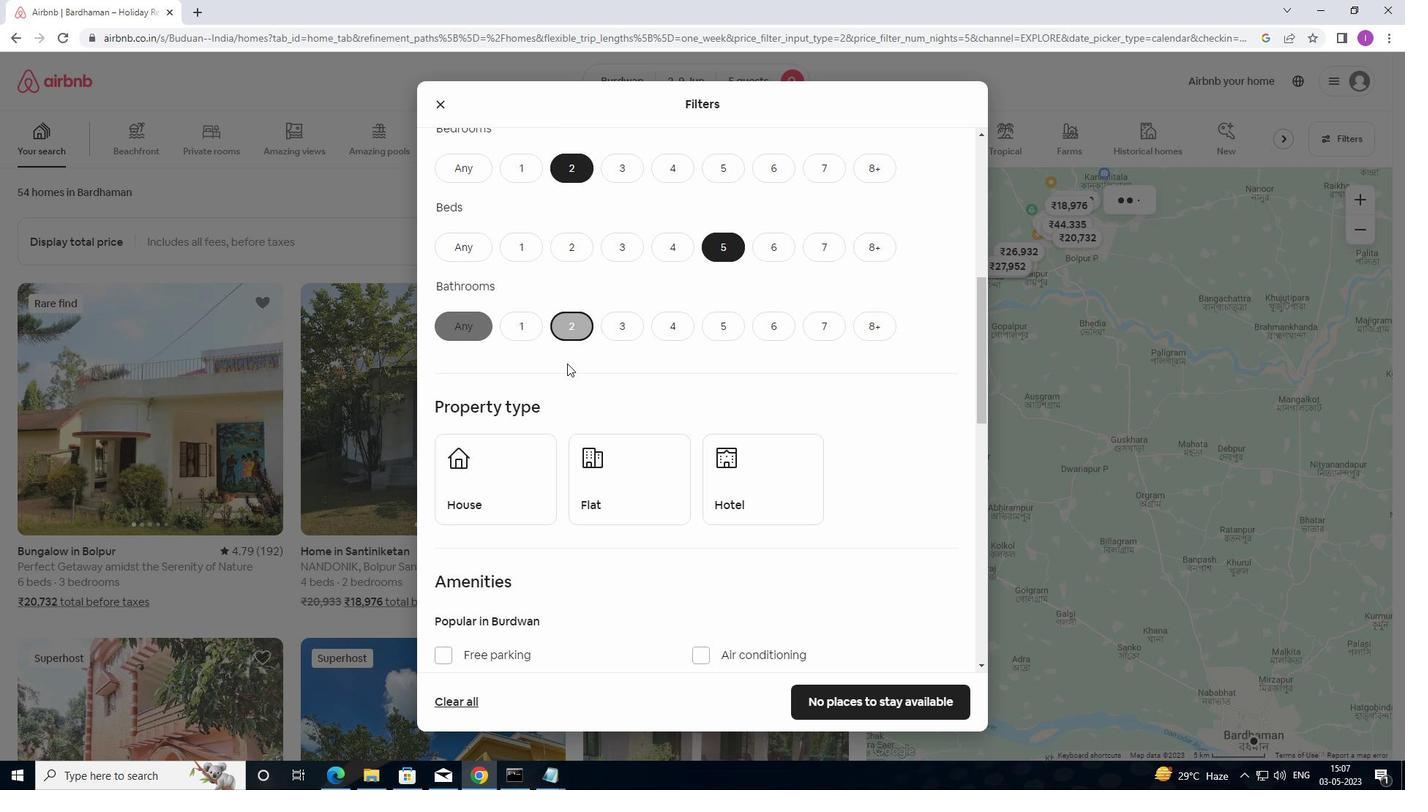 
Action: Mouse scrolled (571, 411) with delta (0, 0)
Screenshot: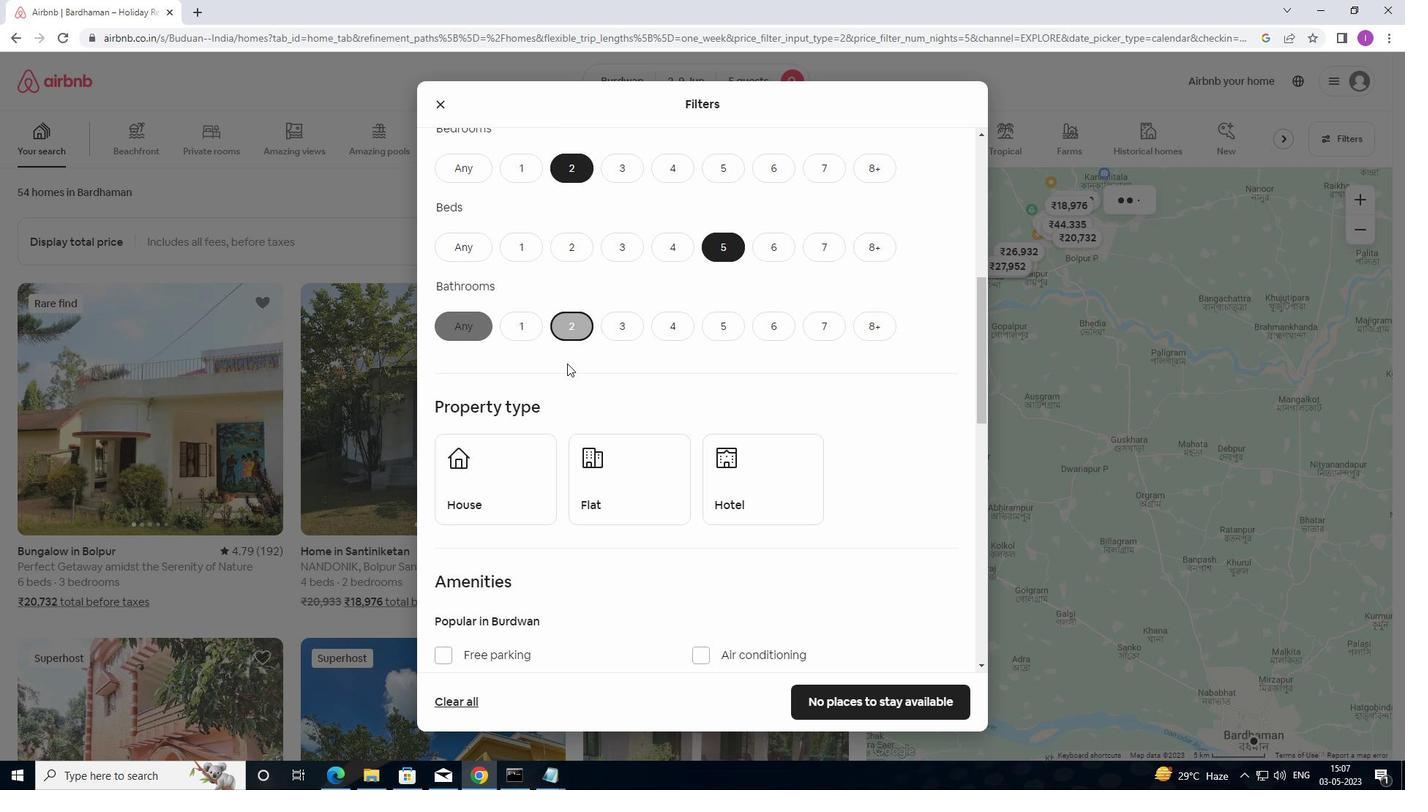 
Action: Mouse moved to (574, 420)
Screenshot: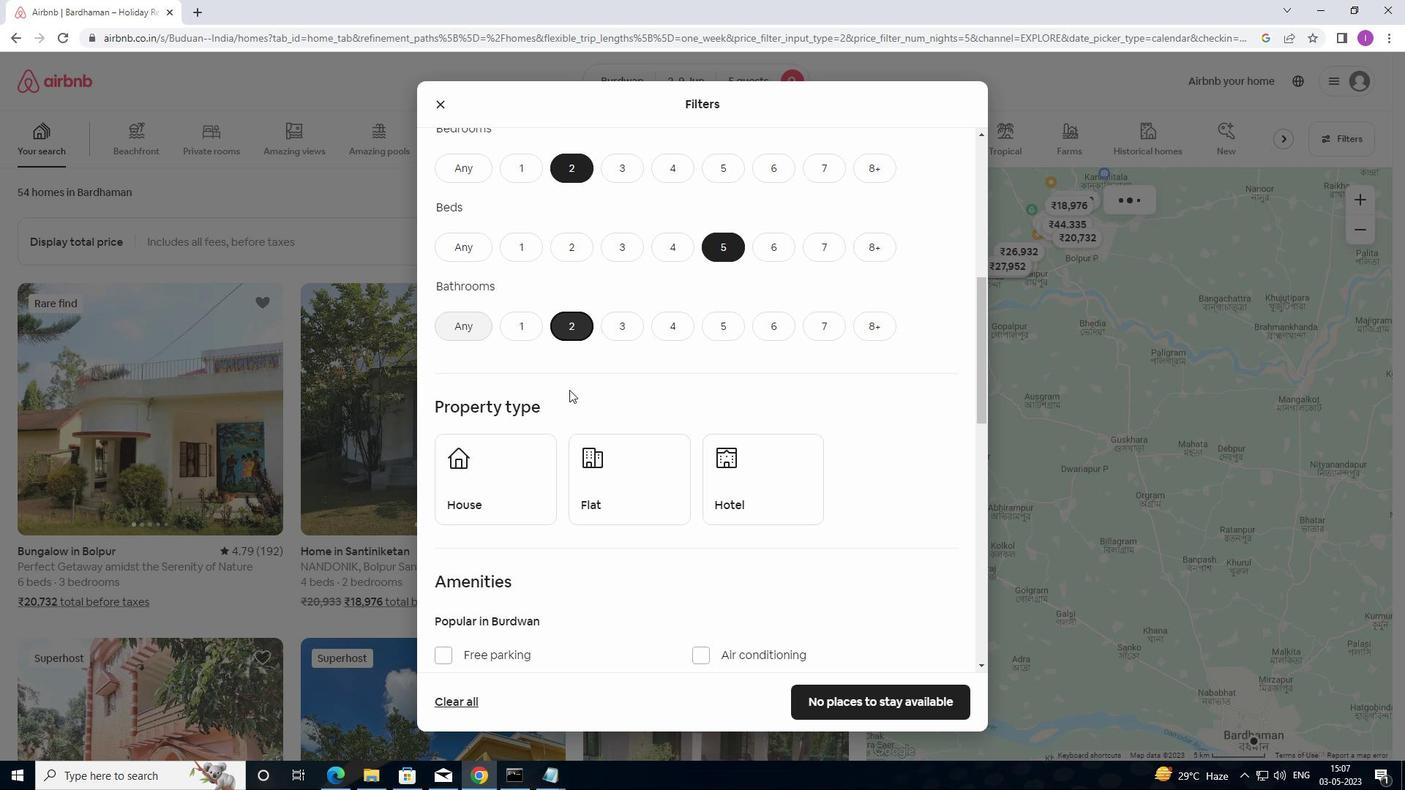 
Action: Mouse scrolled (574, 420) with delta (0, 0)
Screenshot: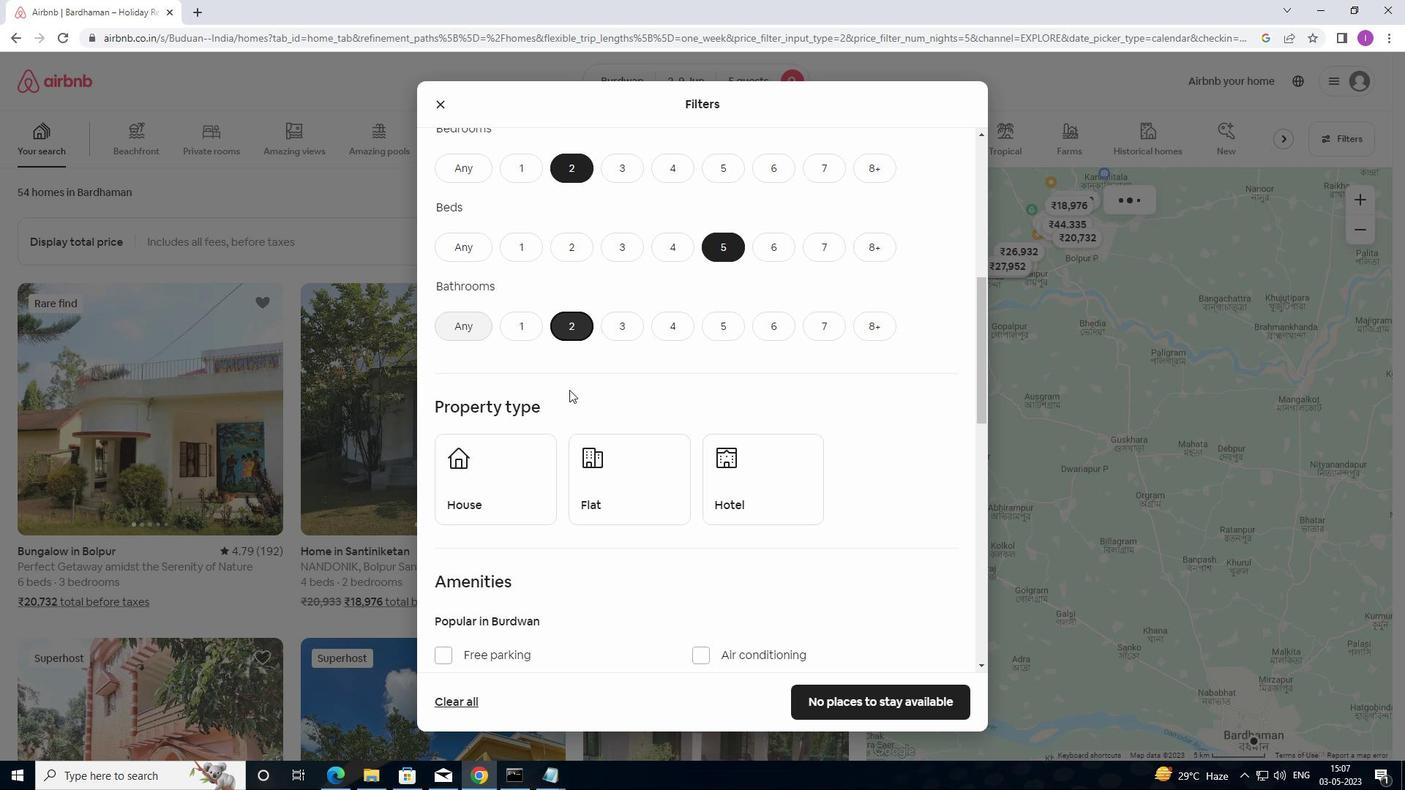 
Action: Mouse moved to (491, 338)
Screenshot: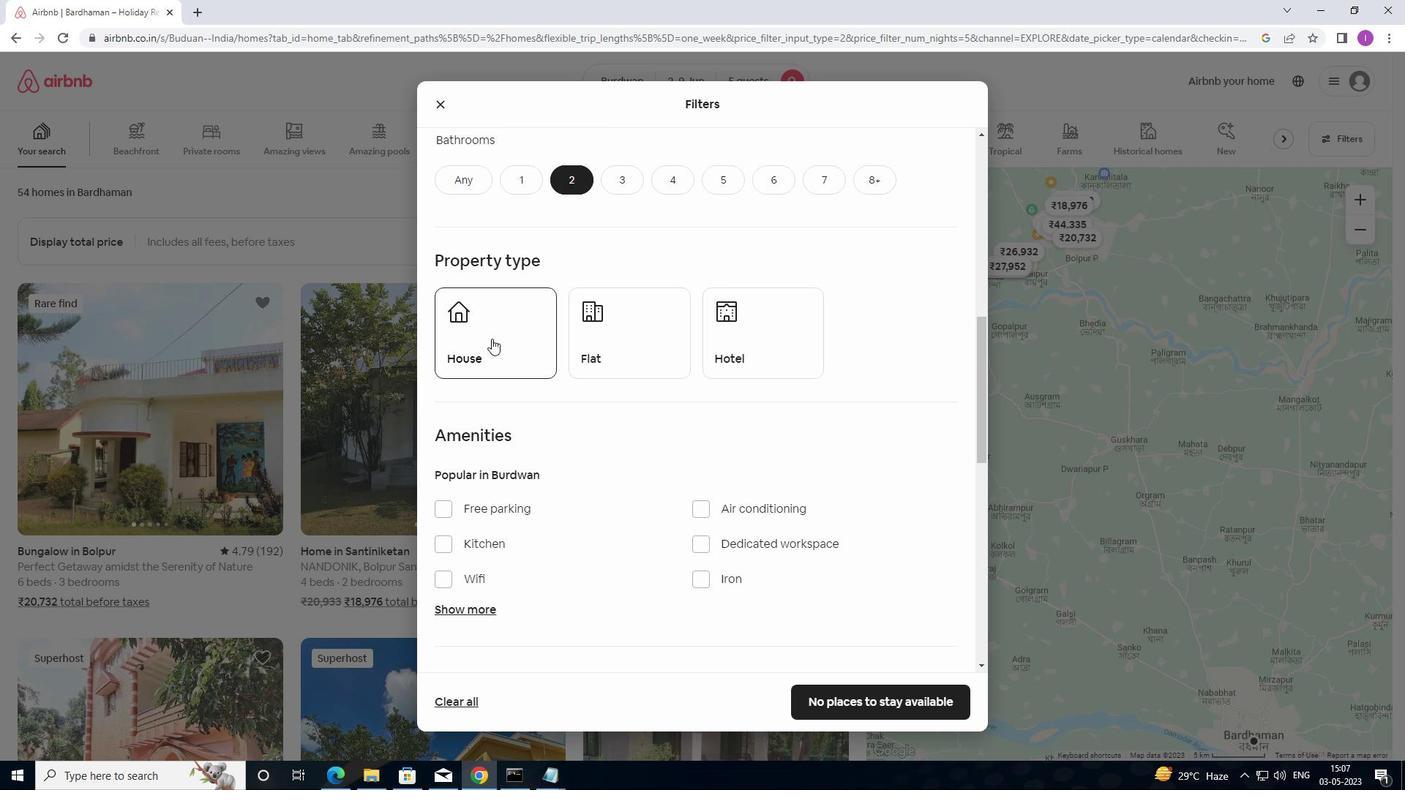 
Action: Mouse pressed left at (491, 338)
Screenshot: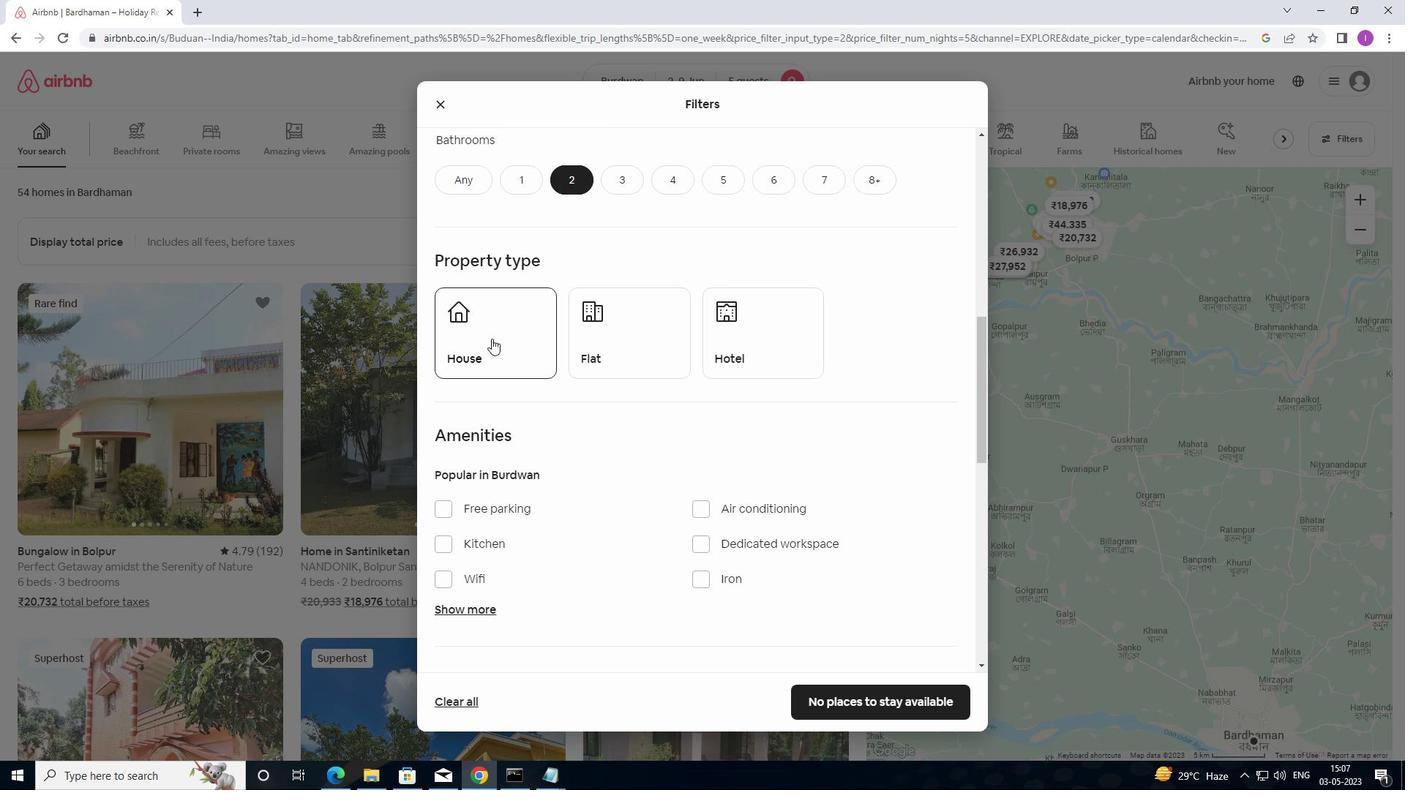 
Action: Mouse moved to (599, 348)
Screenshot: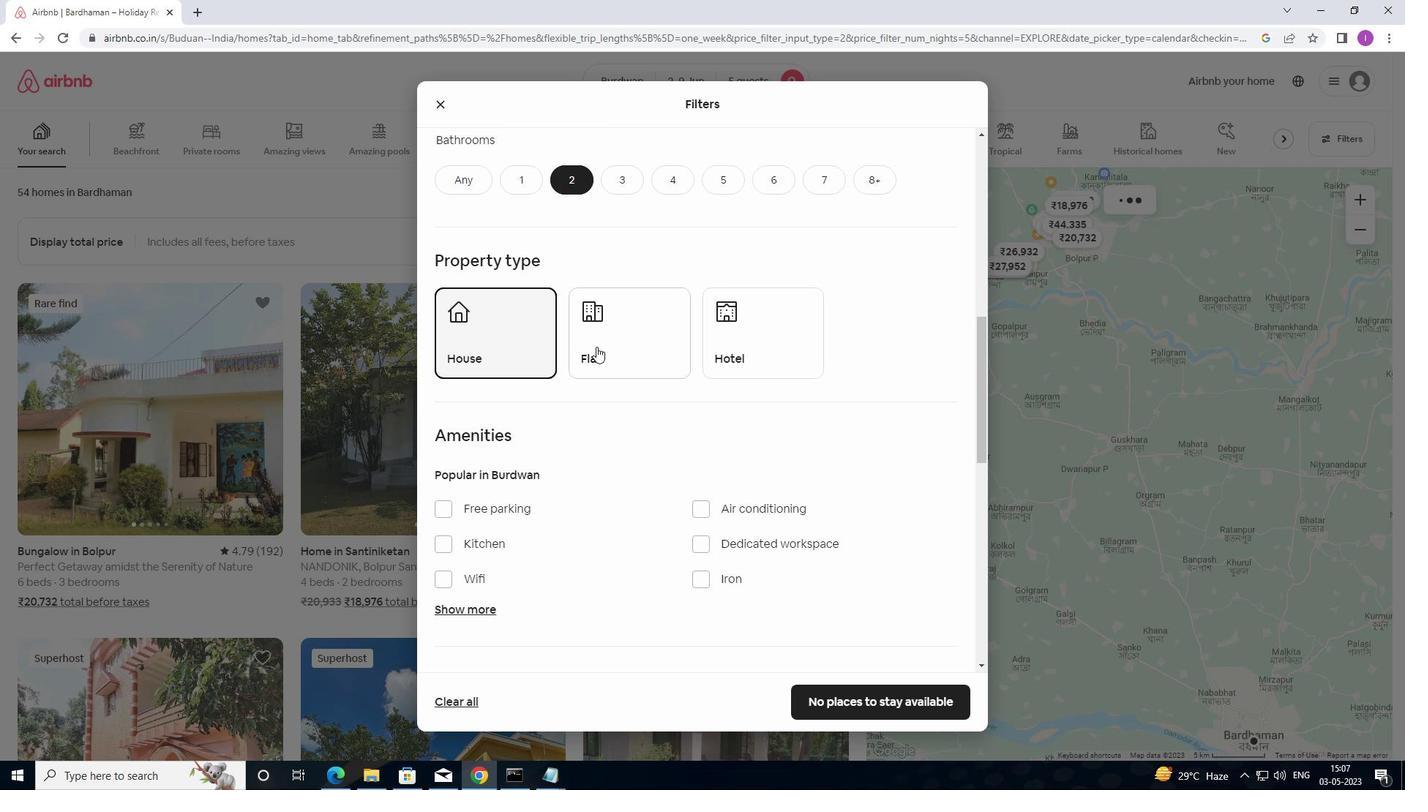 
Action: Mouse pressed left at (599, 348)
Screenshot: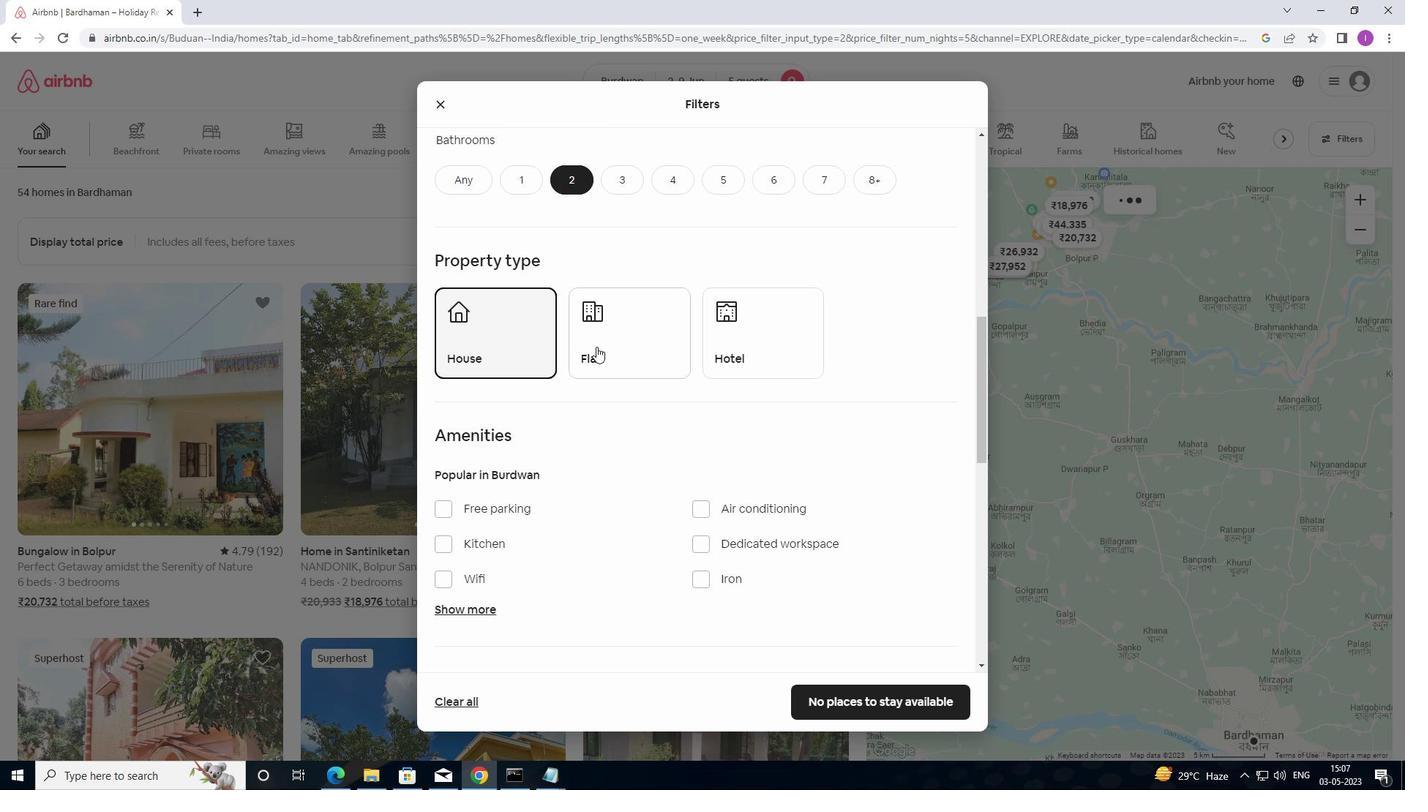 
Action: Mouse moved to (645, 425)
Screenshot: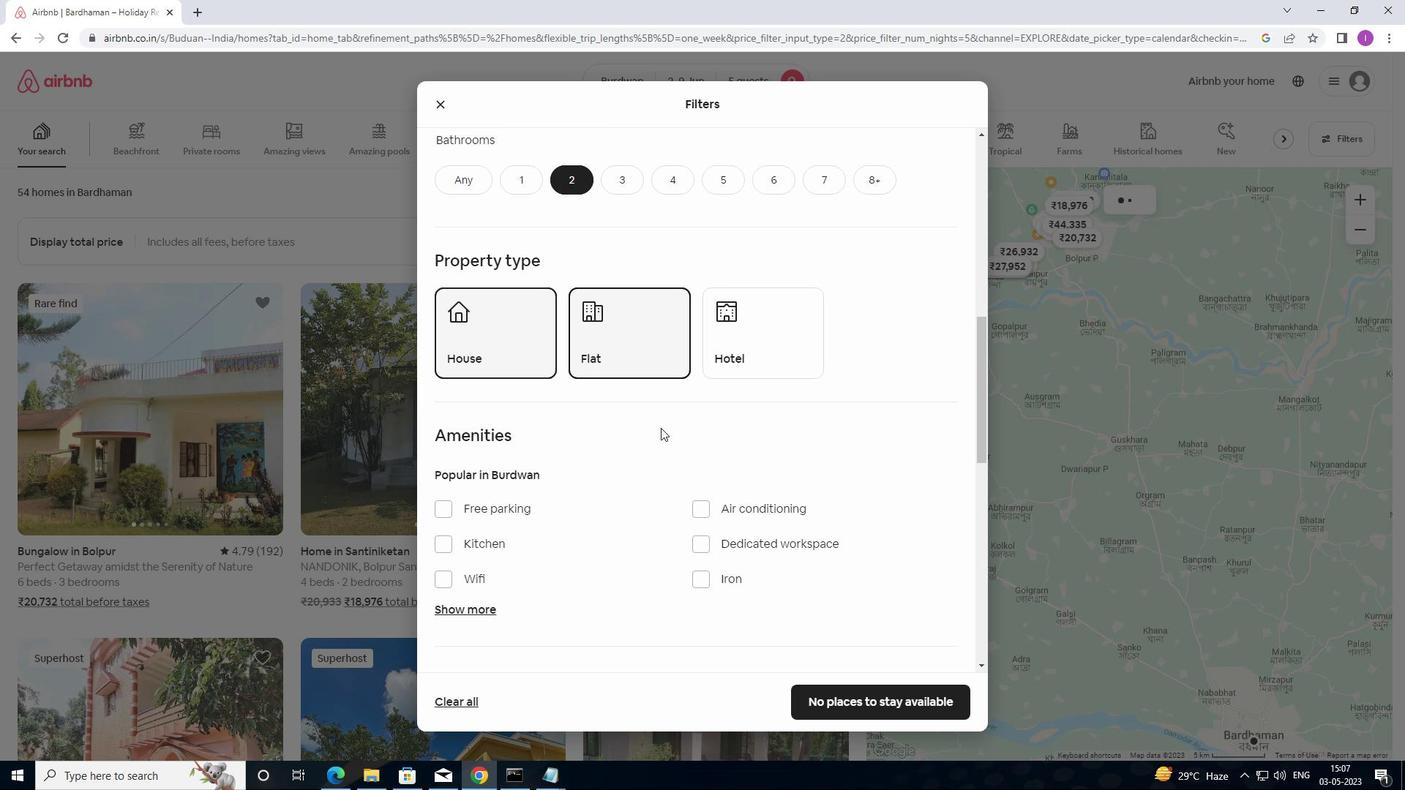 
Action: Mouse scrolled (645, 424) with delta (0, 0)
Screenshot: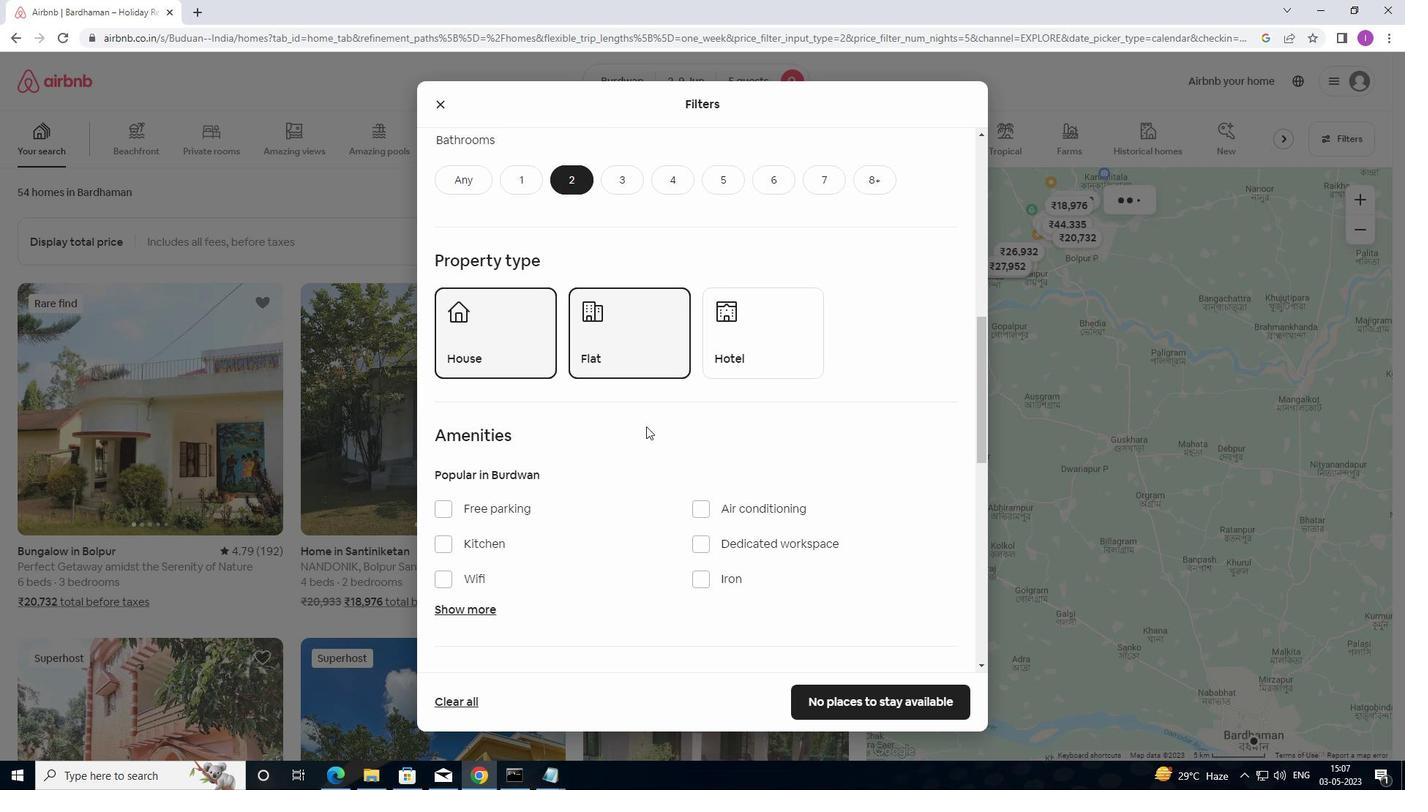 
Action: Mouse scrolled (645, 424) with delta (0, 0)
Screenshot: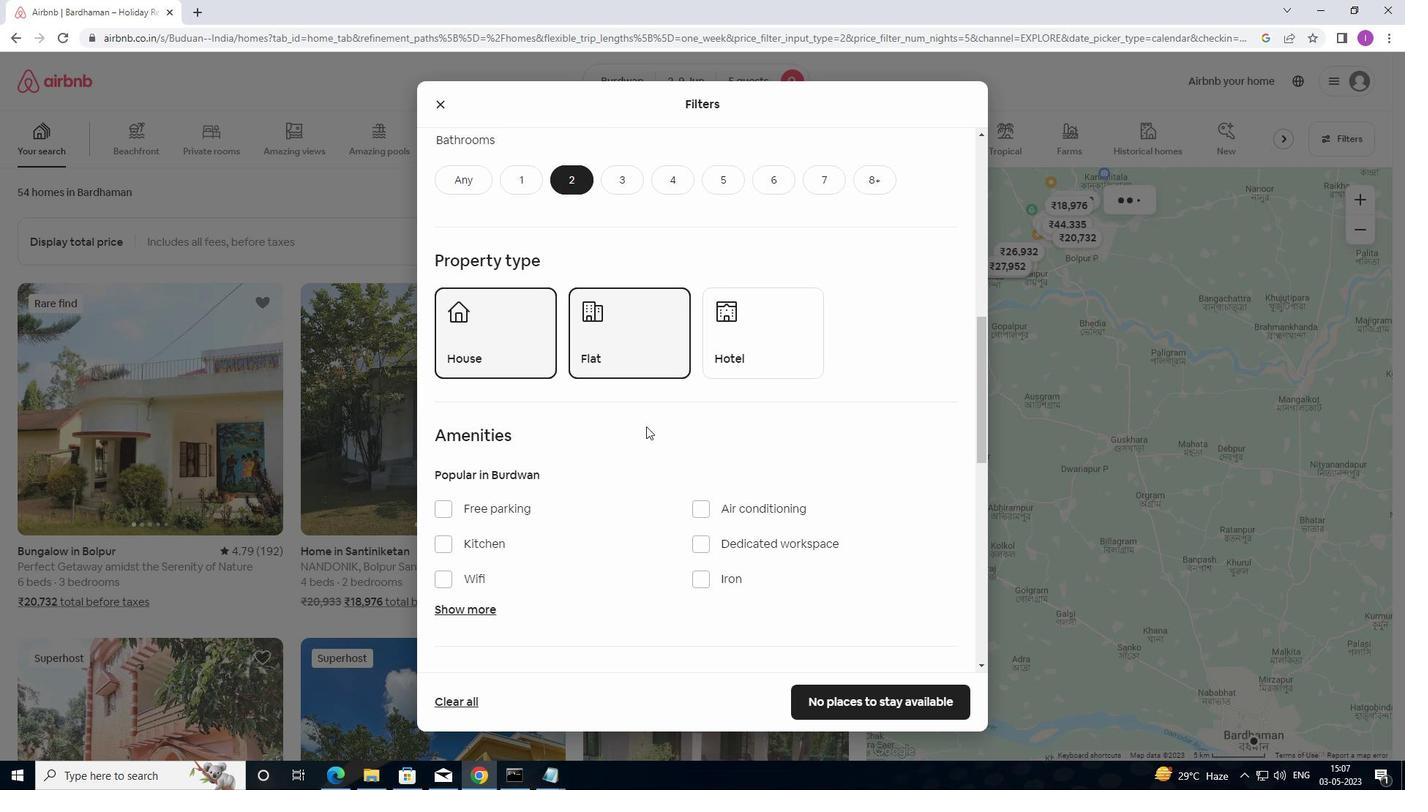 
Action: Mouse scrolled (645, 424) with delta (0, 0)
Screenshot: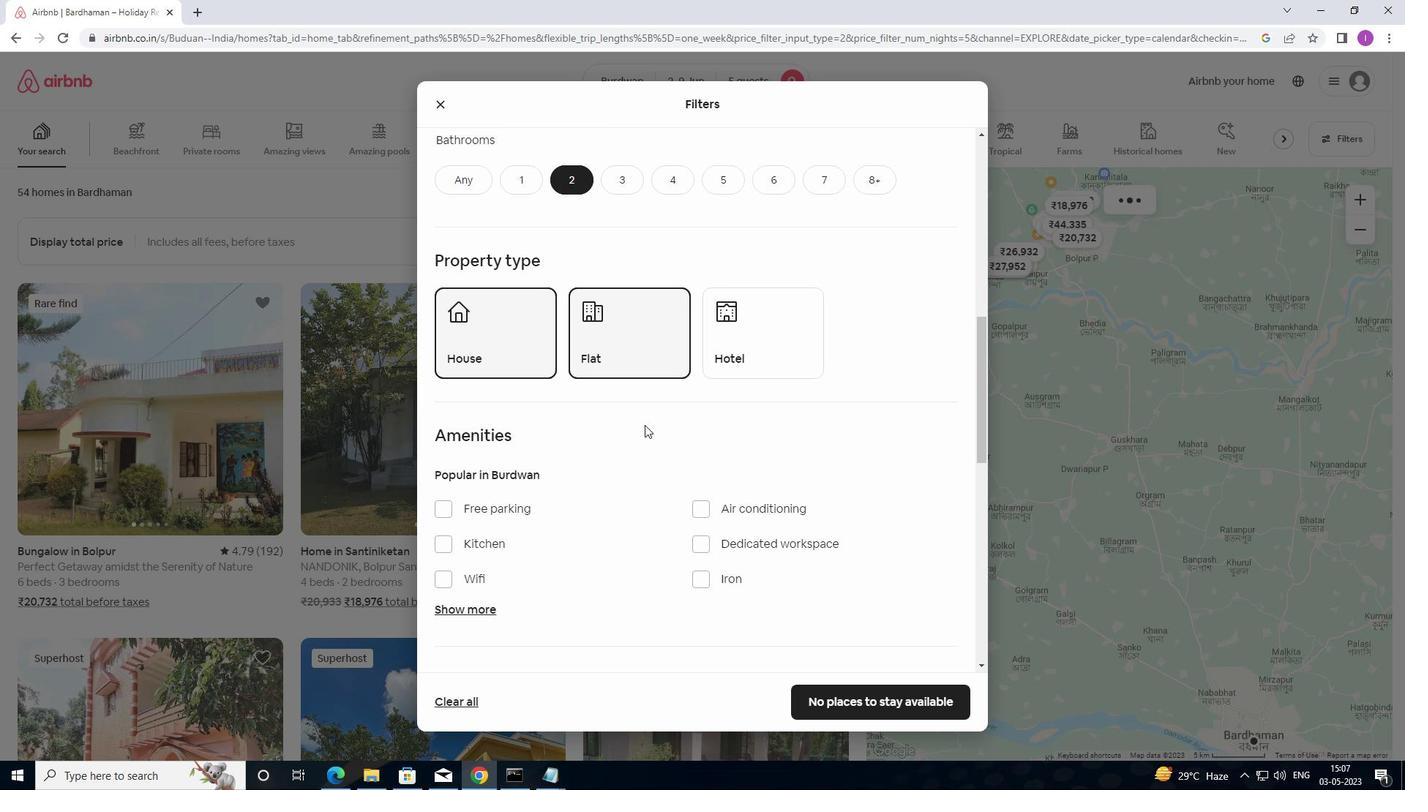 
Action: Mouse moved to (643, 422)
Screenshot: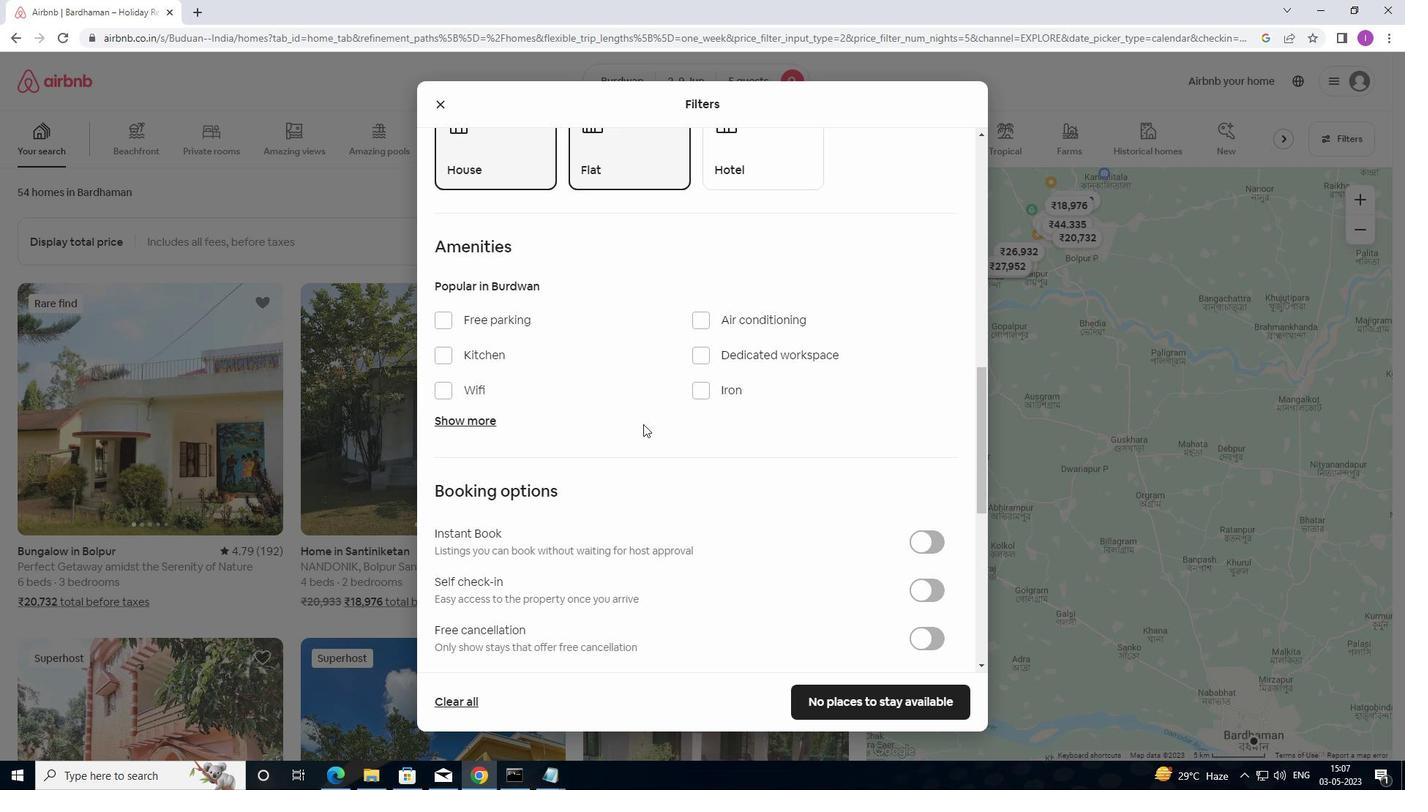 
Action: Mouse scrolled (643, 421) with delta (0, 0)
Screenshot: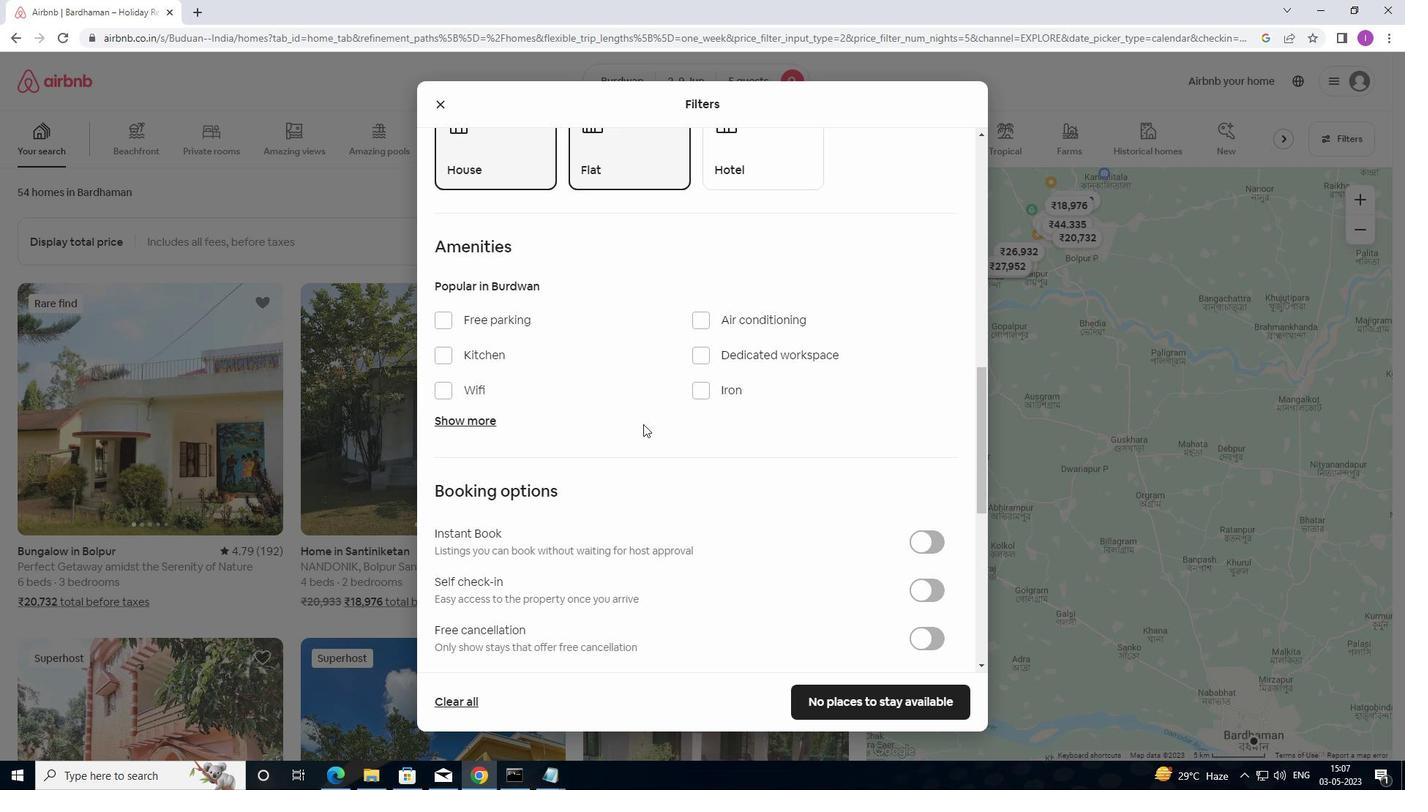 
Action: Mouse moved to (643, 421)
Screenshot: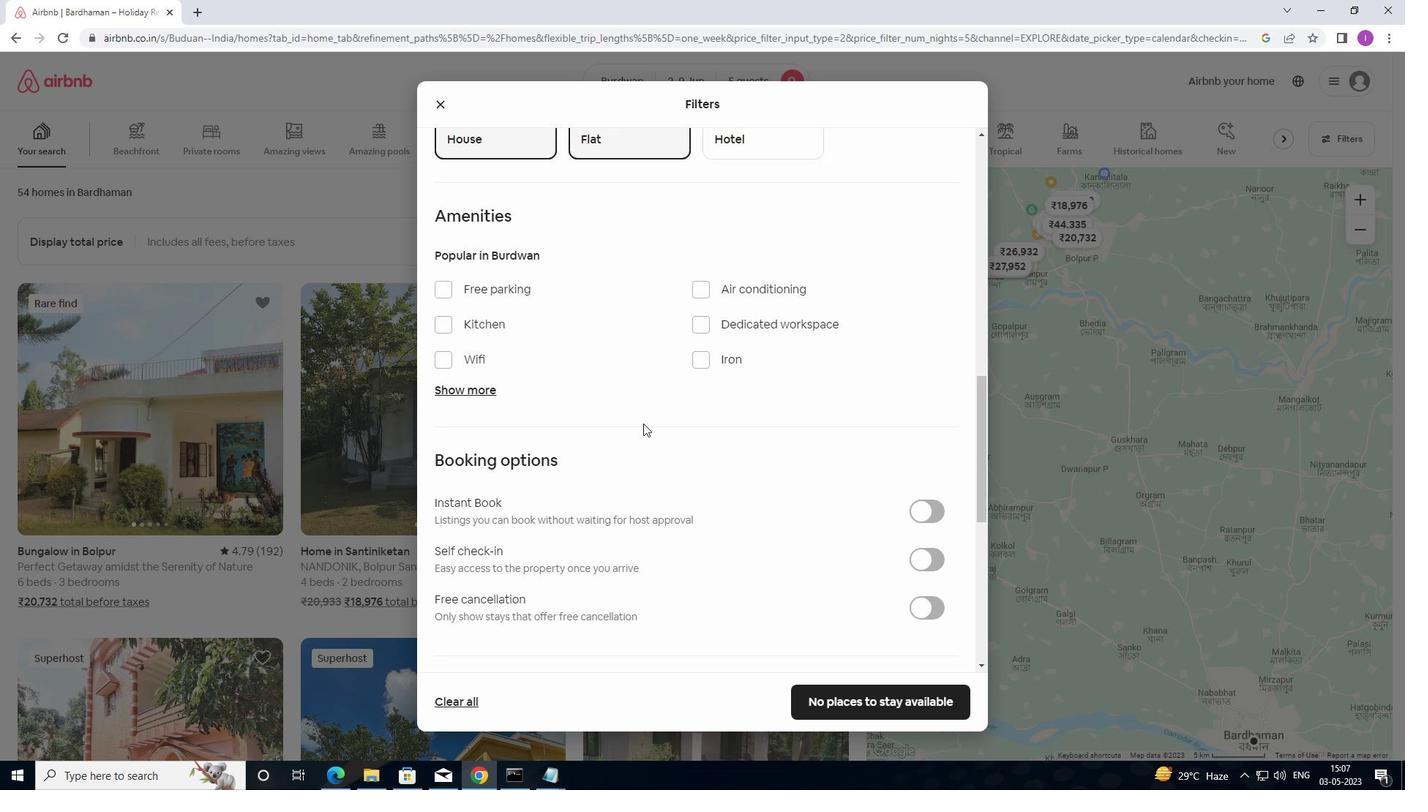 
Action: Mouse scrolled (643, 420) with delta (0, 0)
Screenshot: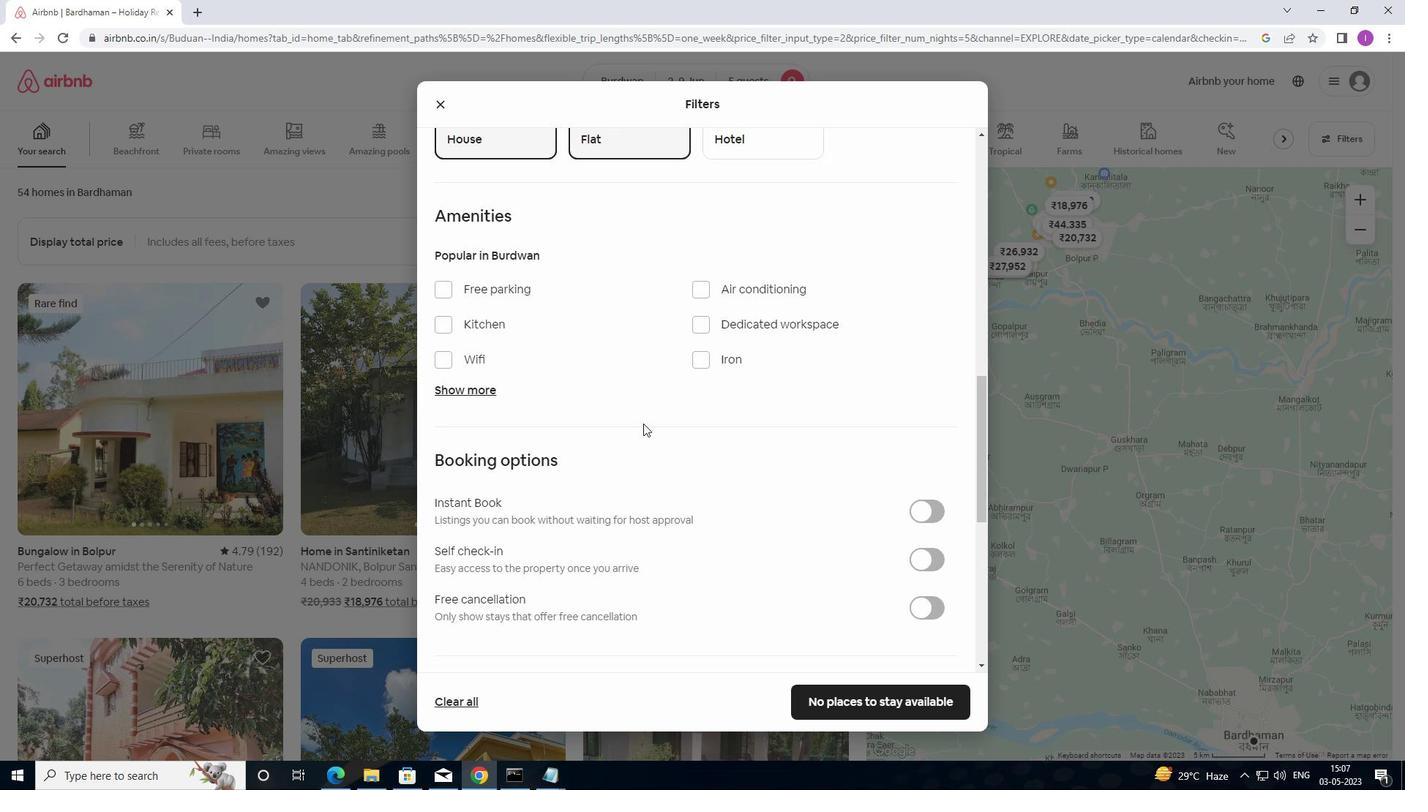 
Action: Mouse moved to (644, 421)
Screenshot: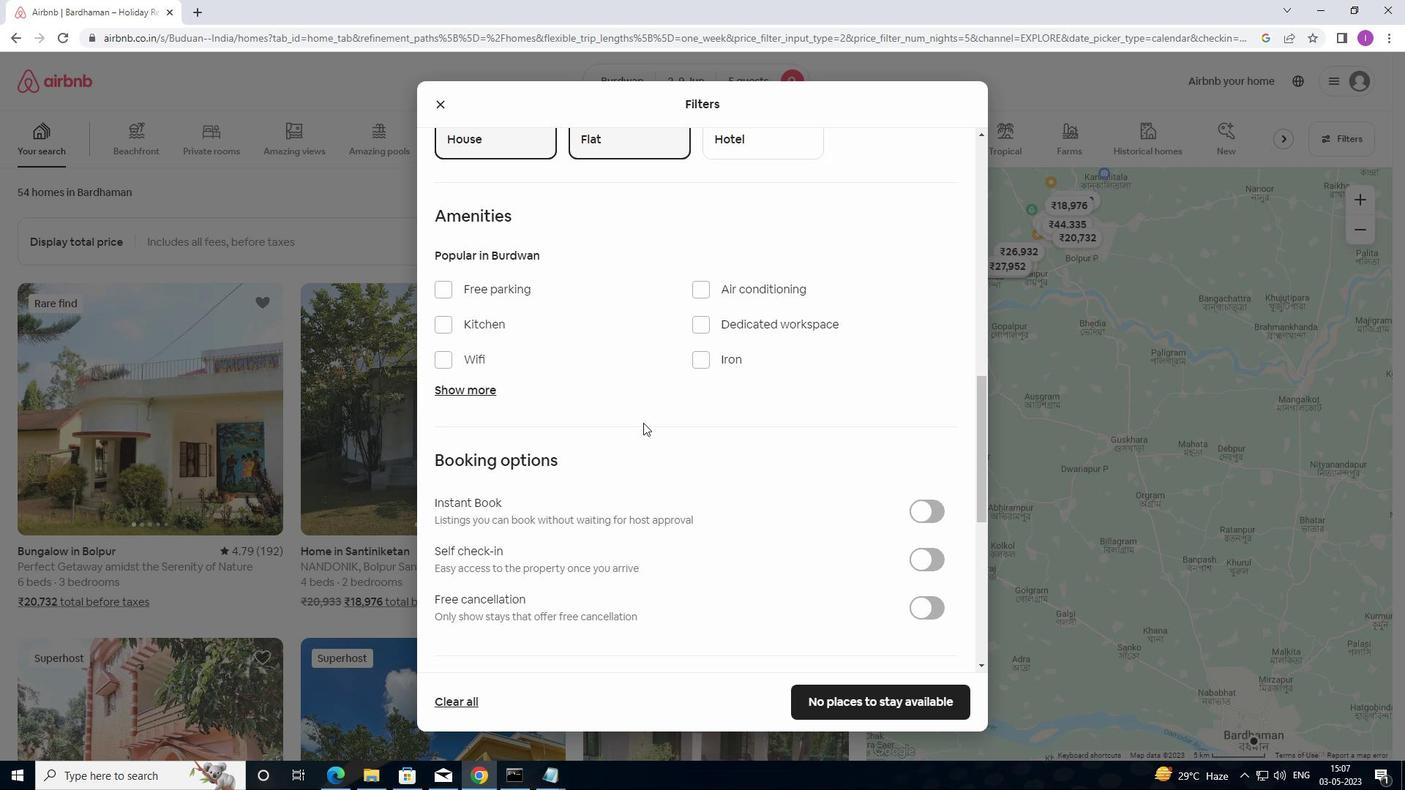 
Action: Mouse scrolled (644, 420) with delta (0, 0)
Screenshot: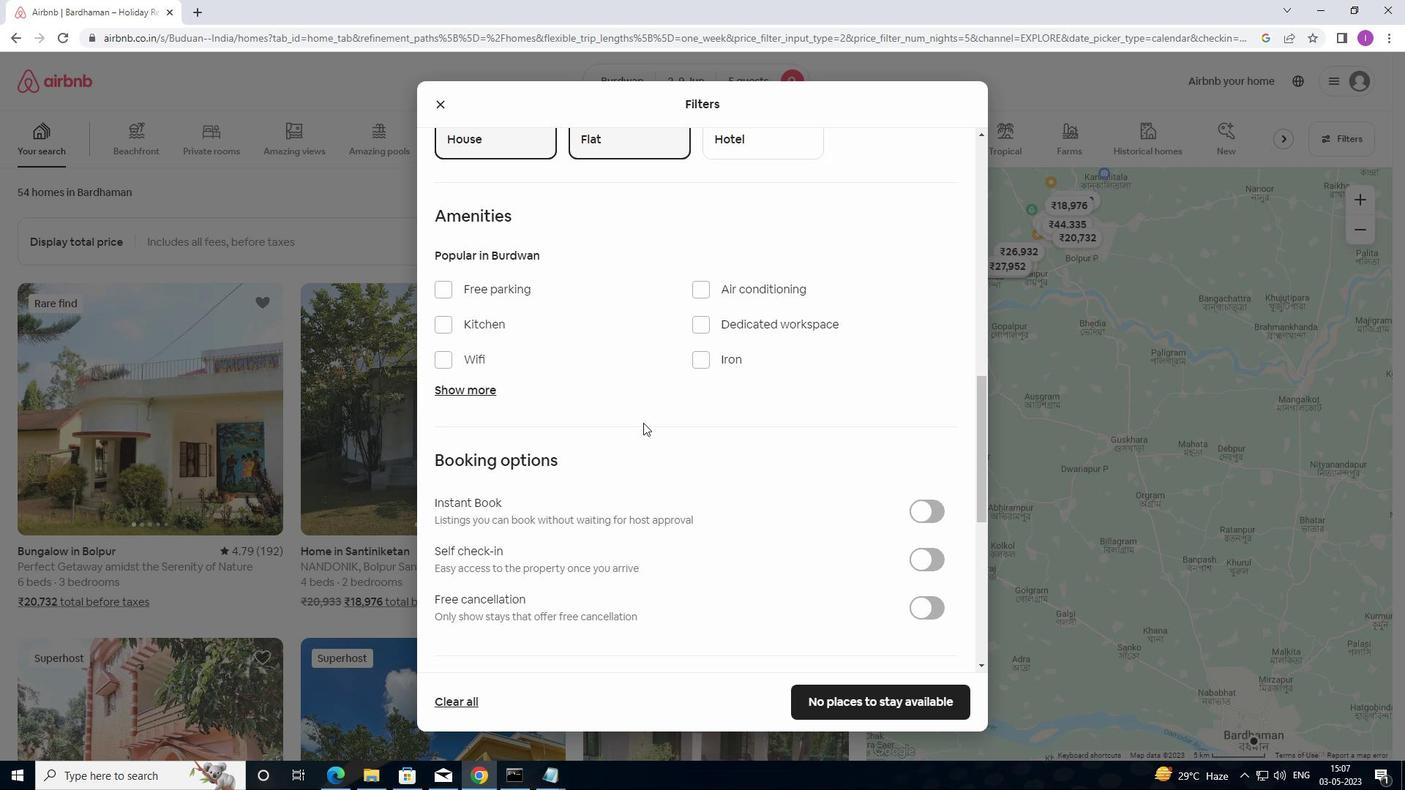 
Action: Mouse moved to (940, 346)
Screenshot: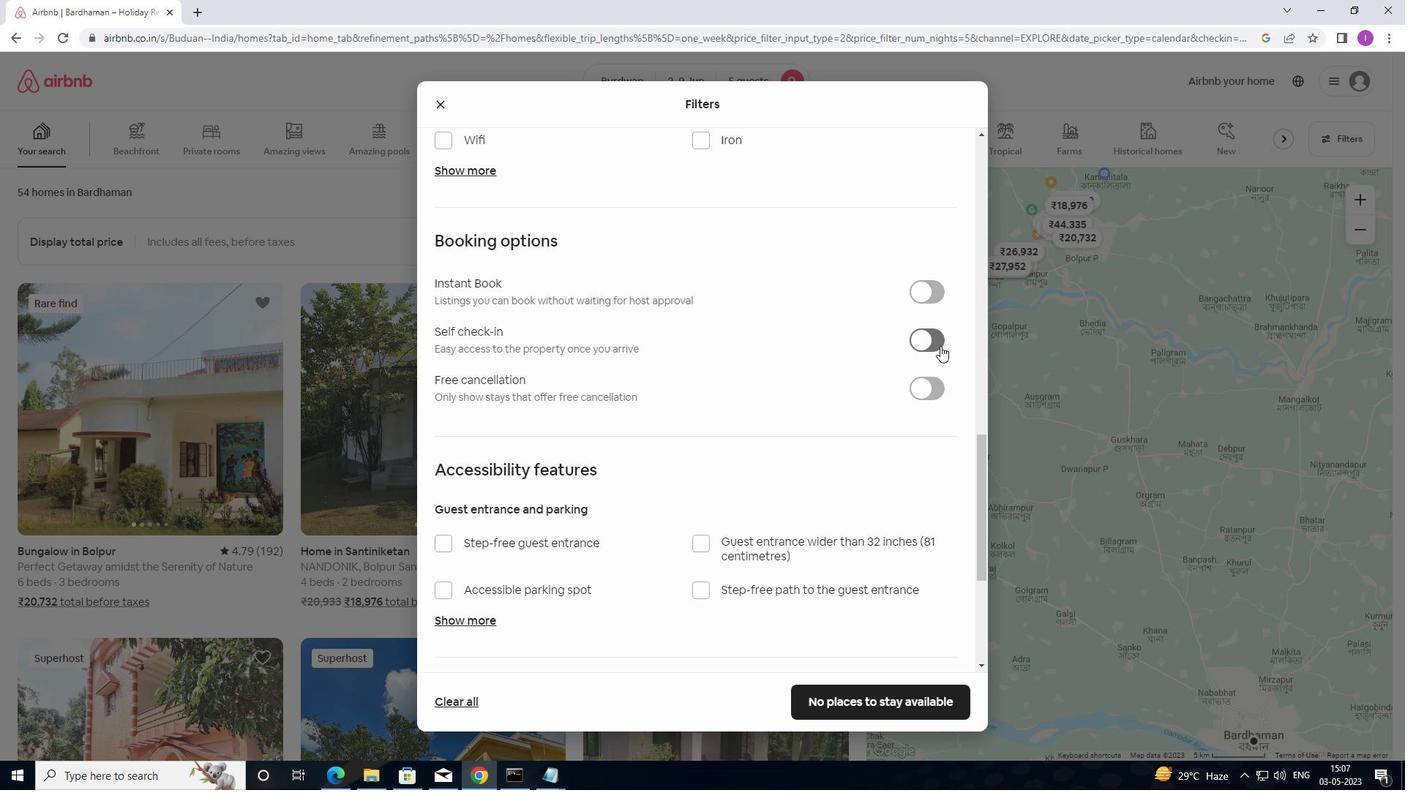 
Action: Mouse pressed left at (940, 346)
Screenshot: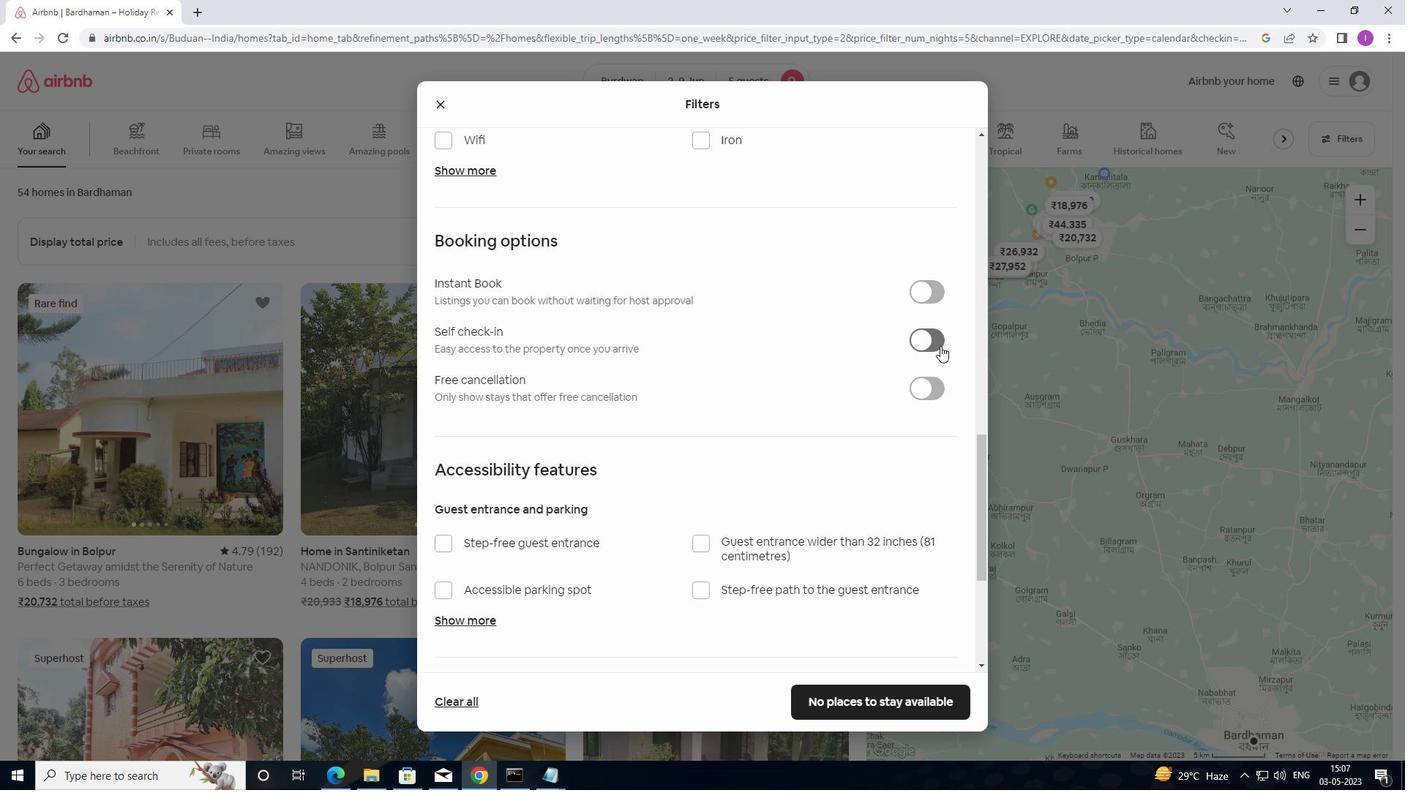 
Action: Mouse moved to (759, 347)
Screenshot: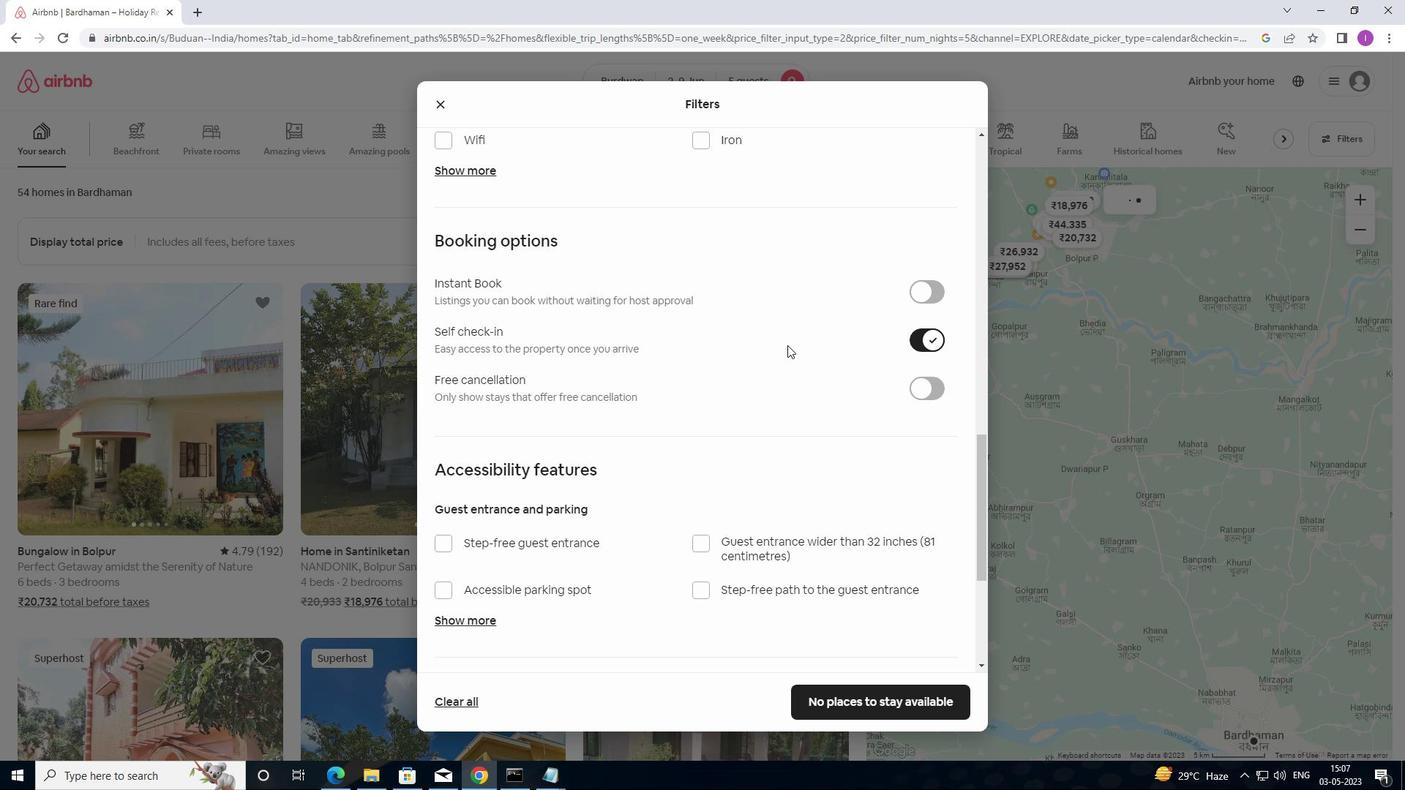 
Action: Mouse scrolled (759, 347) with delta (0, 0)
Screenshot: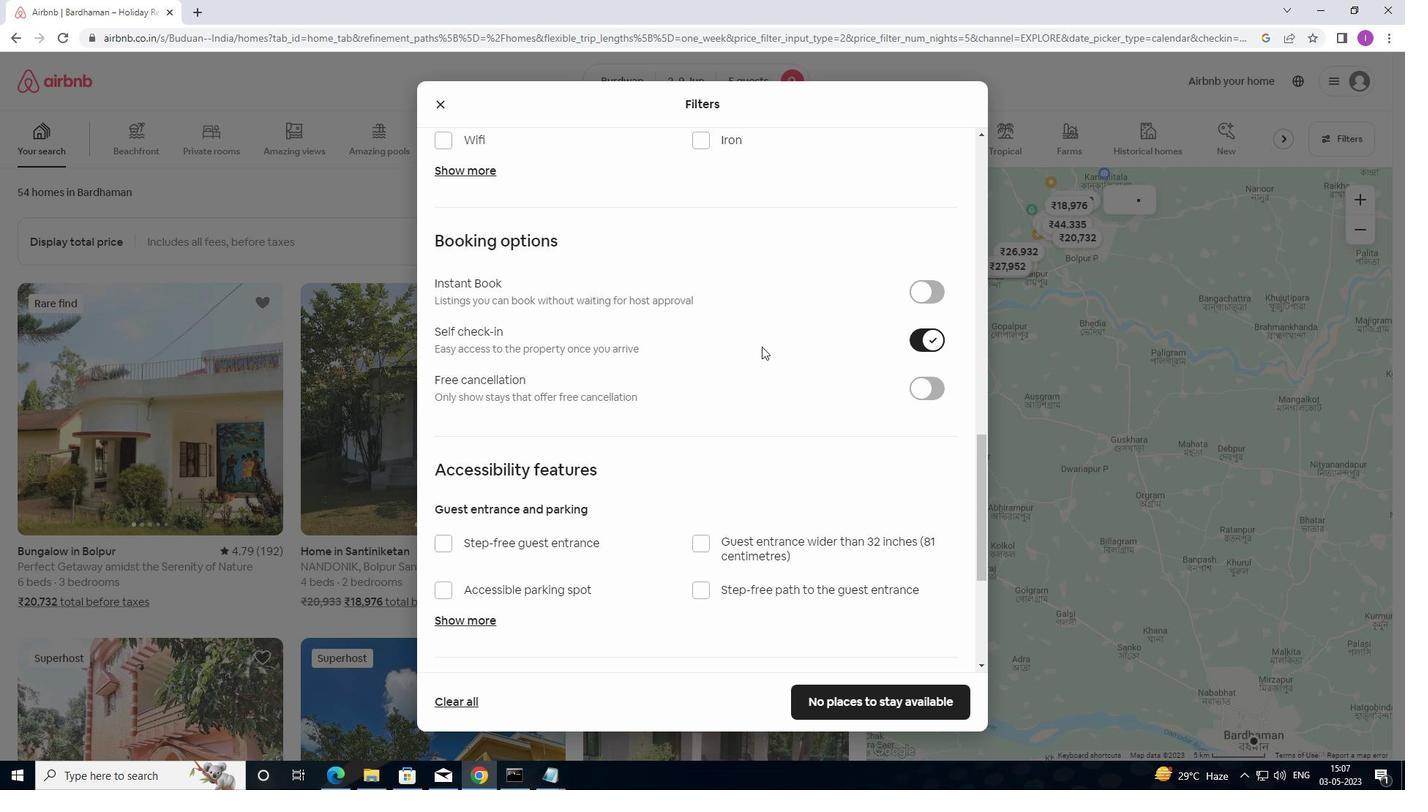 
Action: Mouse scrolled (759, 347) with delta (0, 0)
Screenshot: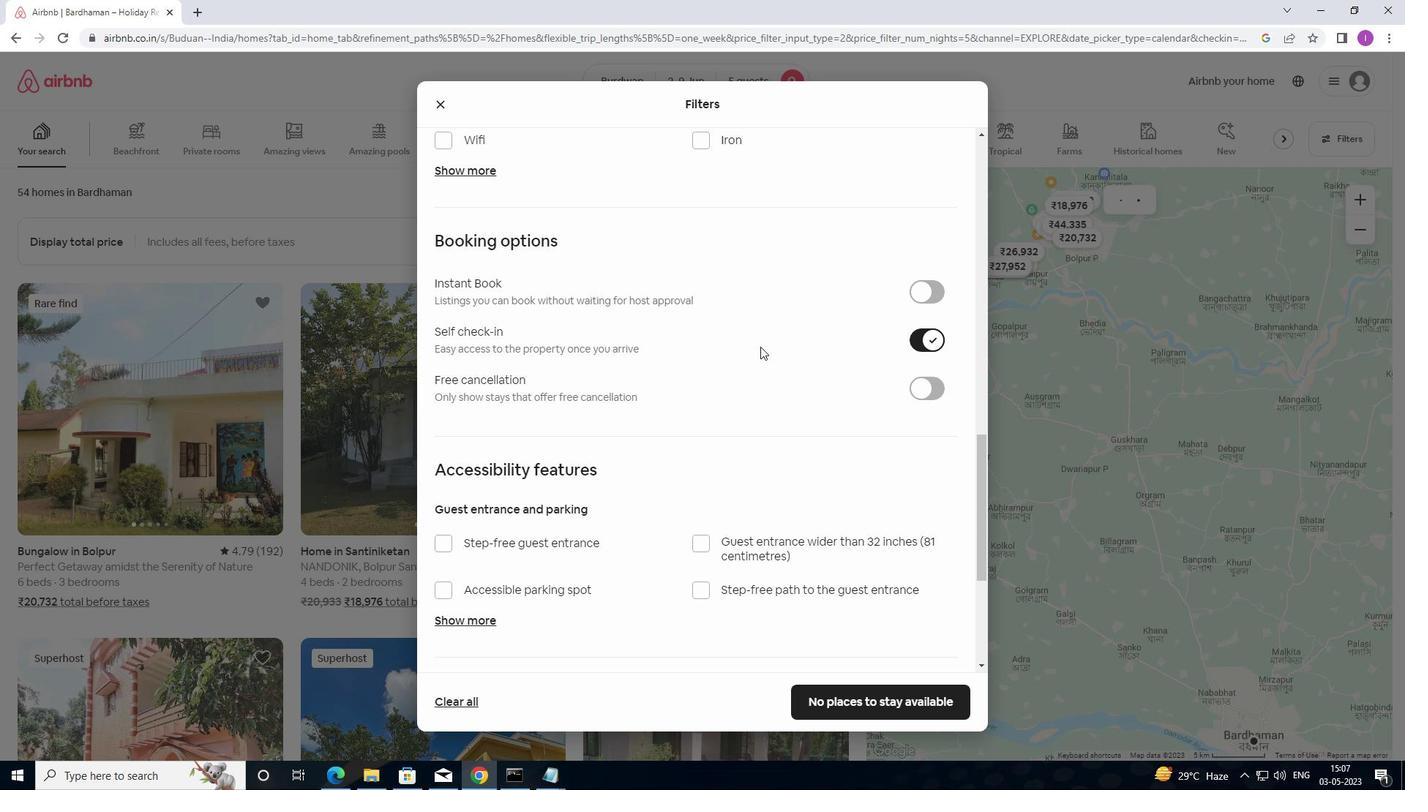 
Action: Mouse moved to (759, 347)
Screenshot: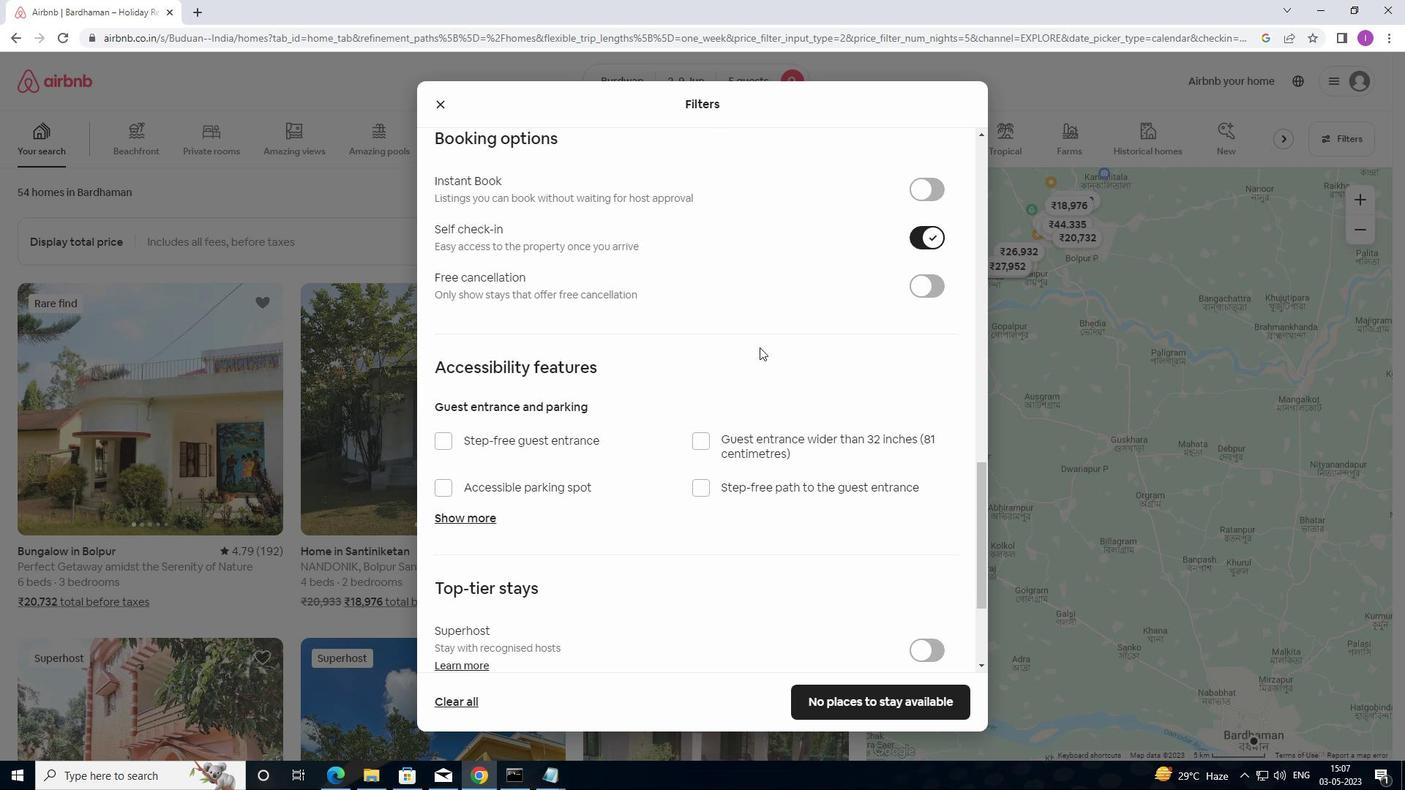 
Action: Mouse scrolled (759, 346) with delta (0, 0)
Screenshot: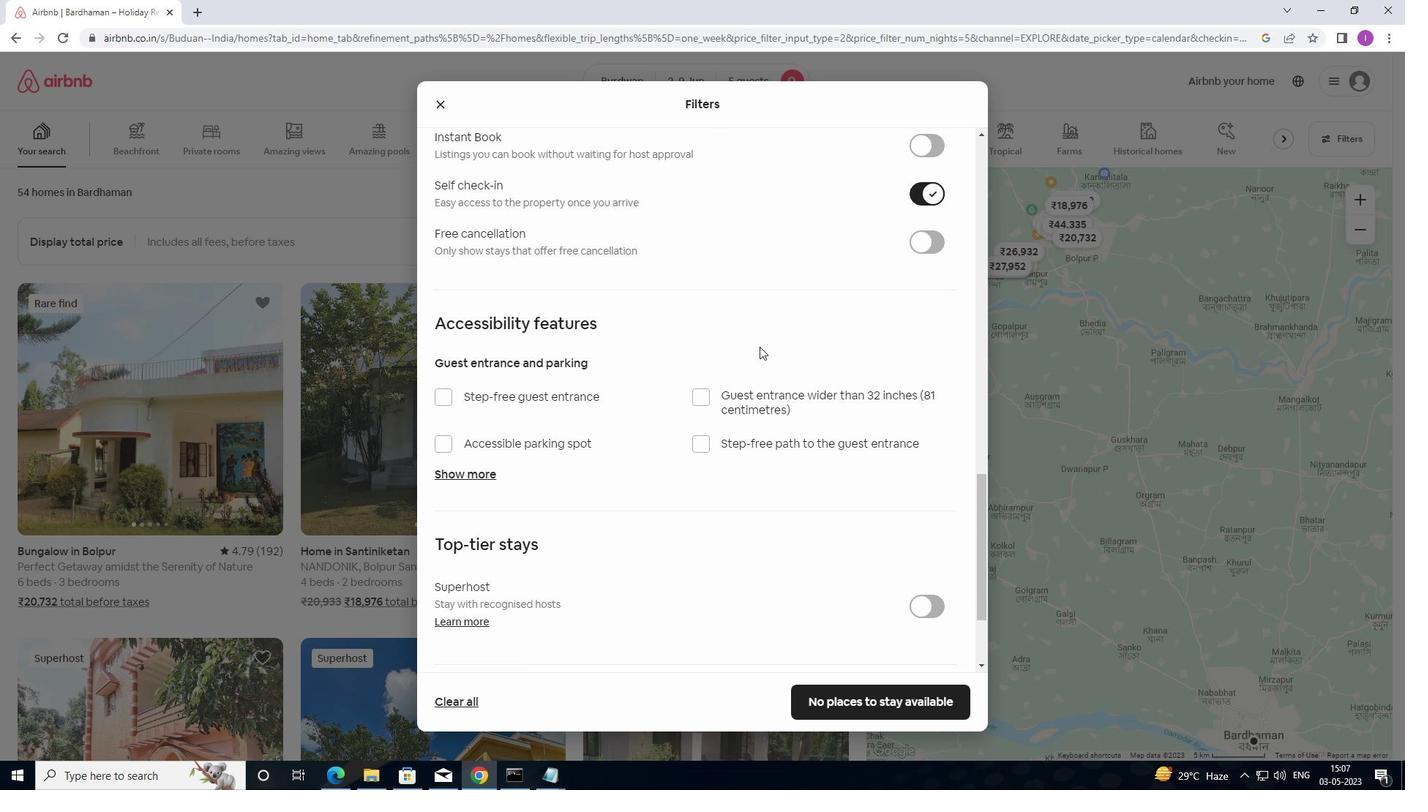 
Action: Mouse moved to (730, 345)
Screenshot: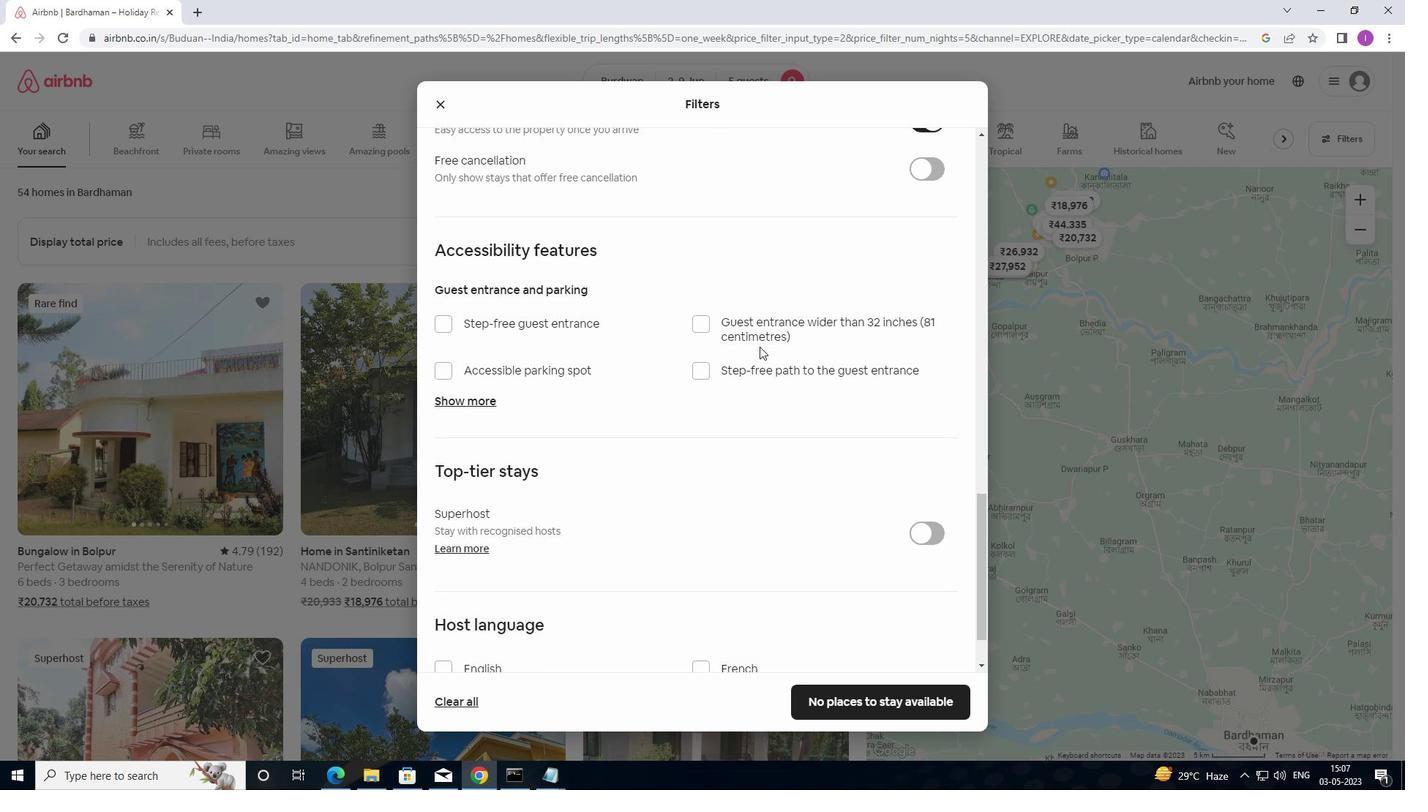 
Action: Mouse scrolled (732, 344) with delta (0, 0)
Screenshot: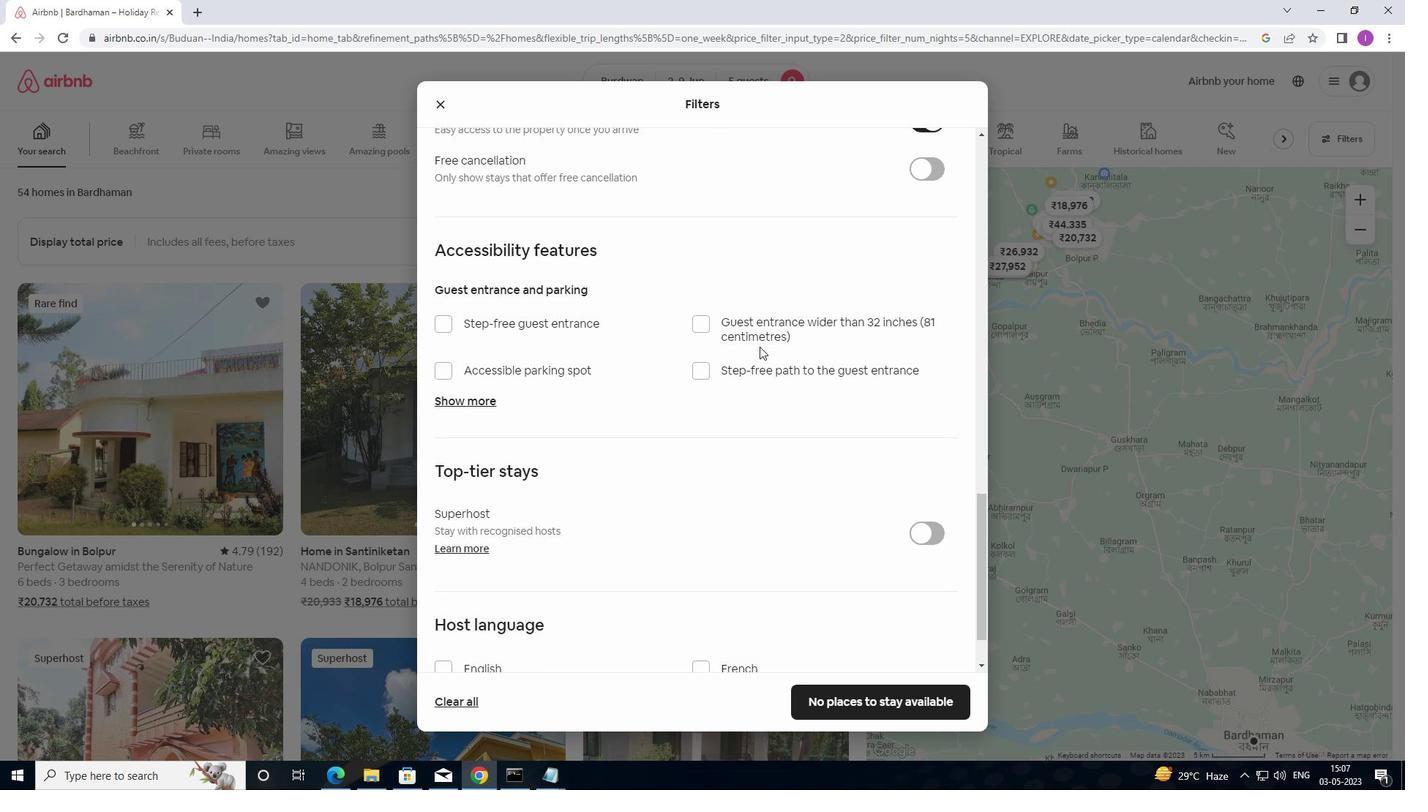 
Action: Mouse moved to (716, 347)
Screenshot: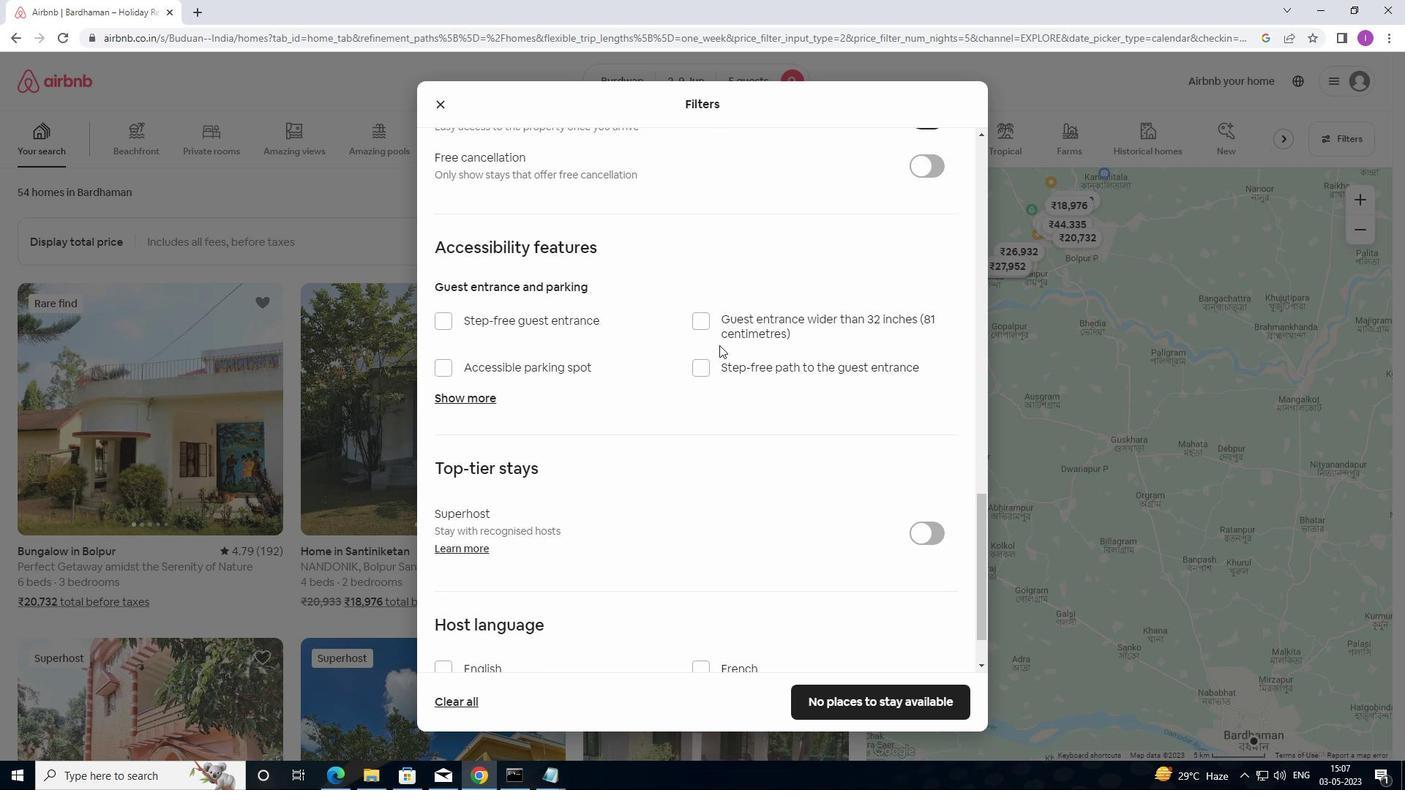 
Action: Mouse scrolled (716, 346) with delta (0, 0)
Screenshot: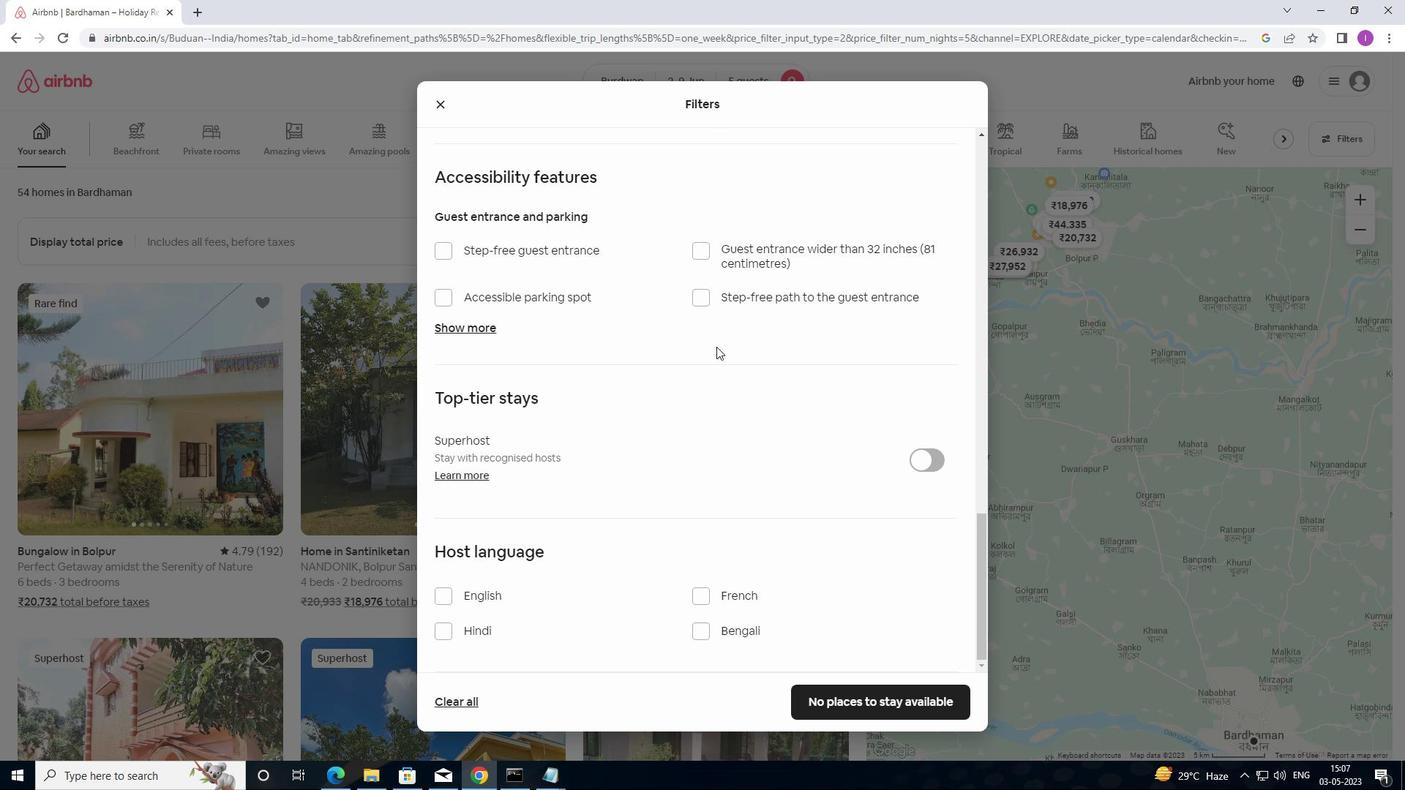 
Action: Mouse moved to (715, 347)
Screenshot: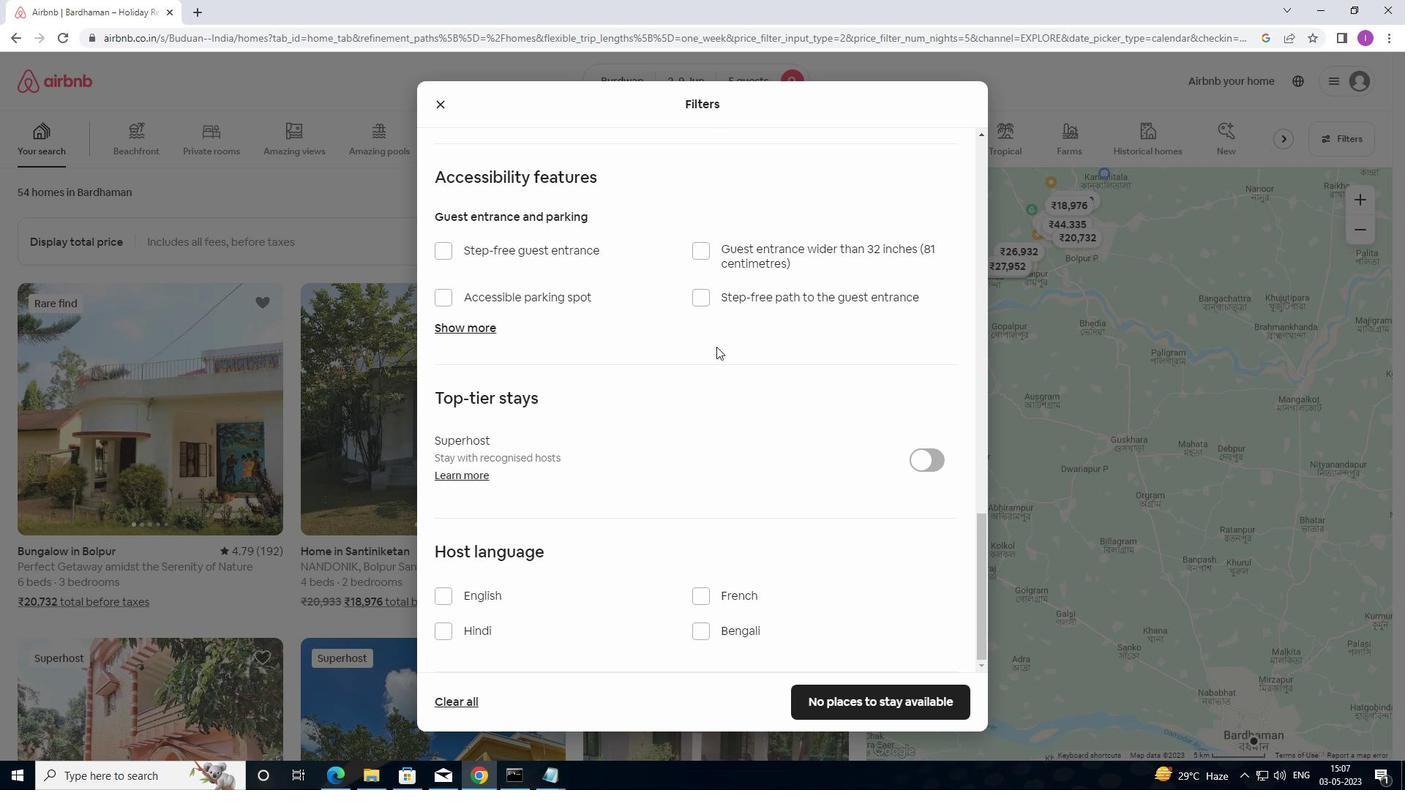 
Action: Mouse scrolled (715, 347) with delta (0, 0)
Screenshot: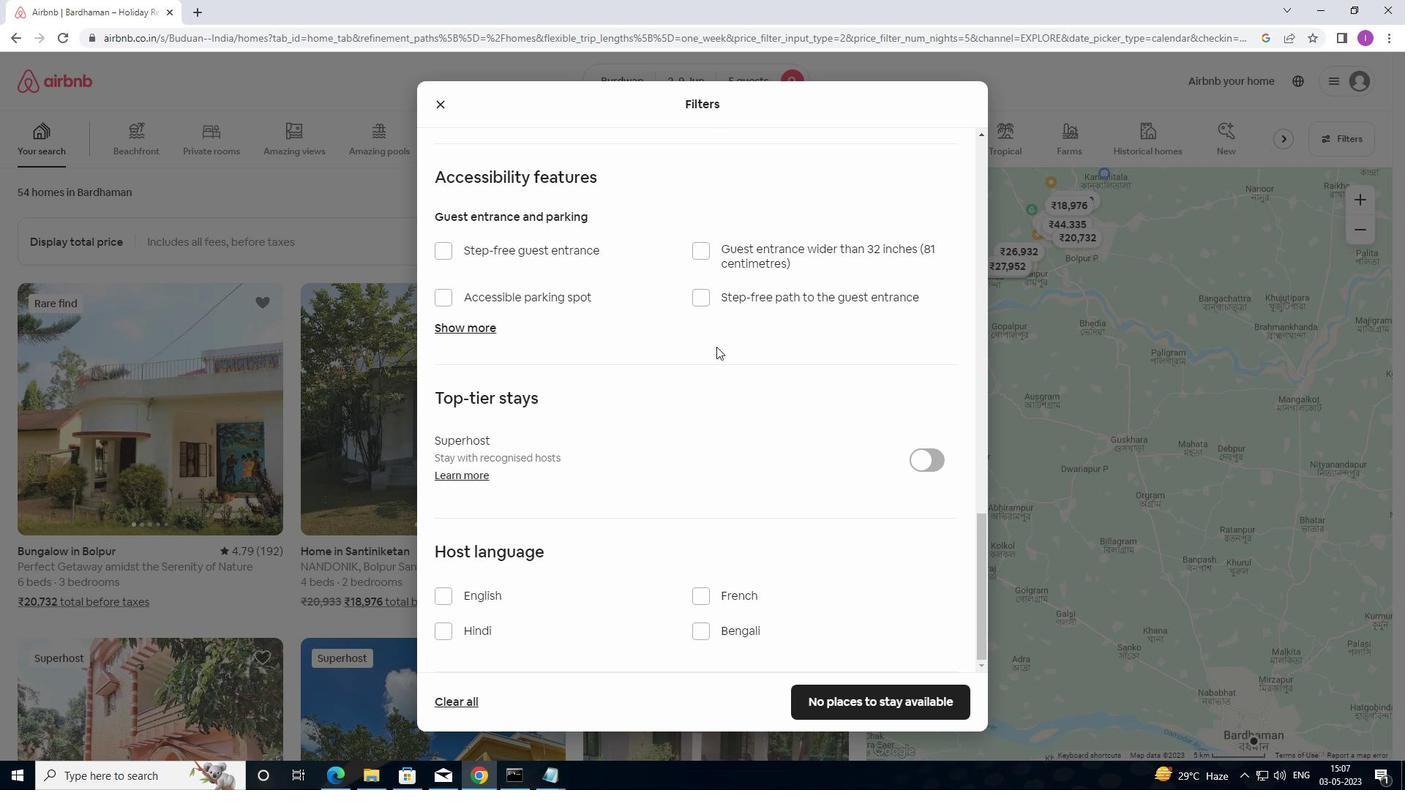 
Action: Mouse moved to (701, 363)
Screenshot: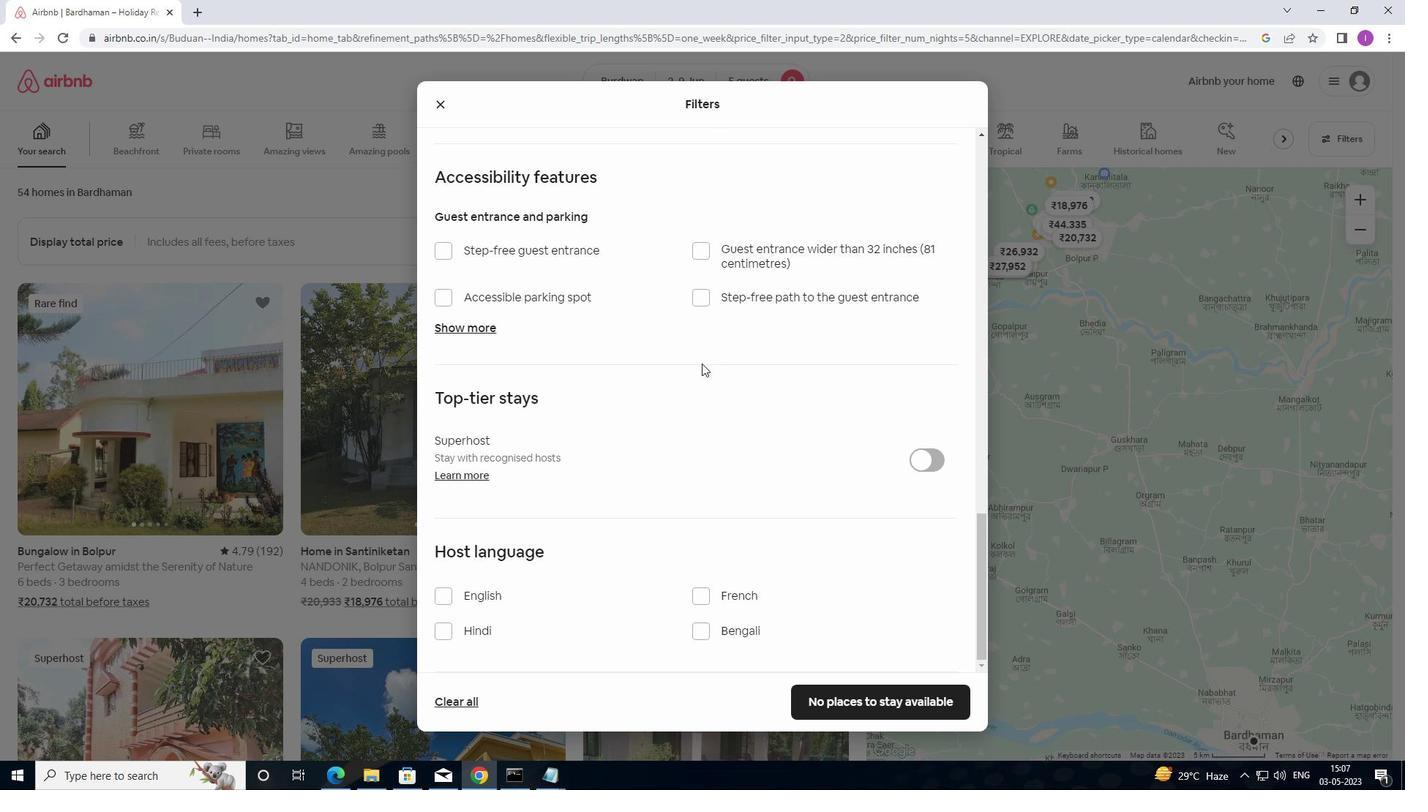 
Action: Mouse scrolled (701, 363) with delta (0, 0)
Screenshot: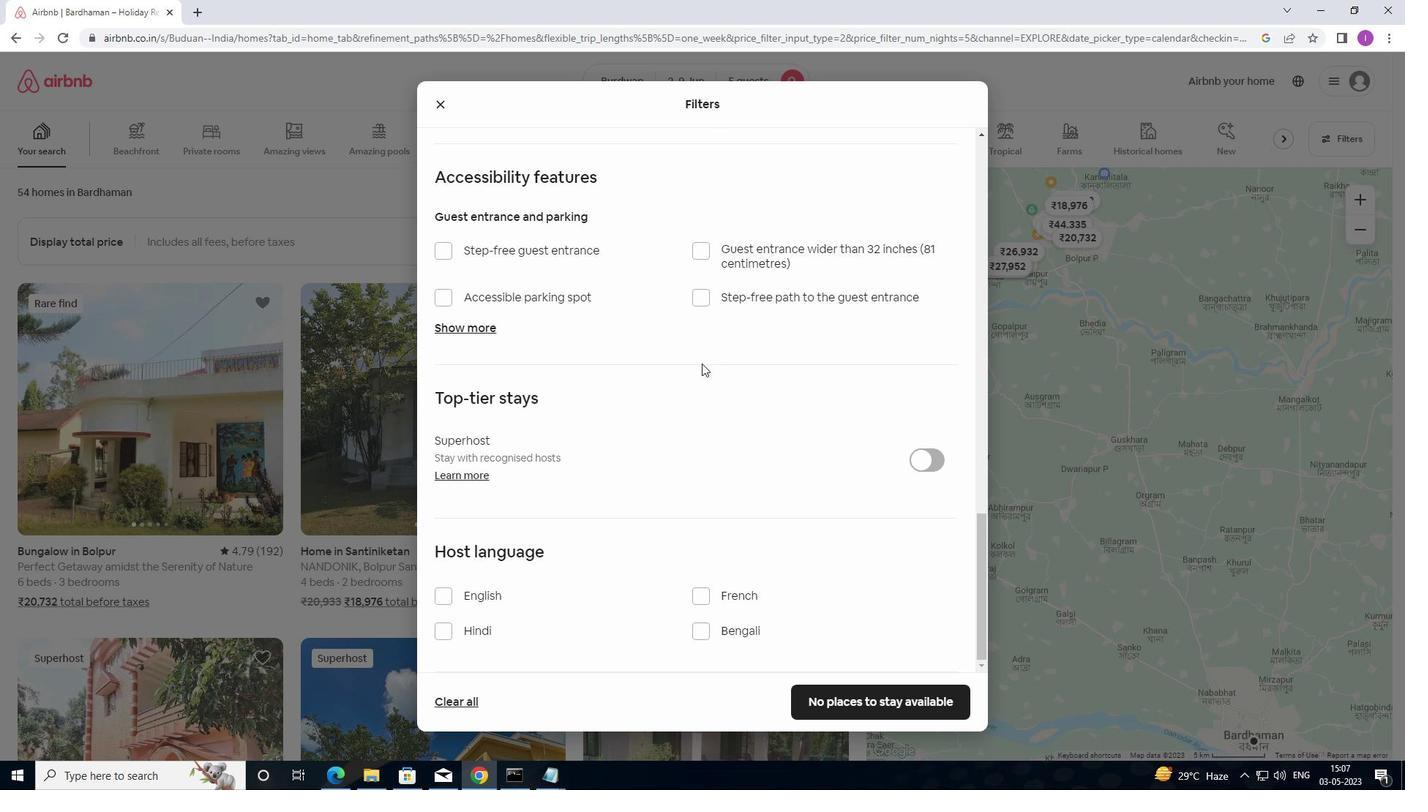 
Action: Mouse moved to (696, 370)
Screenshot: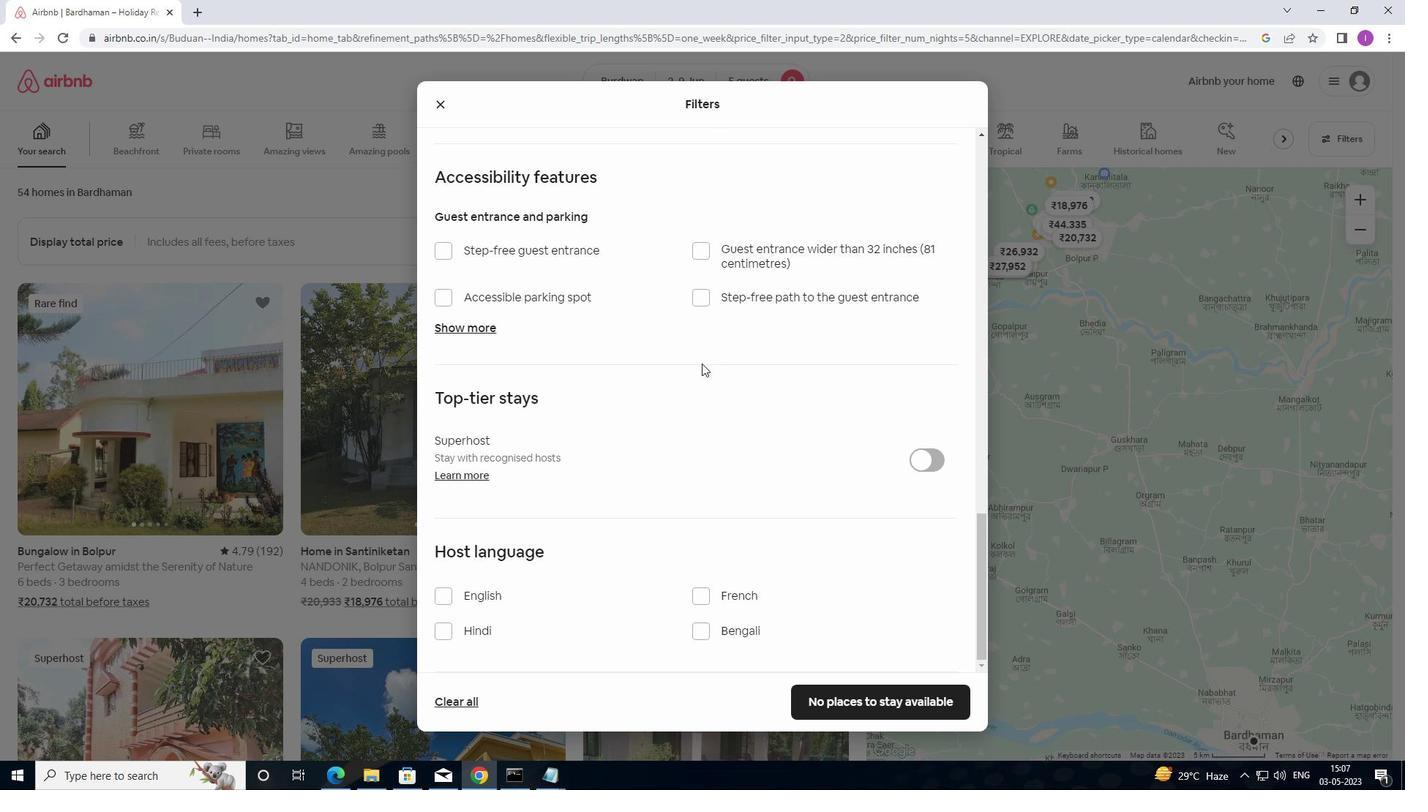 
Action: Mouse scrolled (696, 369) with delta (0, 0)
Screenshot: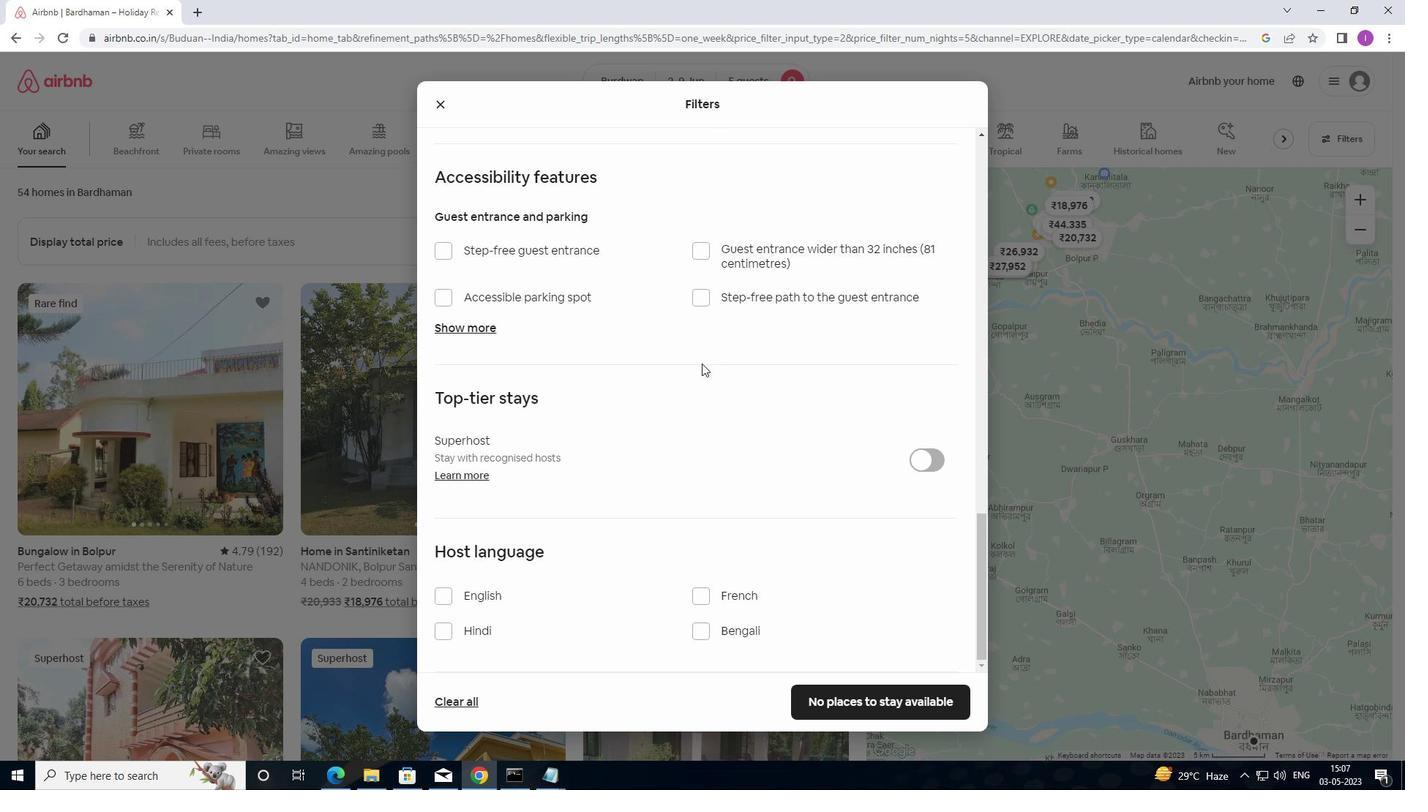 
Action: Mouse moved to (688, 378)
Screenshot: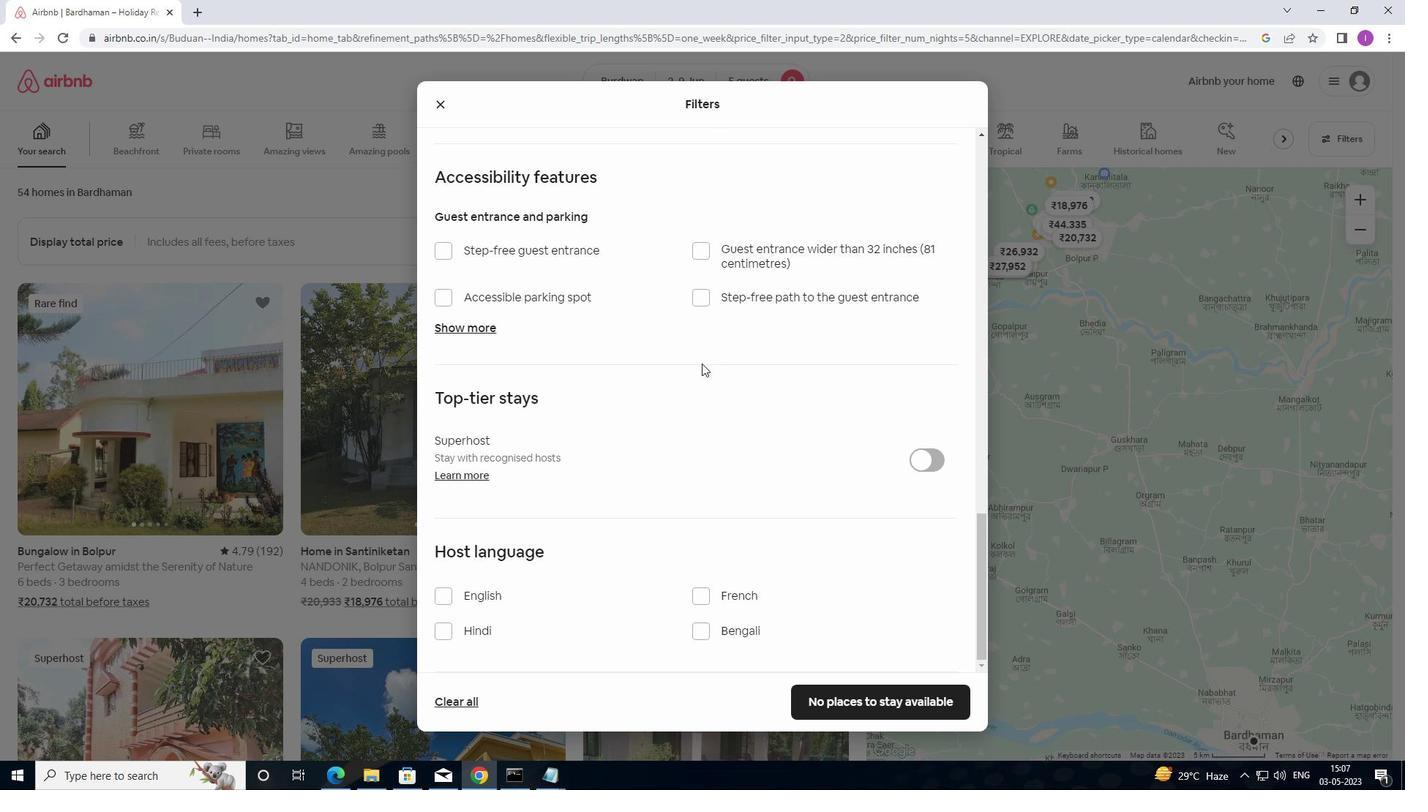 
Action: Mouse scrolled (688, 377) with delta (0, 0)
Screenshot: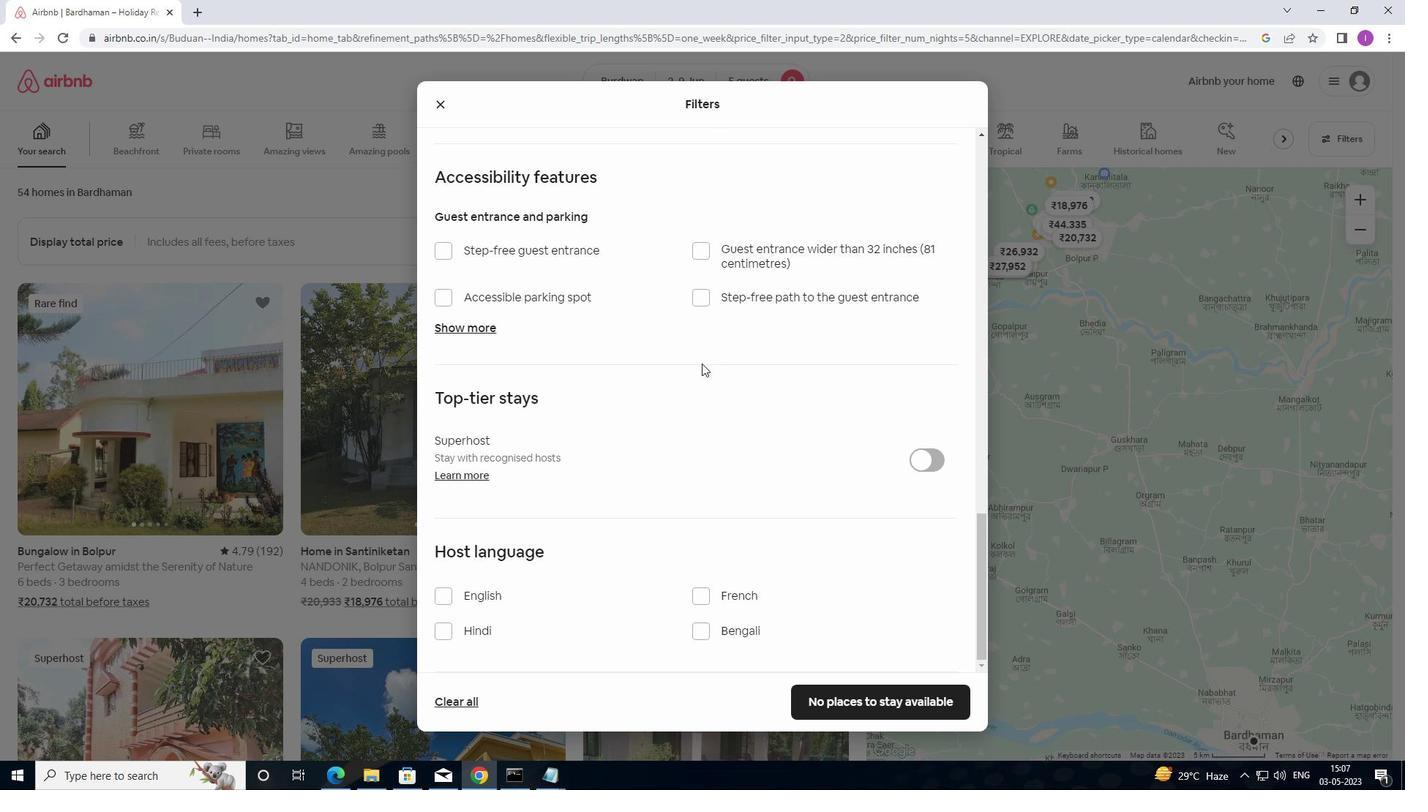 
Action: Mouse moved to (437, 597)
Screenshot: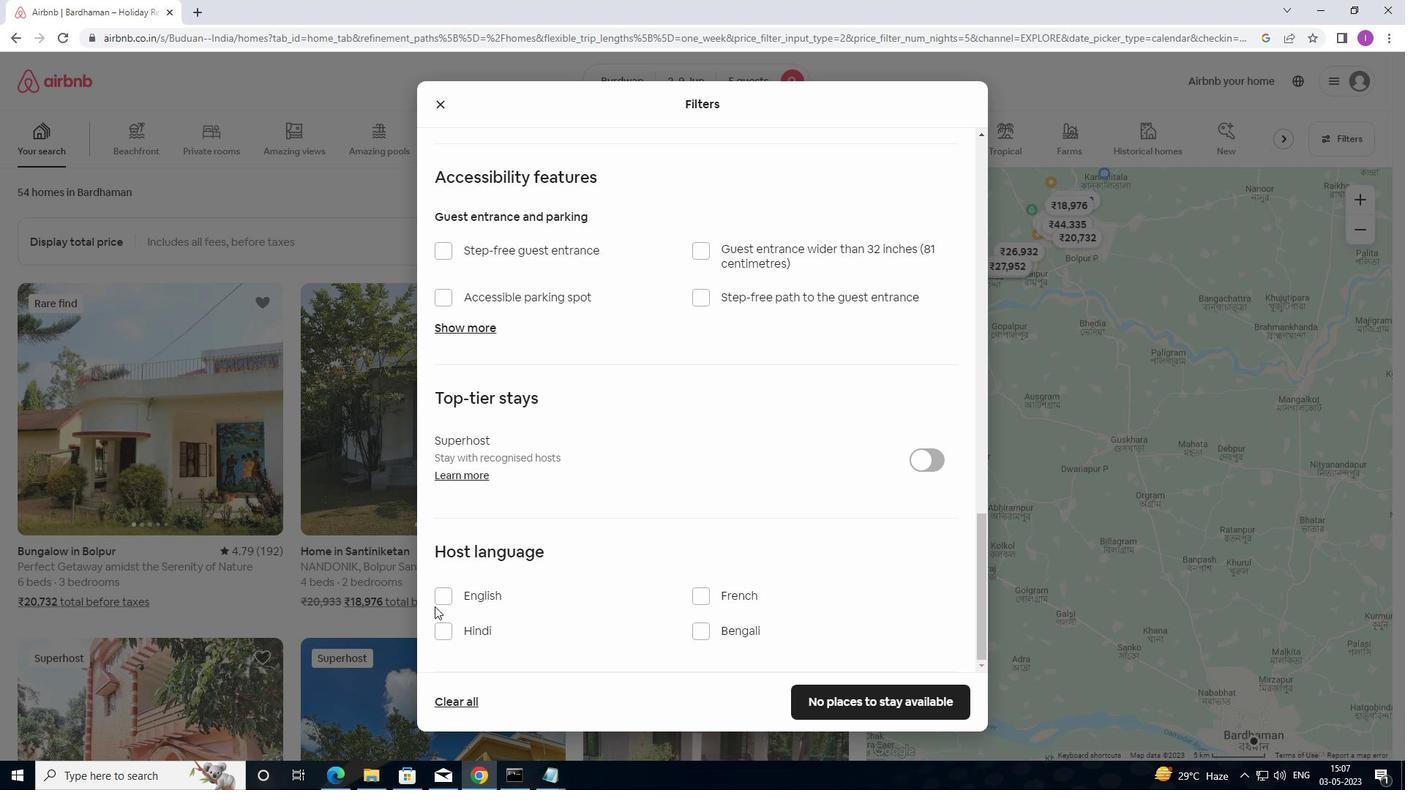 
Action: Mouse pressed left at (437, 597)
Screenshot: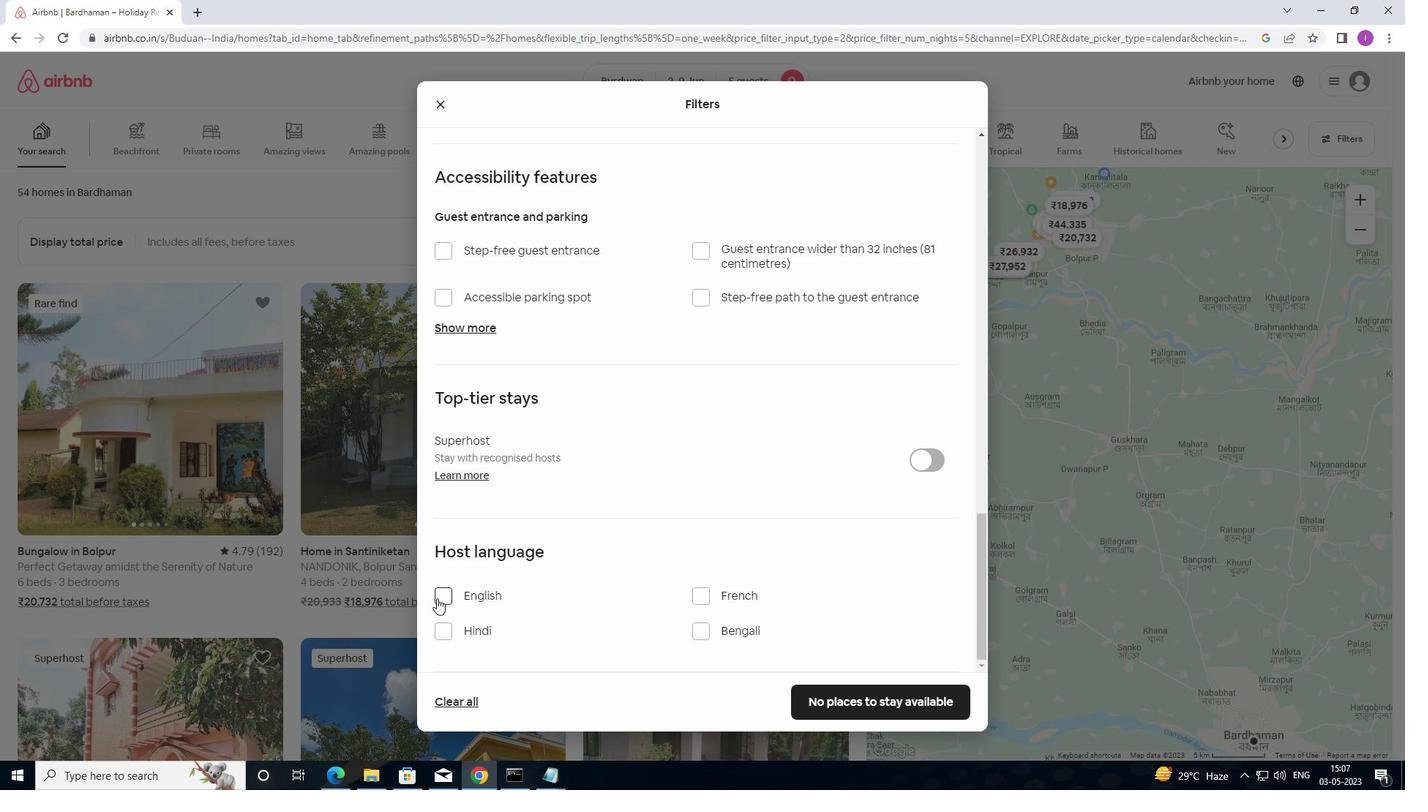 
Action: Mouse moved to (895, 696)
Screenshot: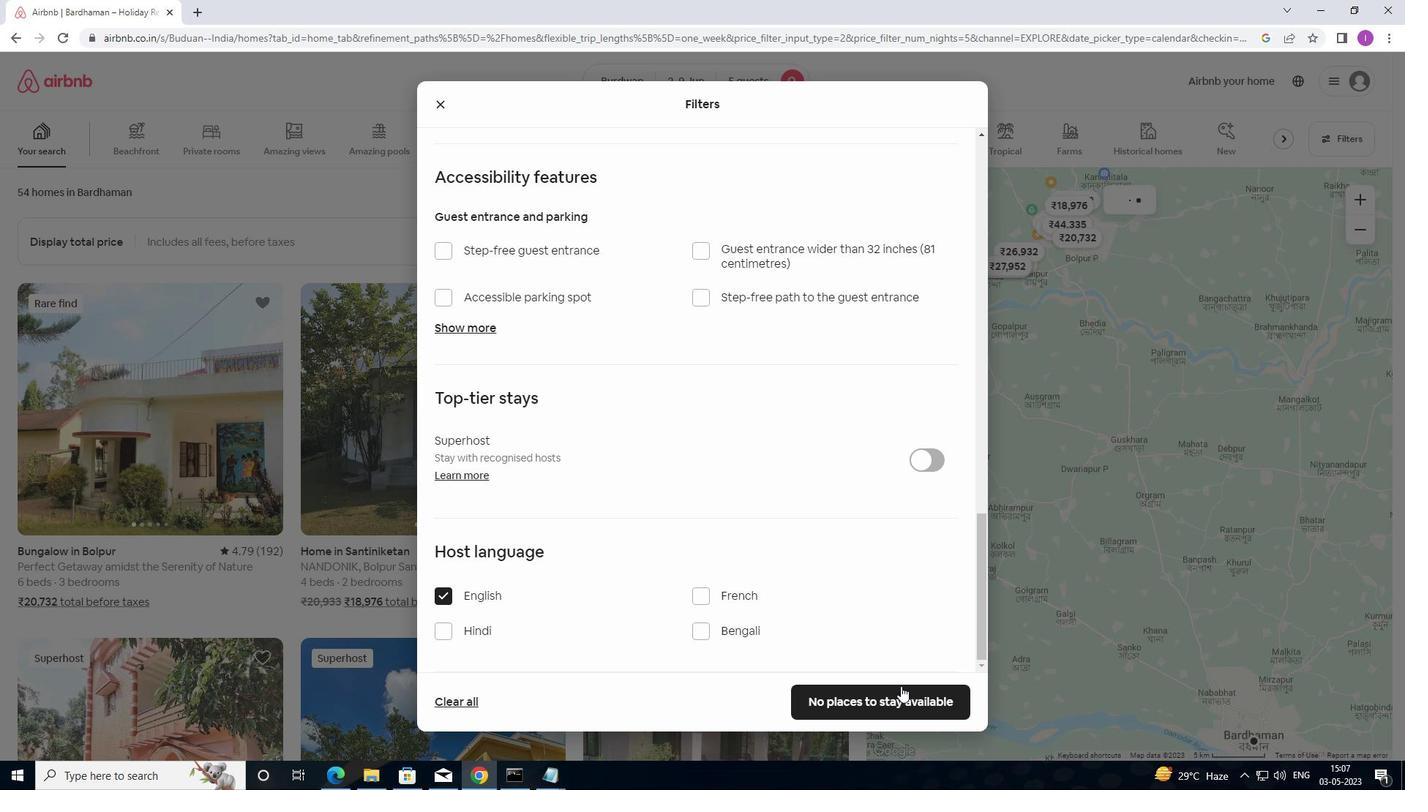 
Action: Mouse pressed left at (895, 696)
Screenshot: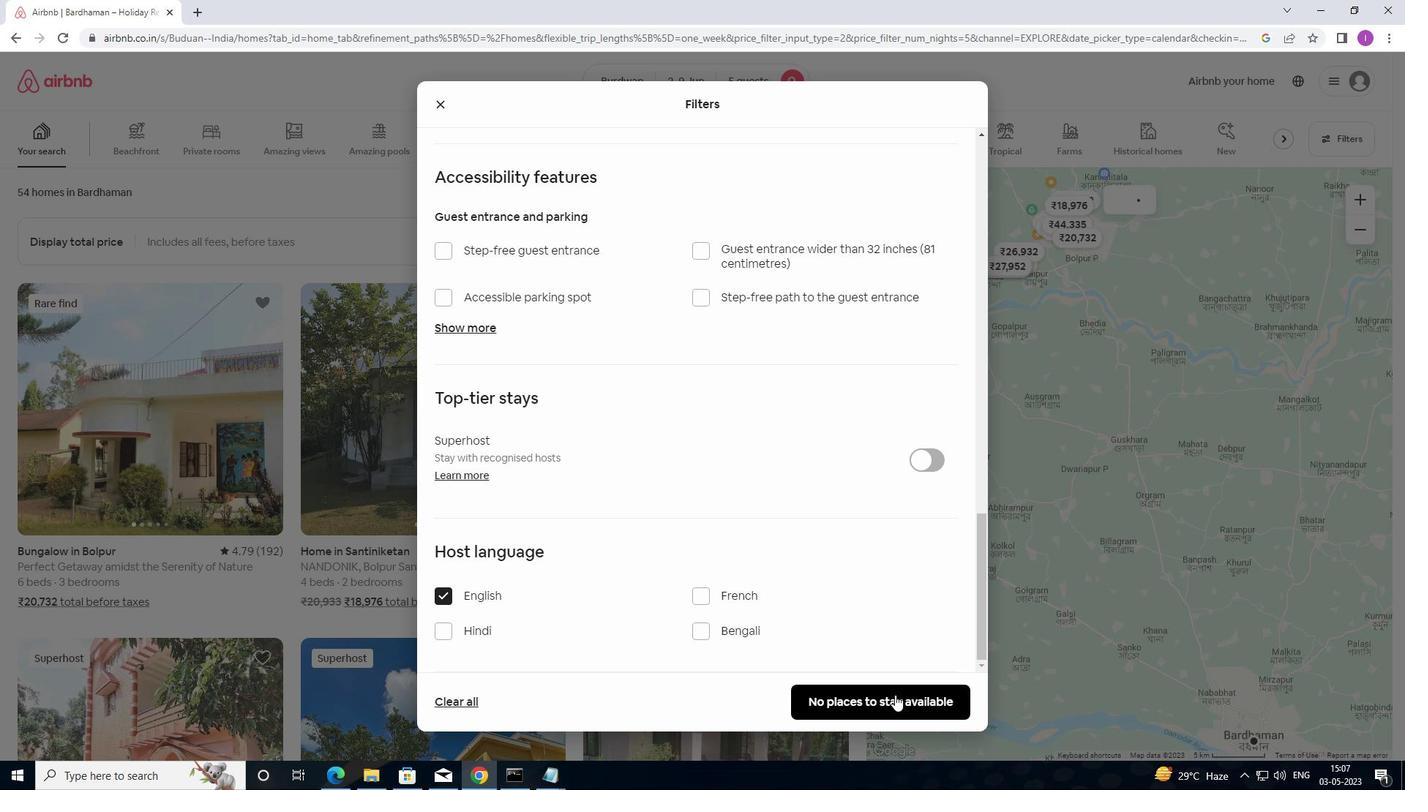 
Action: Mouse moved to (890, 675)
Screenshot: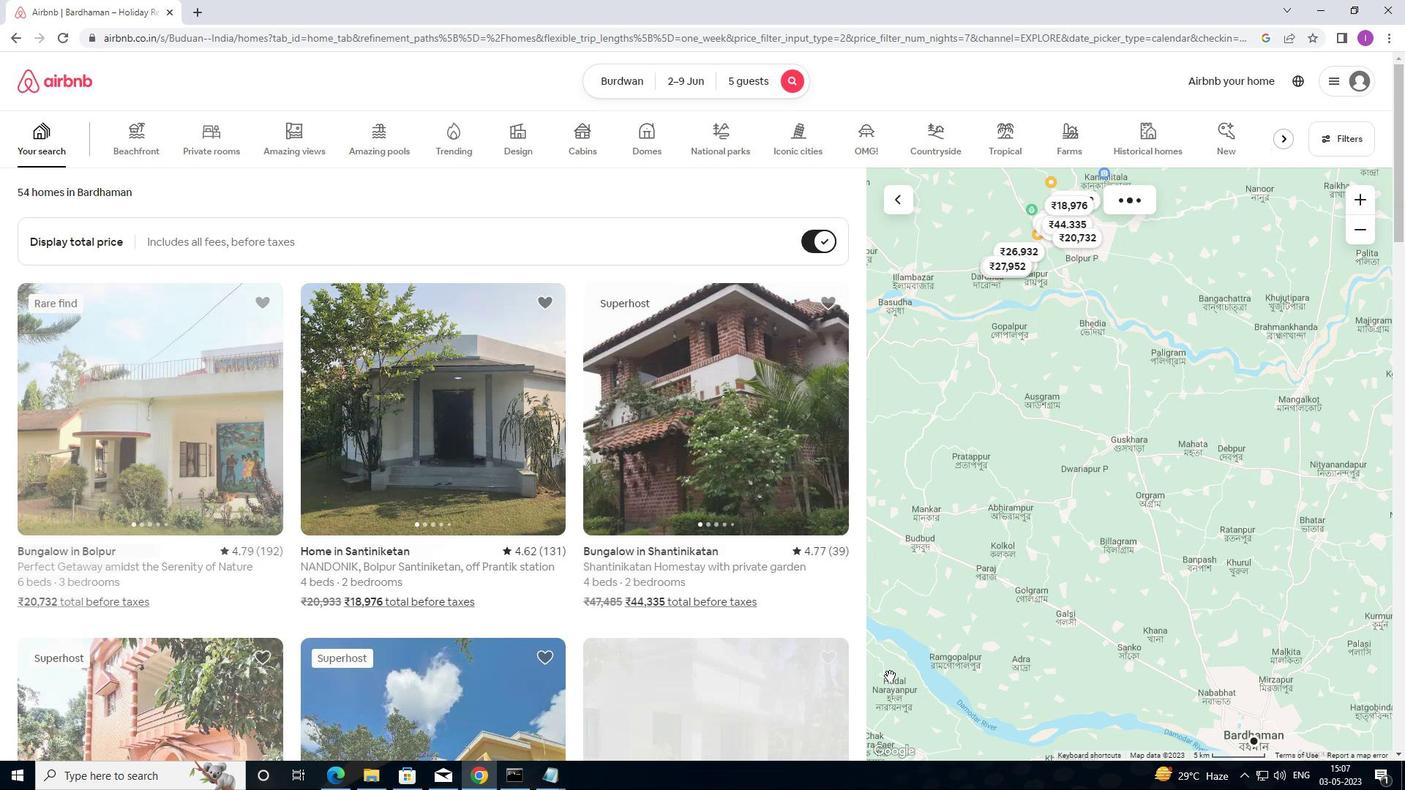 
